 Task: Find connections with filter location Barreiro do Jaíba with filter topic #Hiringwith filter profile language German with filter current company Mechanical Jobs and Career with filter school Alva's College of Education with filter industry Consumer Services with filter service category Information Security with filter keywords title Animal Breeder
Action: Mouse moved to (620, 548)
Screenshot: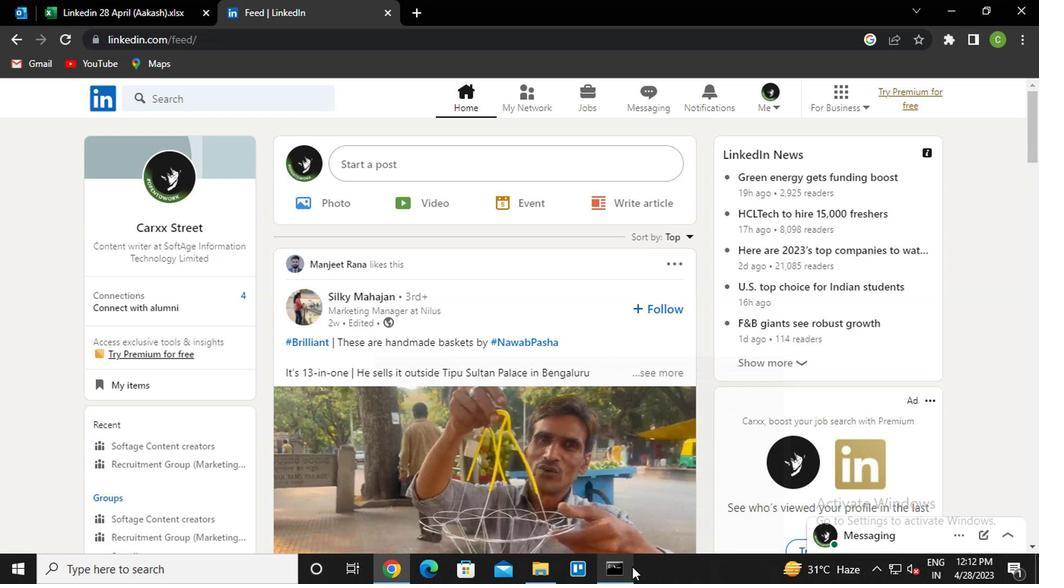 
Action: Mouse scrolled (620, 549) with delta (0, 1)
Screenshot: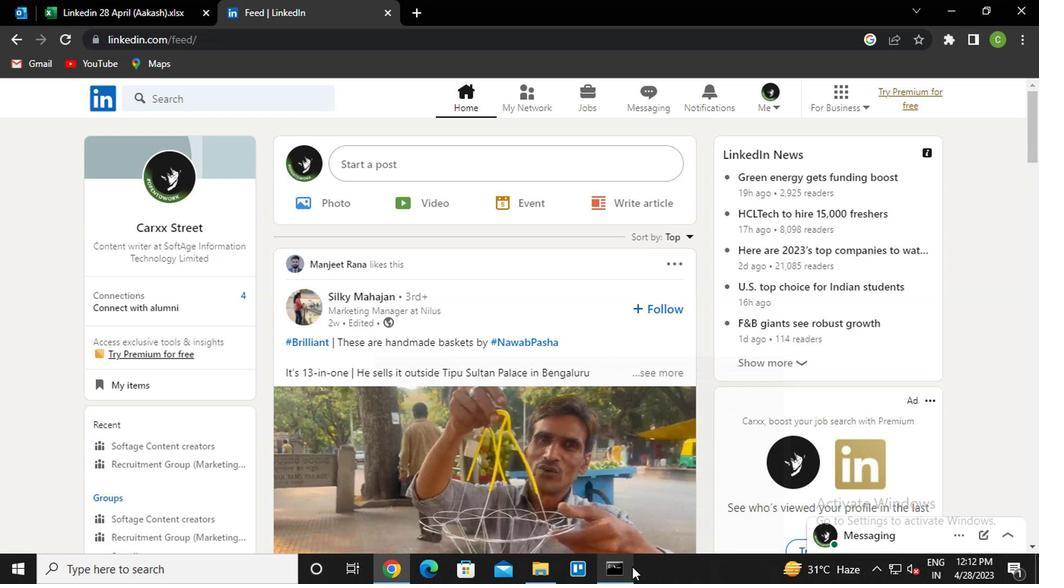 
Action: Mouse moved to (547, 100)
Screenshot: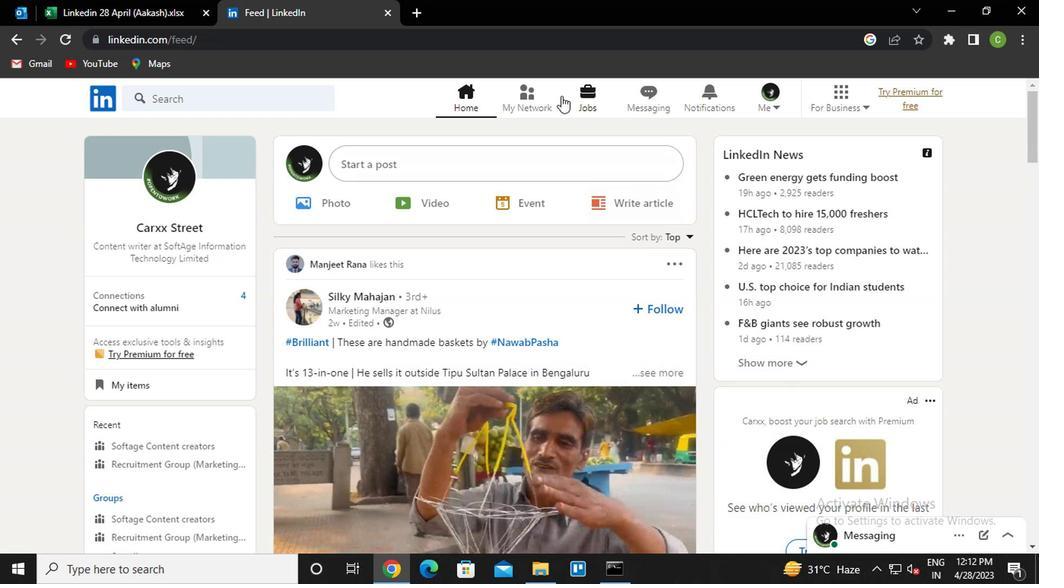 
Action: Mouse pressed left at (547, 100)
Screenshot: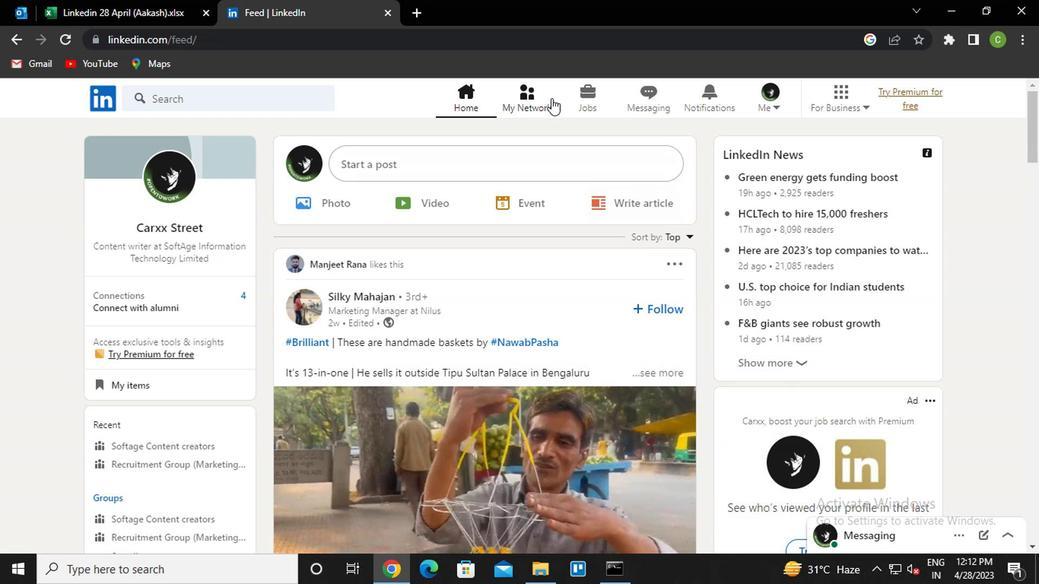 
Action: Mouse moved to (222, 178)
Screenshot: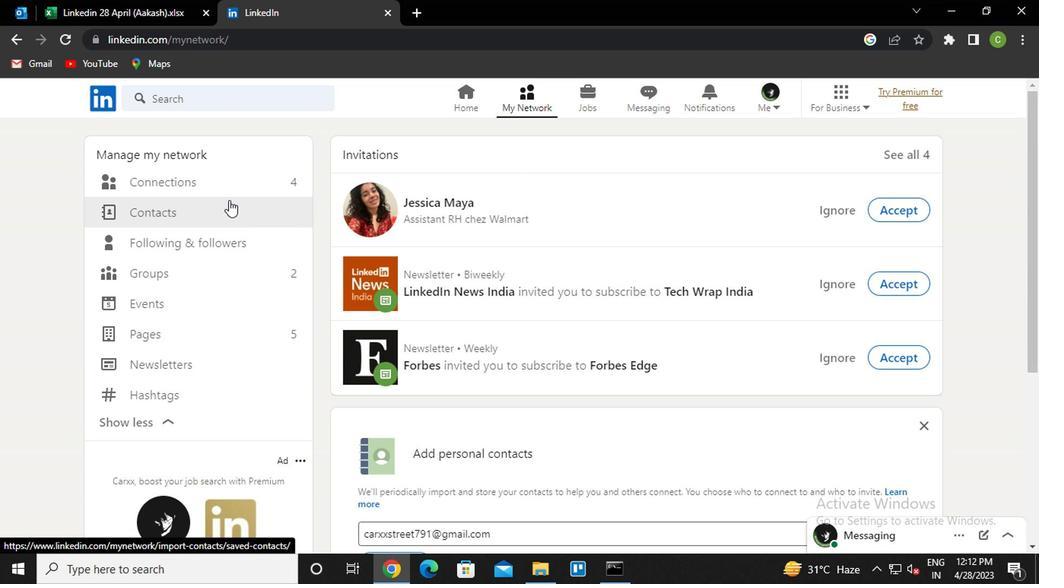 
Action: Mouse pressed left at (222, 178)
Screenshot: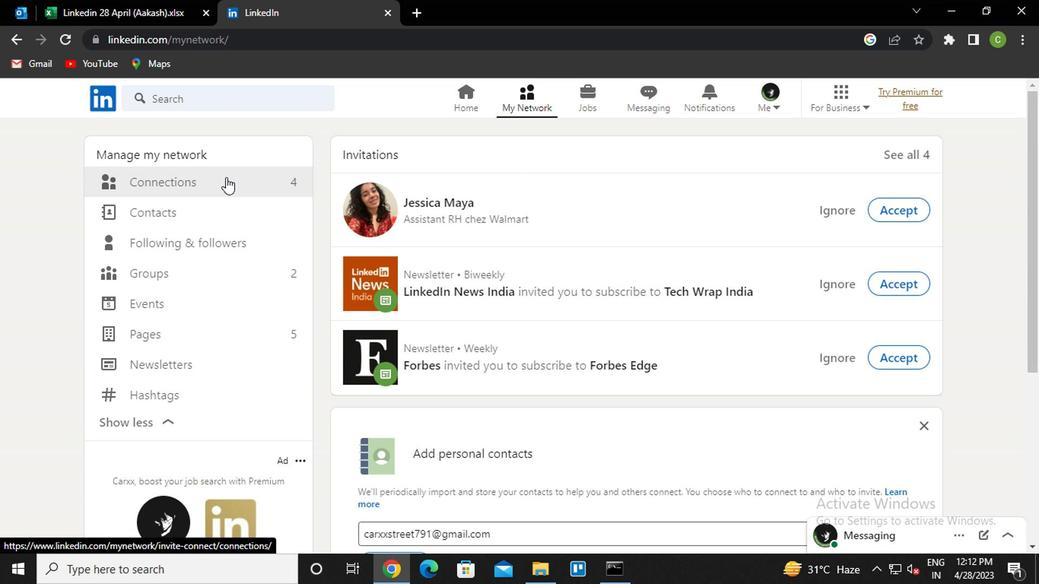 
Action: Mouse moved to (662, 178)
Screenshot: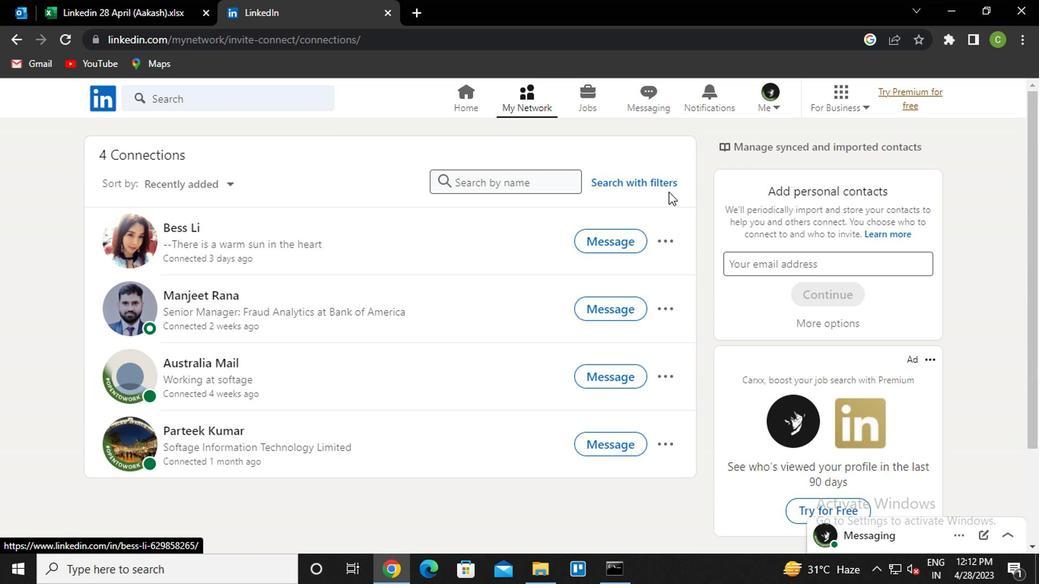 
Action: Mouse pressed left at (662, 178)
Screenshot: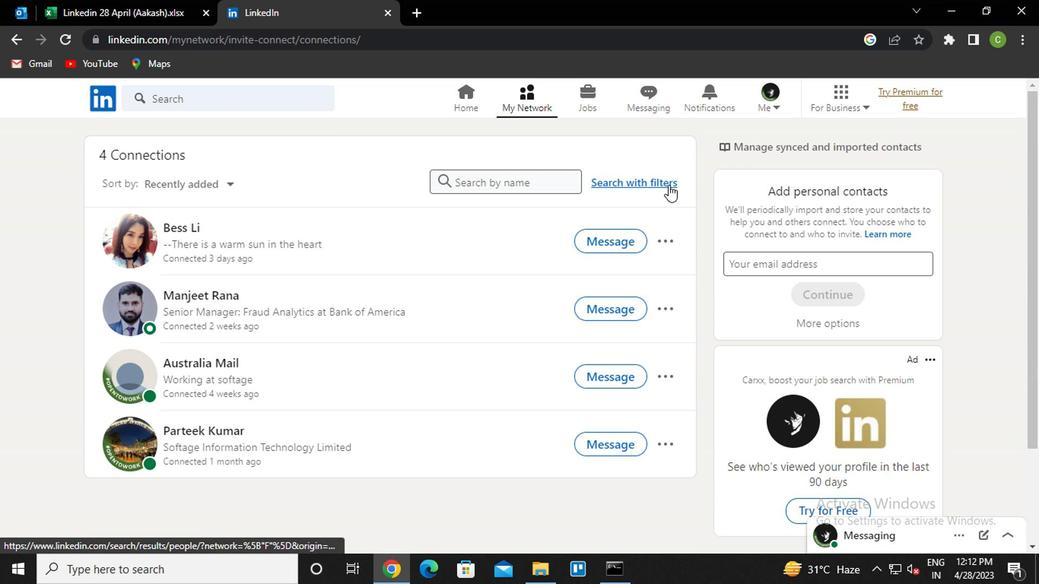 
Action: Mouse moved to (557, 143)
Screenshot: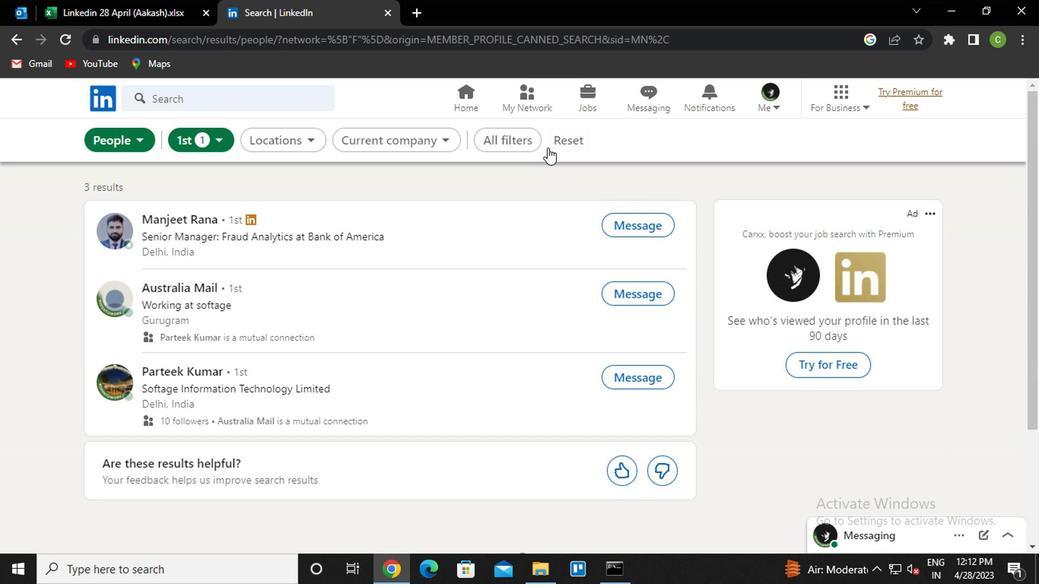 
Action: Mouse pressed left at (557, 143)
Screenshot: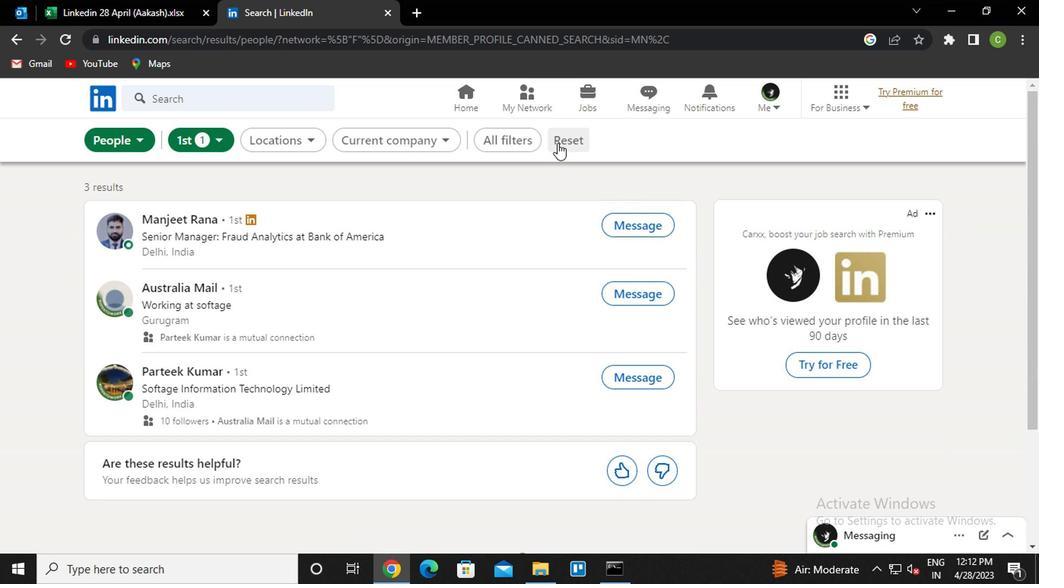 
Action: Mouse moved to (554, 147)
Screenshot: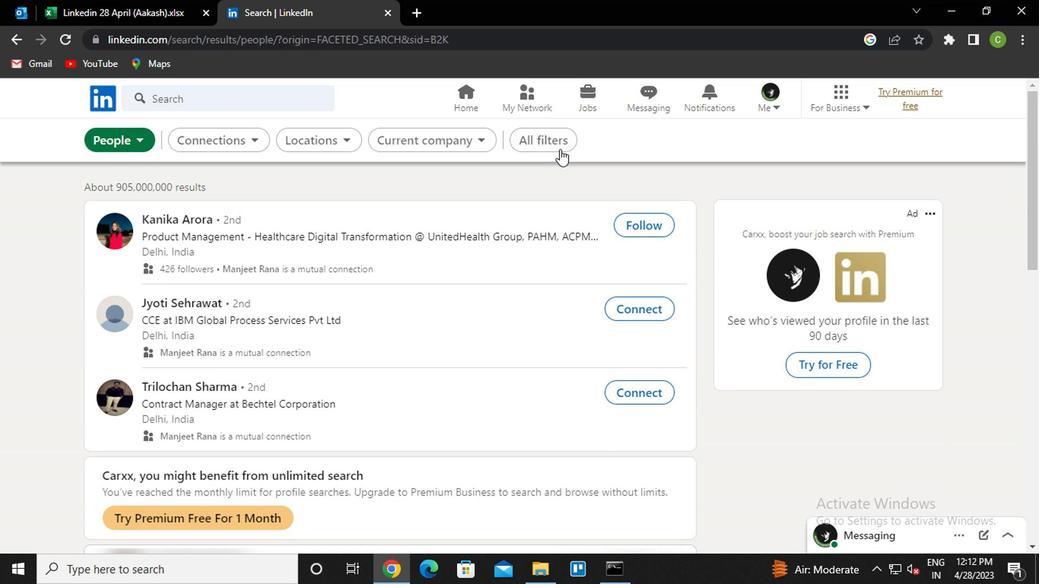 
Action: Mouse pressed left at (554, 147)
Screenshot: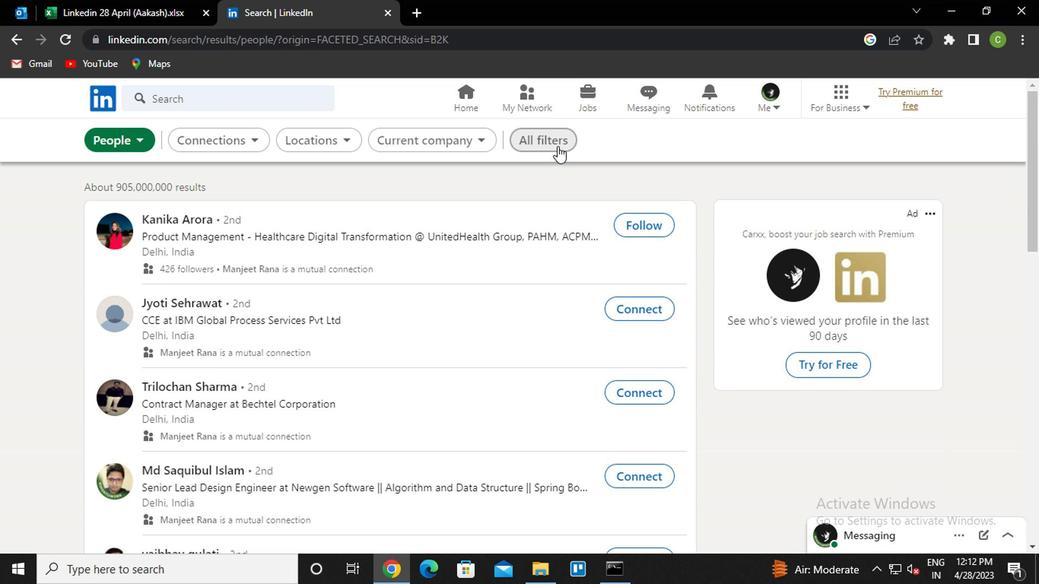 
Action: Mouse moved to (815, 328)
Screenshot: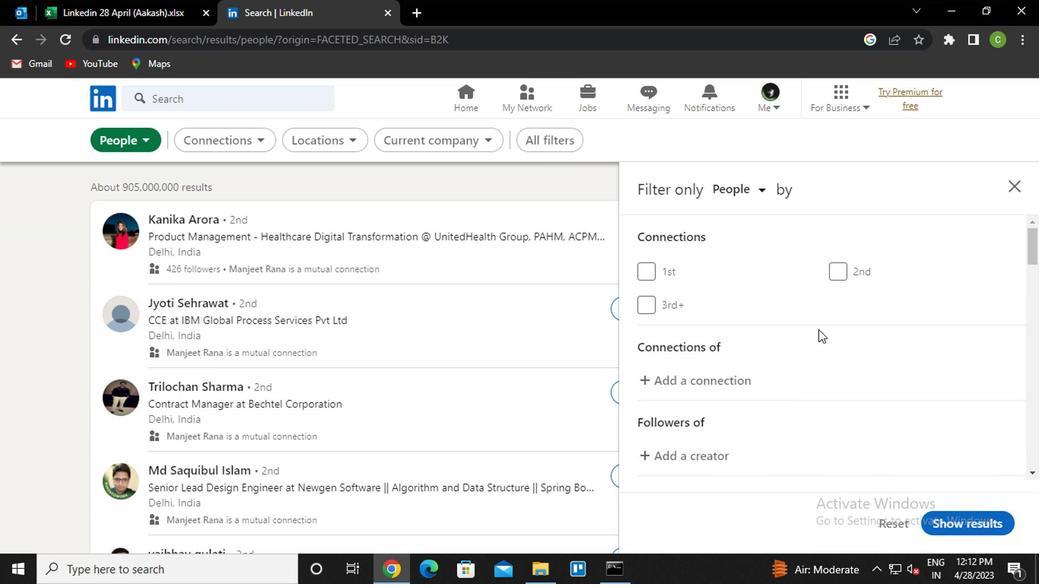 
Action: Mouse scrolled (815, 327) with delta (0, 0)
Screenshot: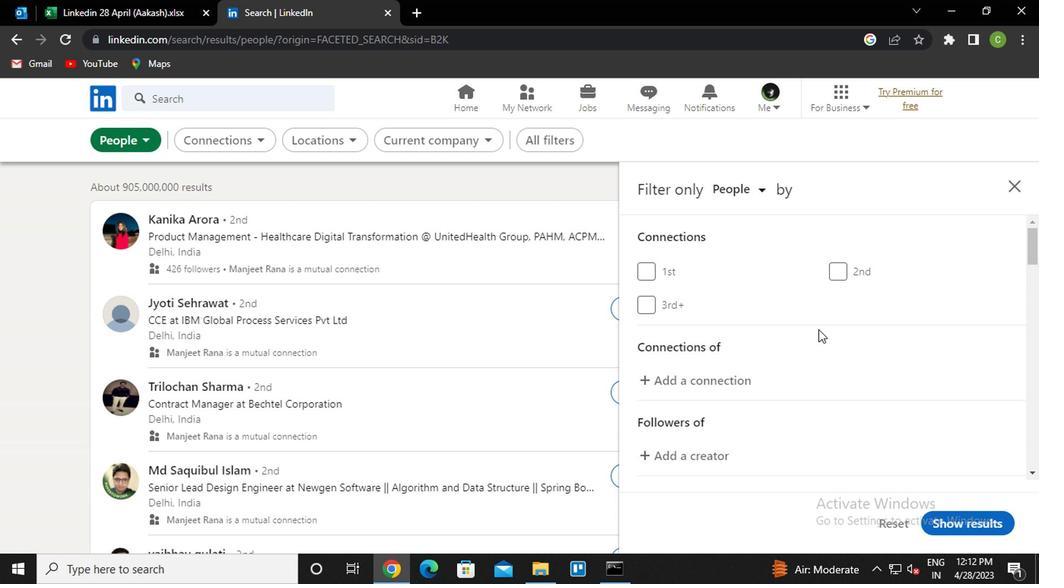 
Action: Mouse scrolled (815, 327) with delta (0, 0)
Screenshot: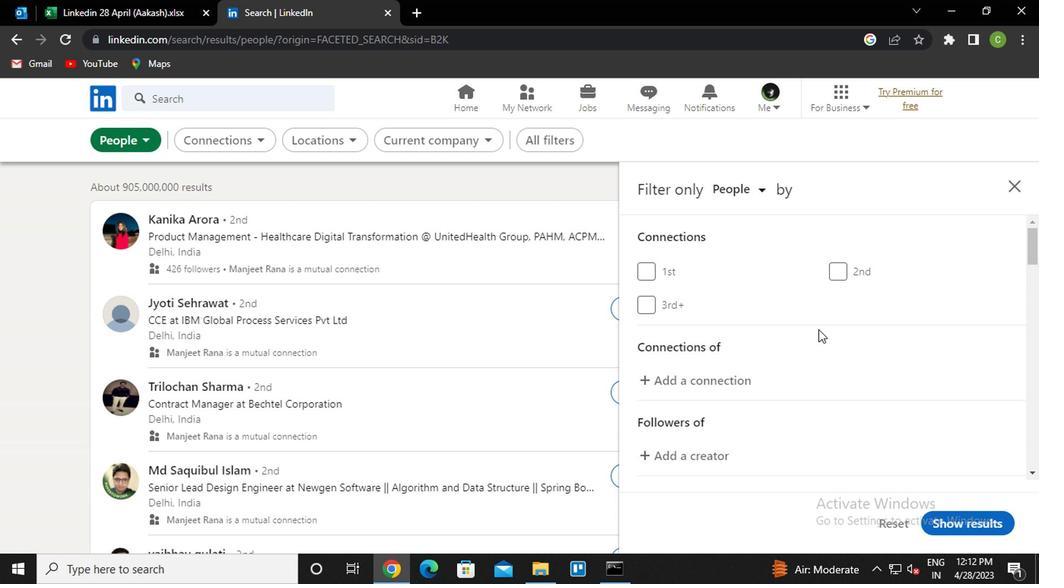 
Action: Mouse moved to (813, 331)
Screenshot: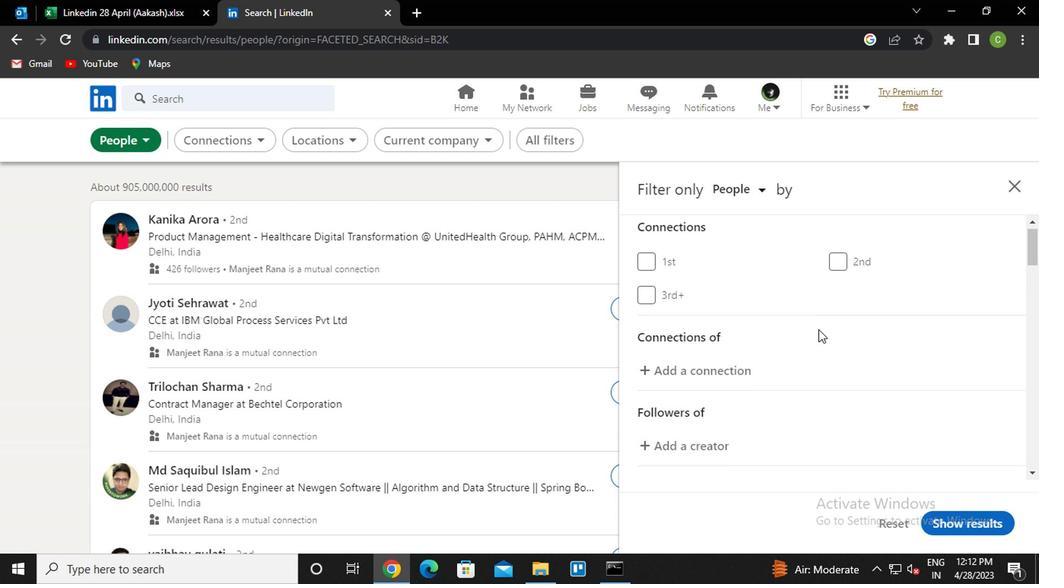 
Action: Mouse scrolled (813, 330) with delta (0, -1)
Screenshot: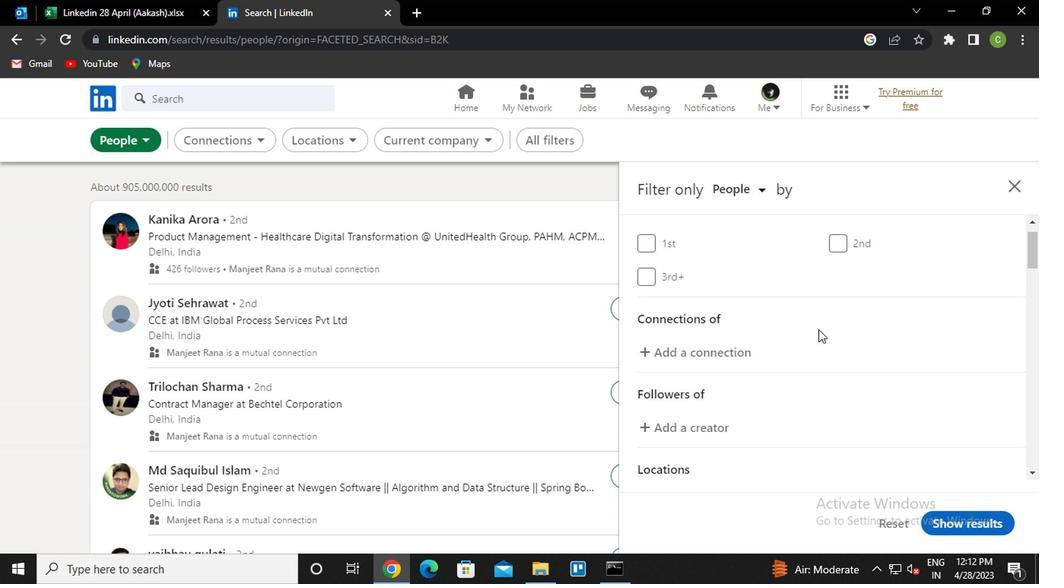
Action: Mouse moved to (813, 331)
Screenshot: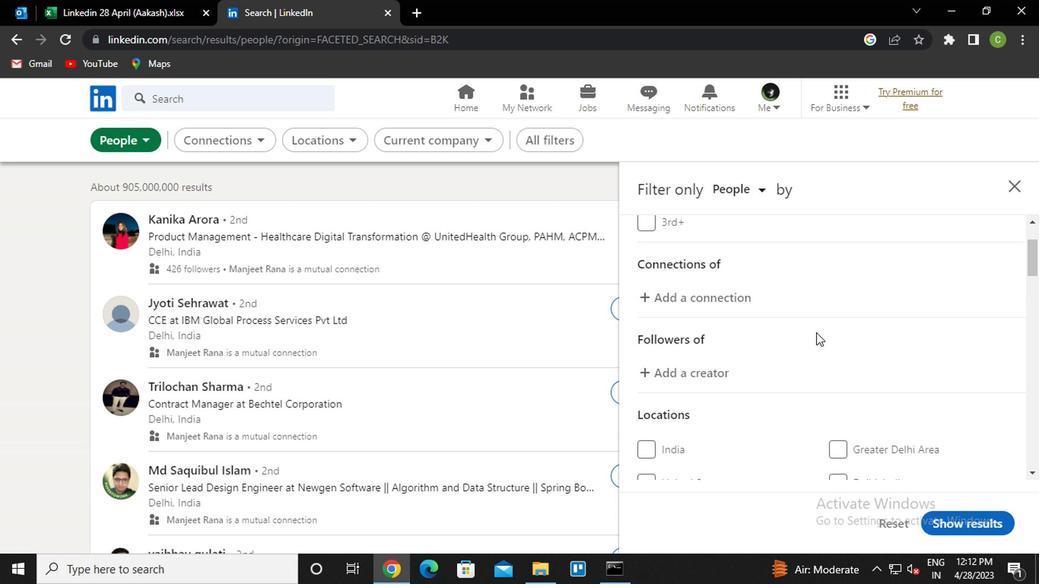
Action: Mouse scrolled (813, 332) with delta (0, 0)
Screenshot: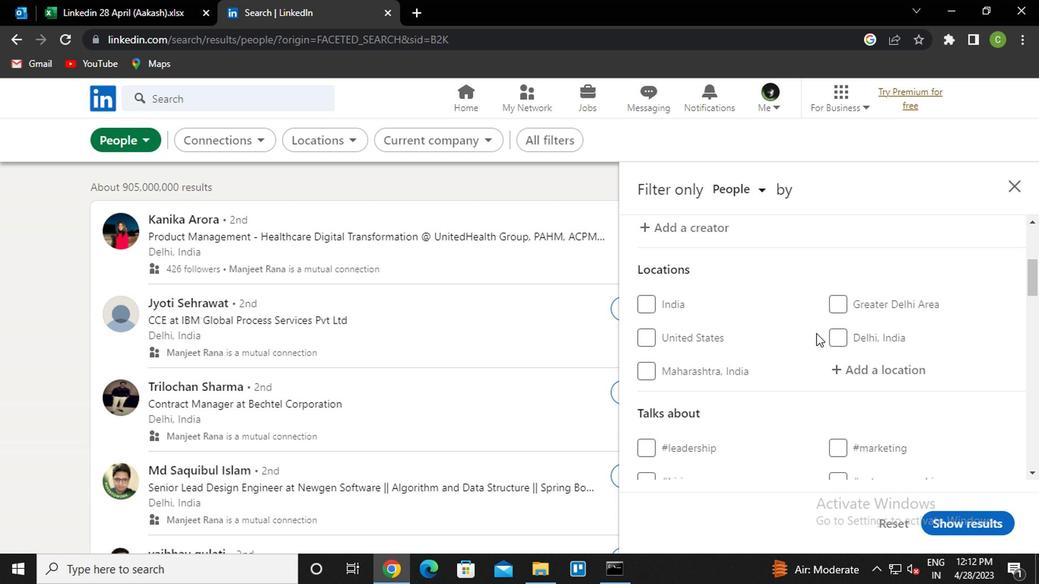 
Action: Mouse scrolled (813, 331) with delta (0, 0)
Screenshot: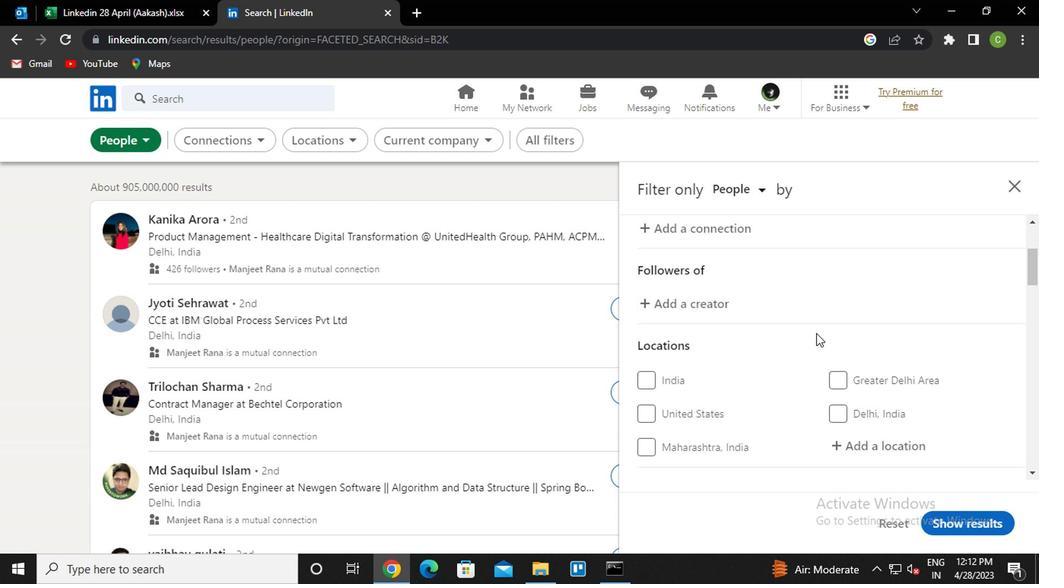 
Action: Mouse scrolled (813, 331) with delta (0, 0)
Screenshot: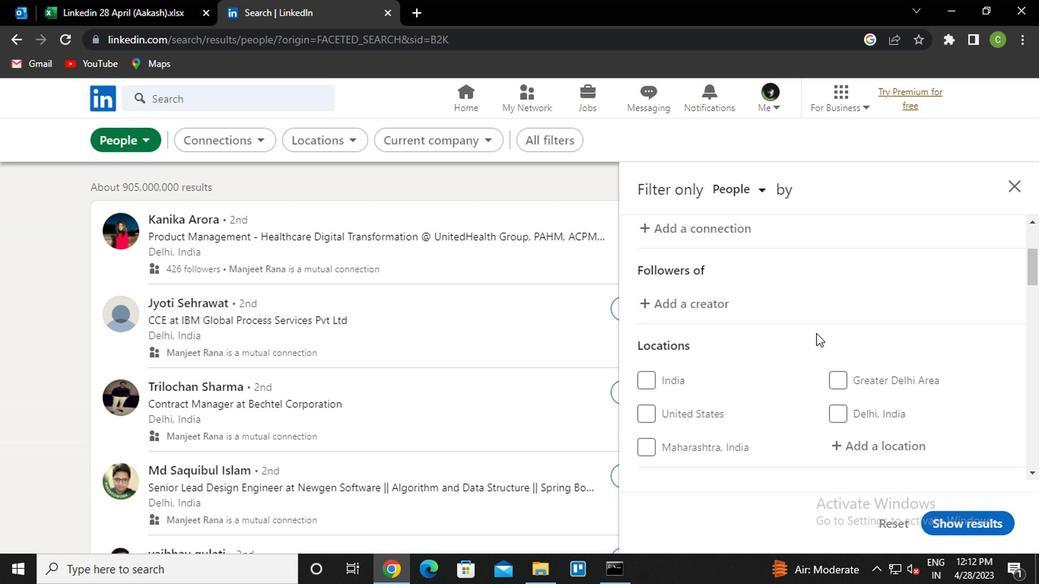 
Action: Mouse moved to (890, 284)
Screenshot: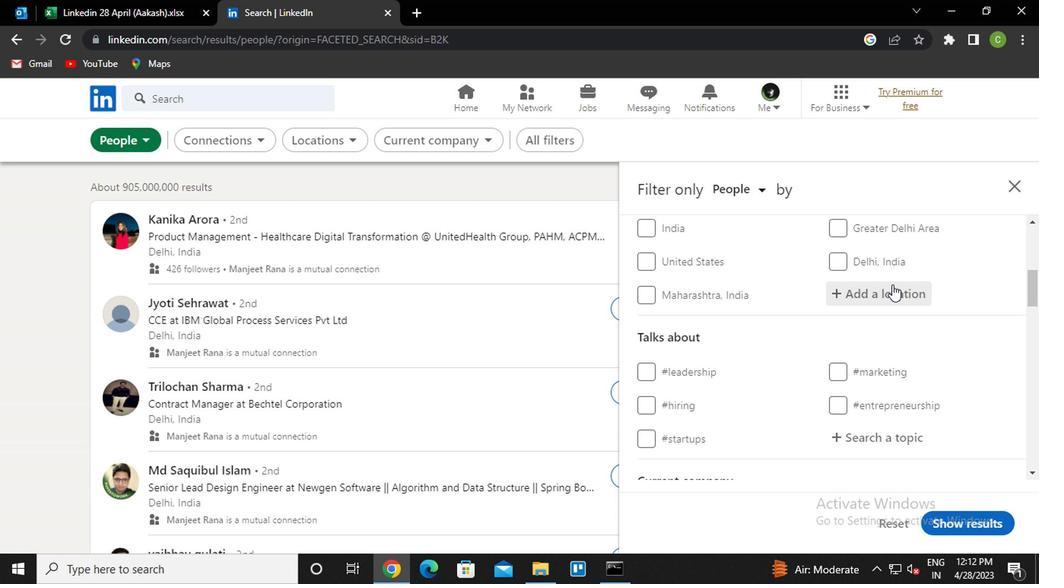 
Action: Mouse pressed left at (890, 284)
Screenshot: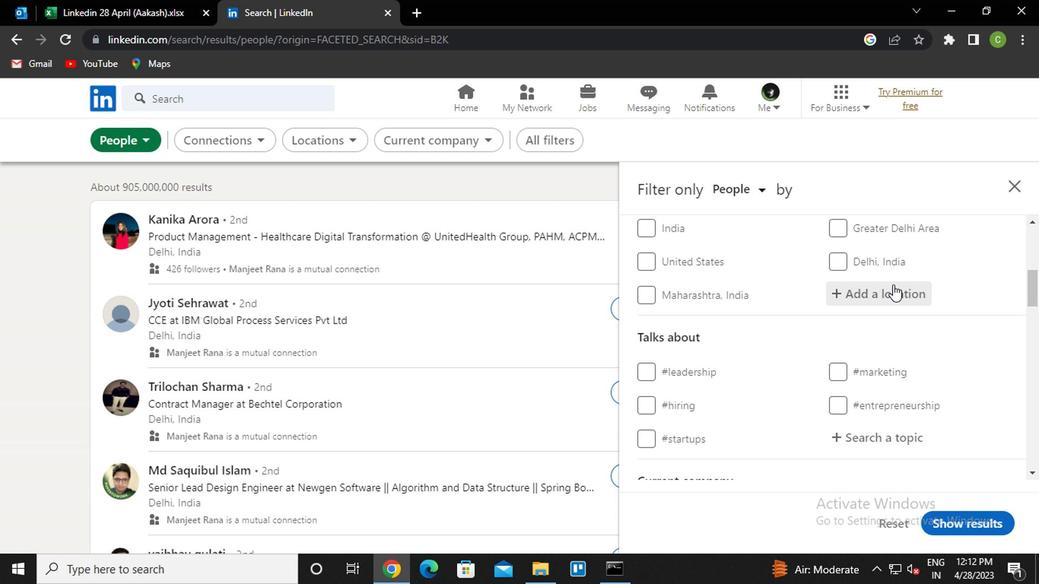 
Action: Key pressed <Key.caps_lock>b<Key.caps_lock>arri<Key.backspace>eiro<Key.down><Key.enter>
Screenshot: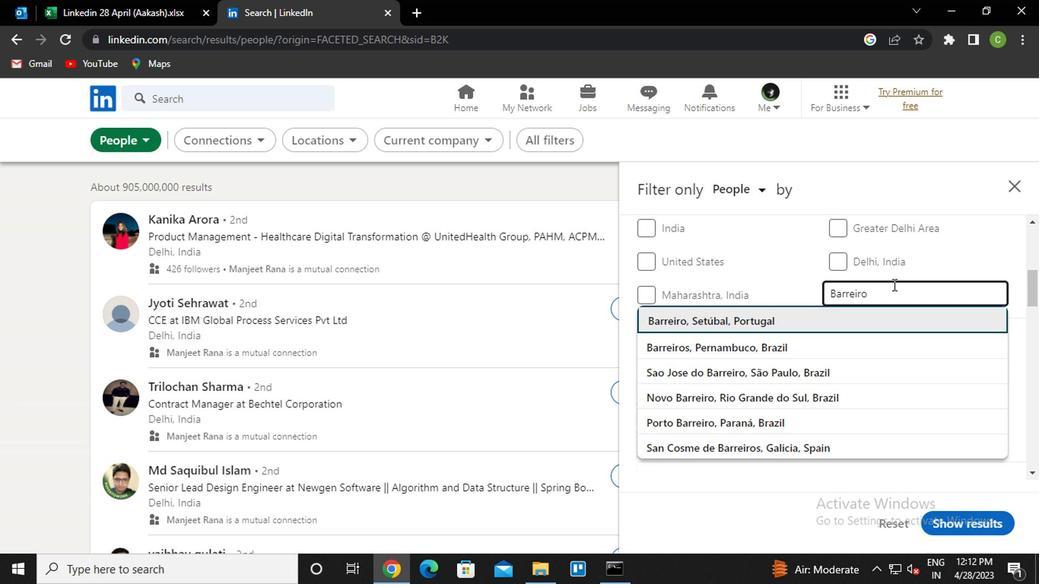 
Action: Mouse moved to (880, 300)
Screenshot: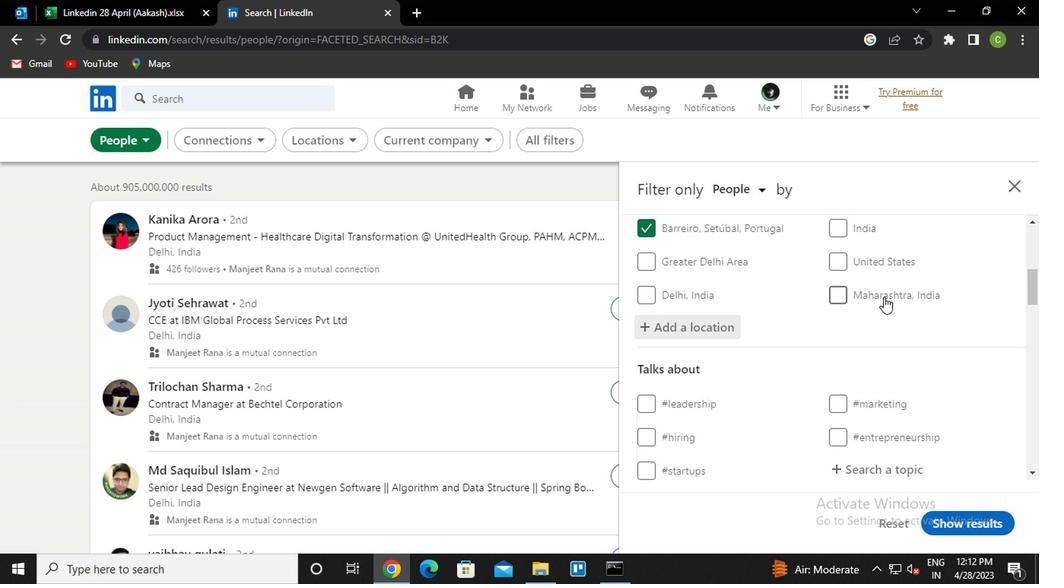 
Action: Mouse scrolled (880, 299) with delta (0, 0)
Screenshot: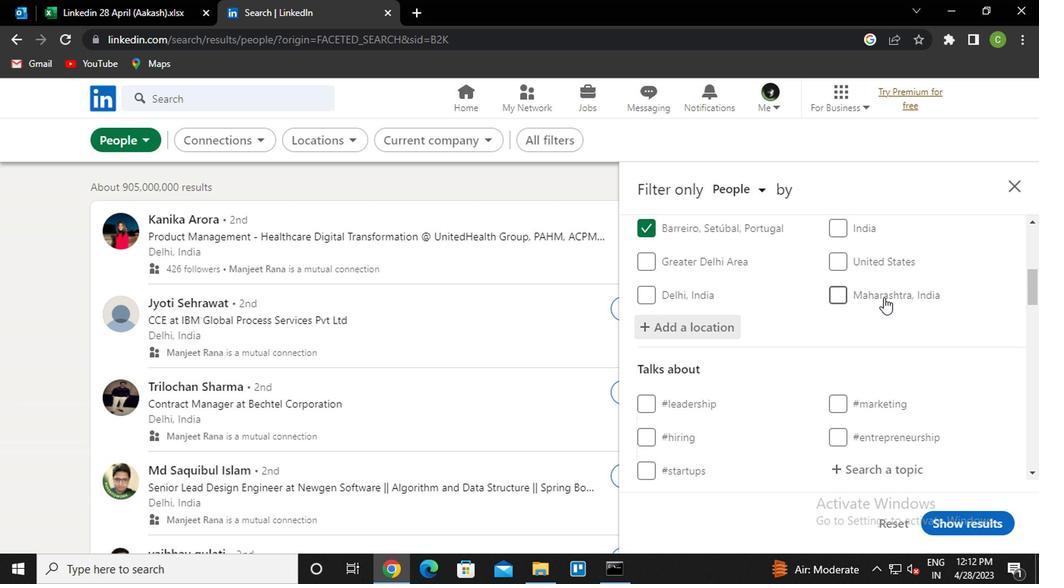 
Action: Mouse moved to (878, 307)
Screenshot: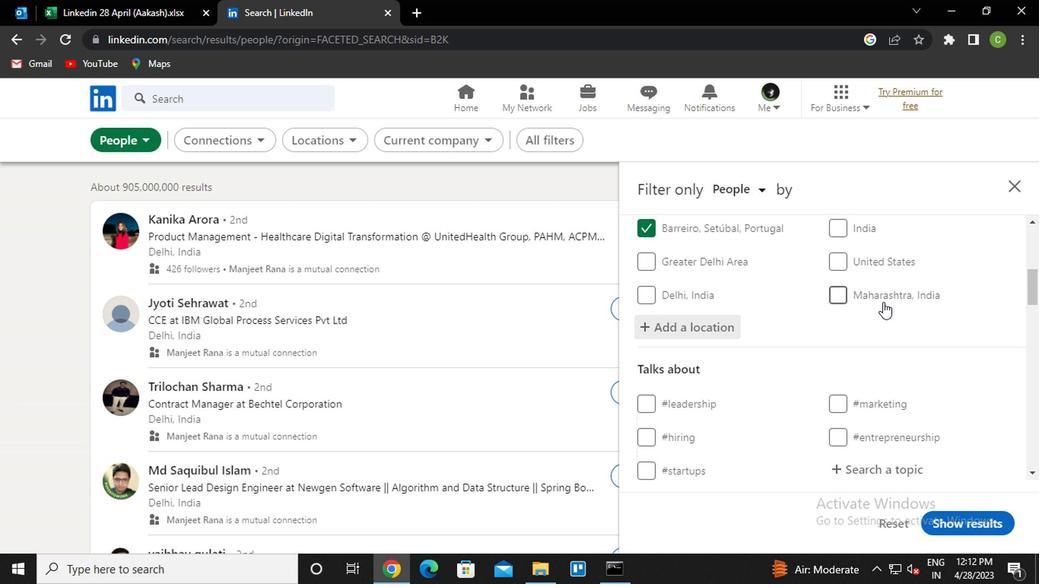 
Action: Mouse scrolled (878, 306) with delta (0, -1)
Screenshot: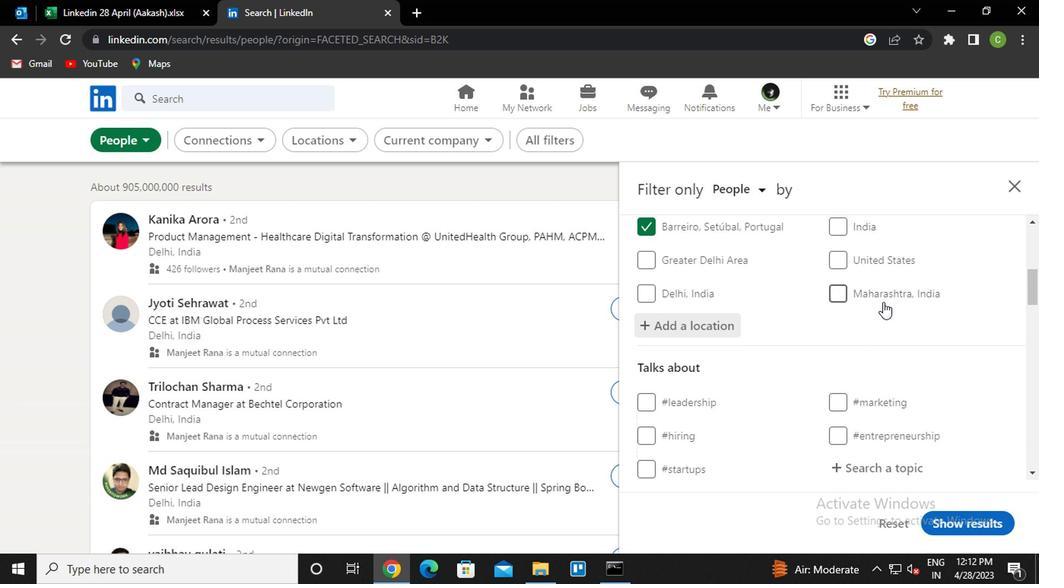 
Action: Mouse moved to (876, 317)
Screenshot: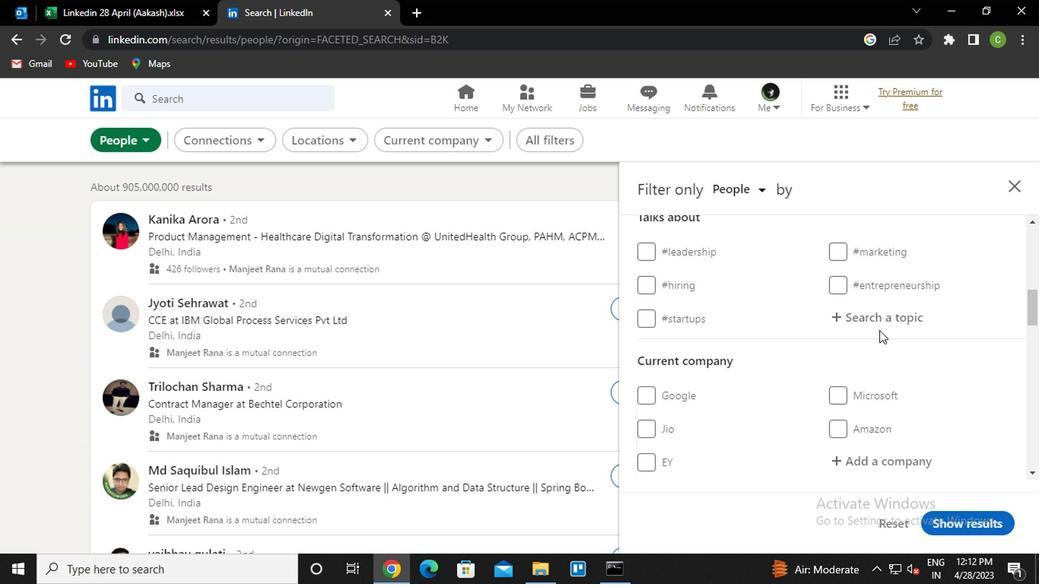 
Action: Mouse pressed left at (876, 317)
Screenshot: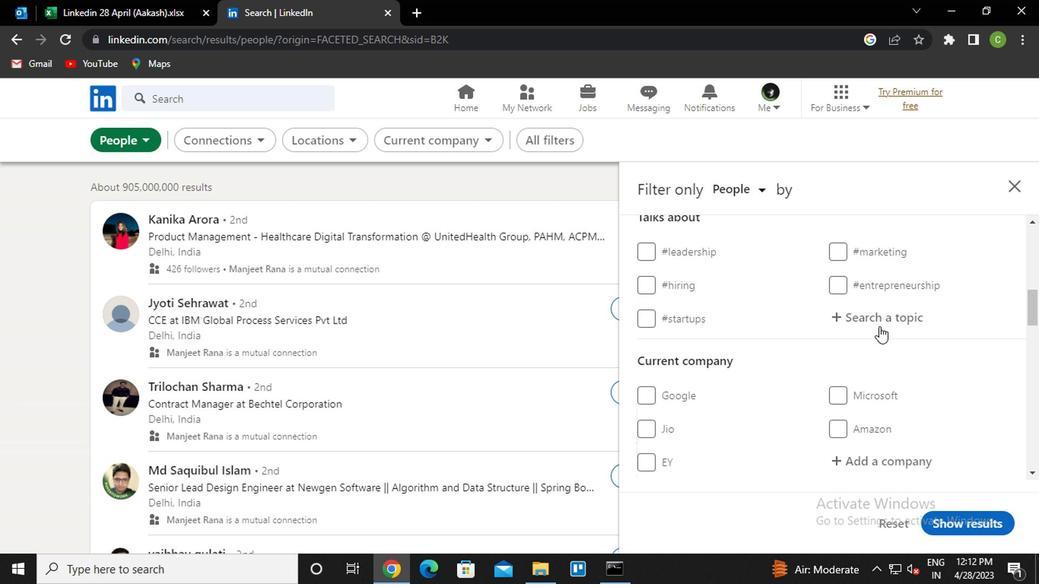 
Action: Key pressed hiring<Key.down><Key.enter>
Screenshot: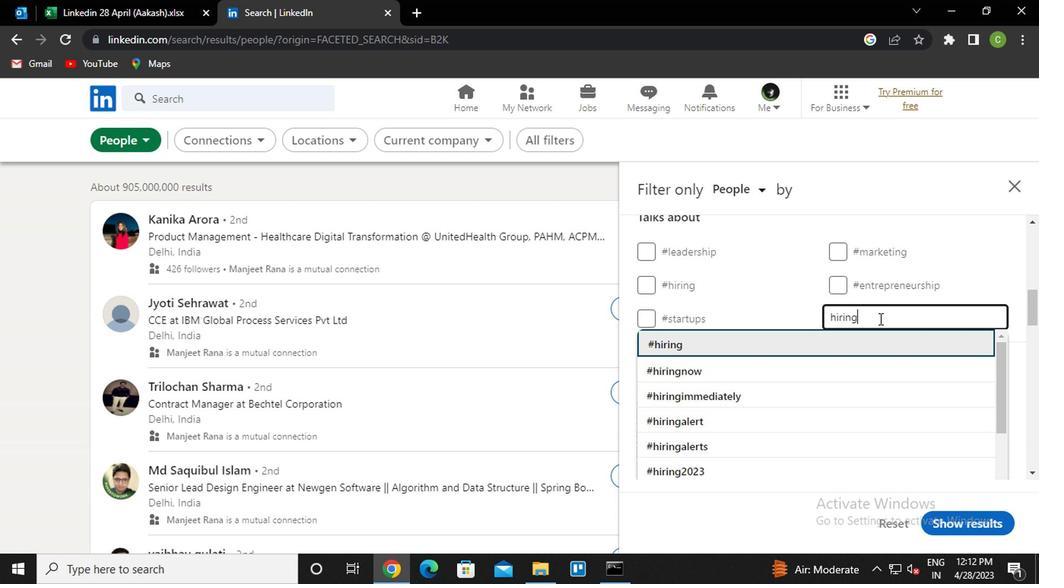 
Action: Mouse scrolled (876, 316) with delta (0, -1)
Screenshot: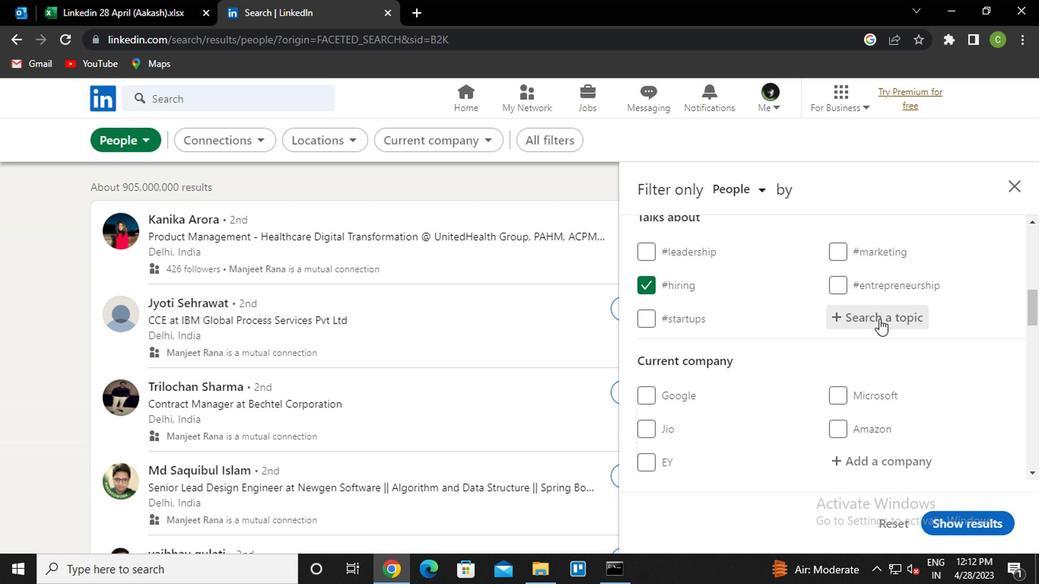 
Action: Mouse moved to (871, 319)
Screenshot: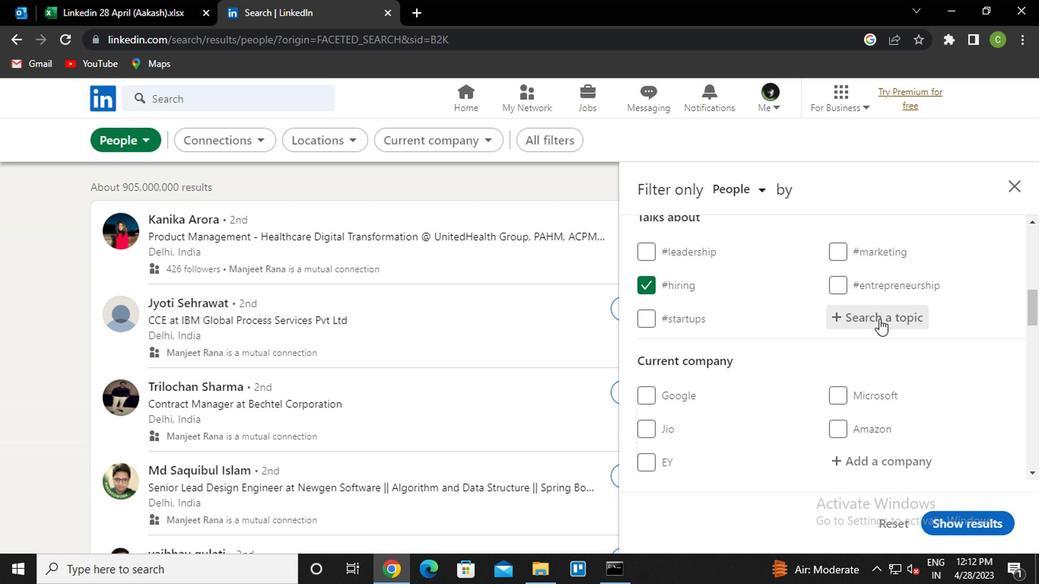 
Action: Mouse scrolled (871, 318) with delta (0, -1)
Screenshot: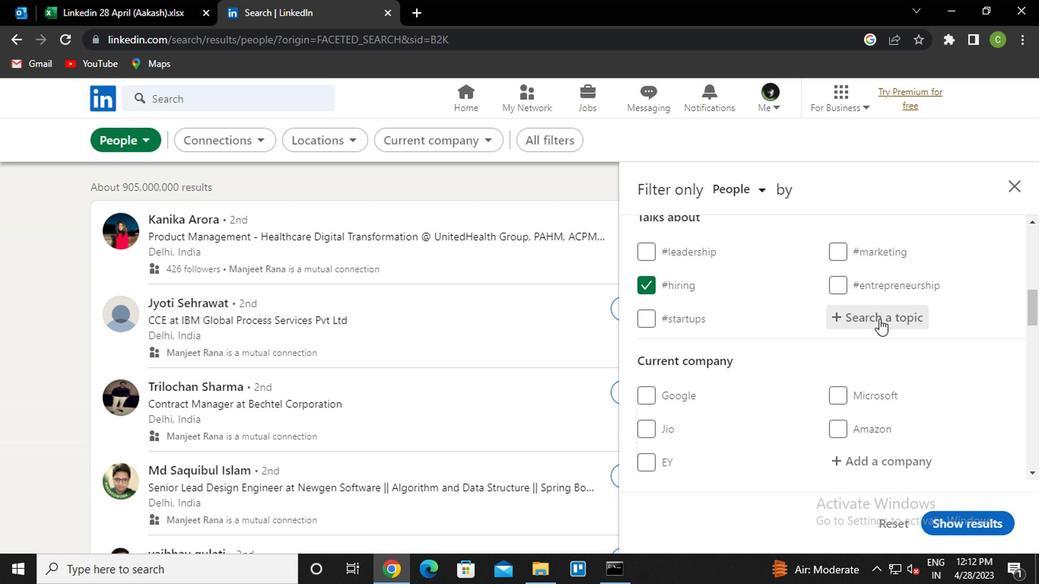 
Action: Mouse moved to (864, 323)
Screenshot: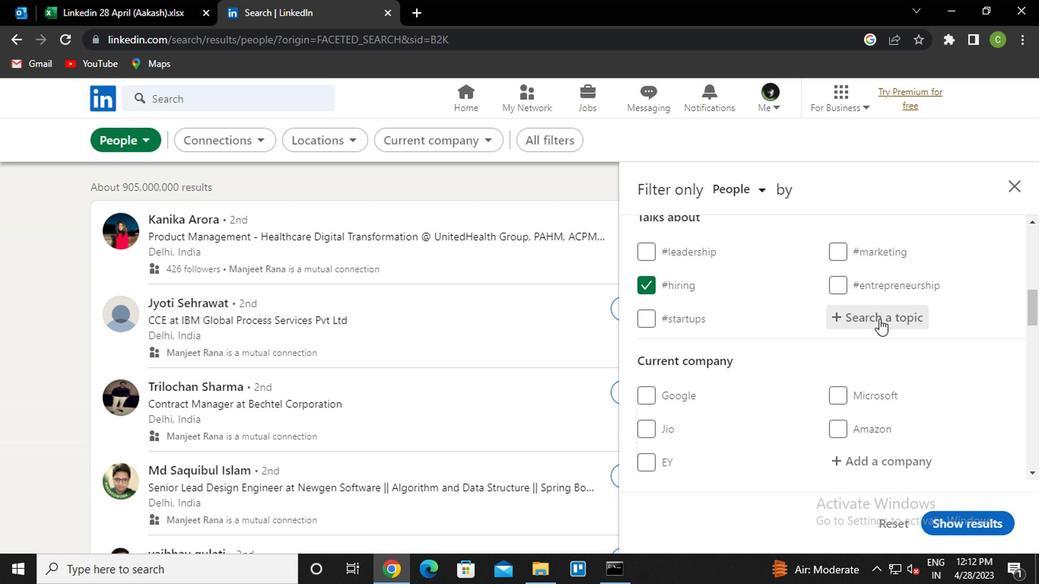 
Action: Mouse scrolled (864, 323) with delta (0, 0)
Screenshot: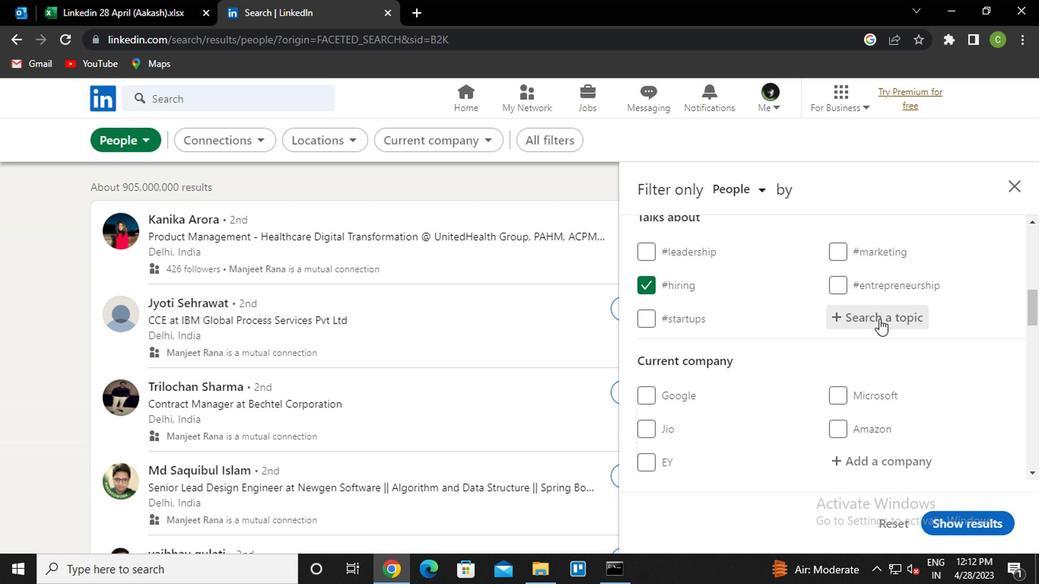 
Action: Mouse moved to (858, 329)
Screenshot: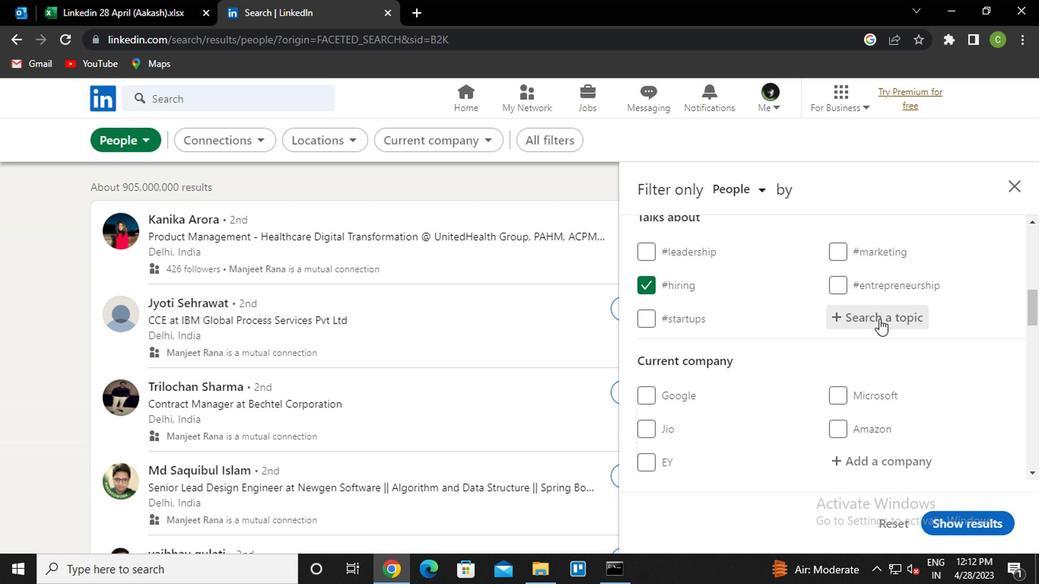 
Action: Mouse scrolled (858, 328) with delta (0, -1)
Screenshot: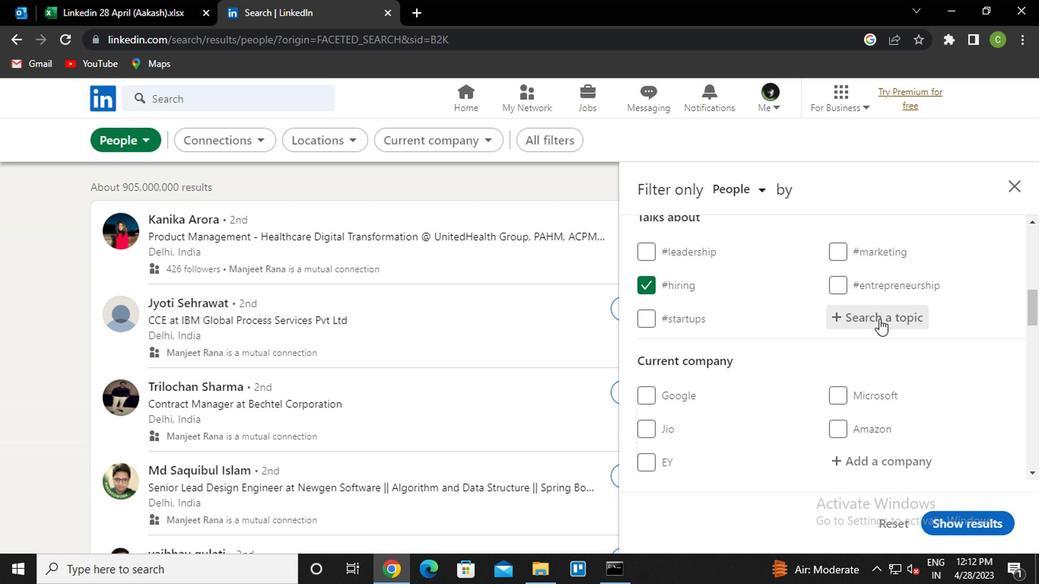 
Action: Mouse moved to (856, 332)
Screenshot: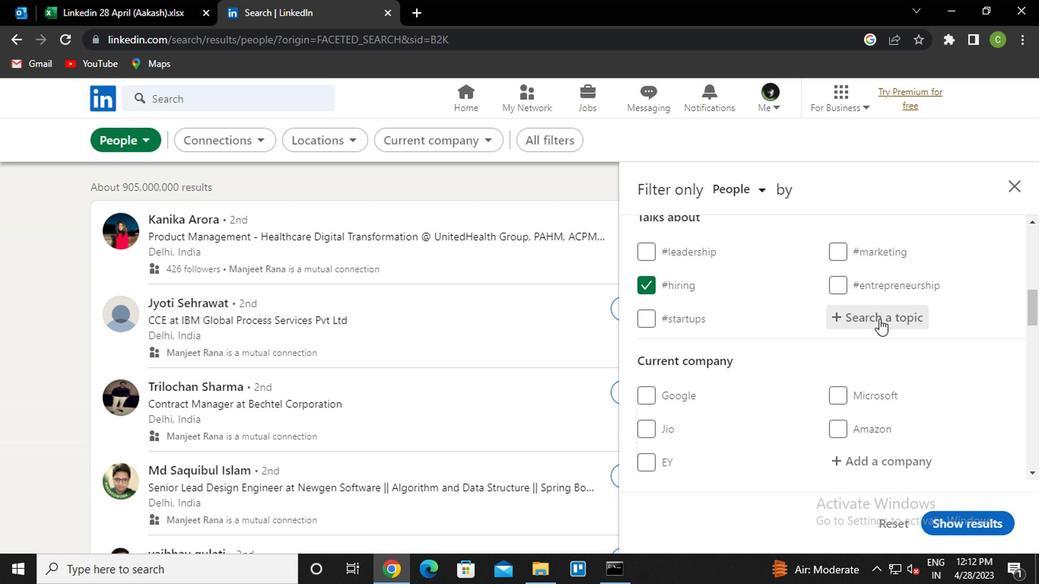 
Action: Mouse scrolled (856, 331) with delta (0, 0)
Screenshot: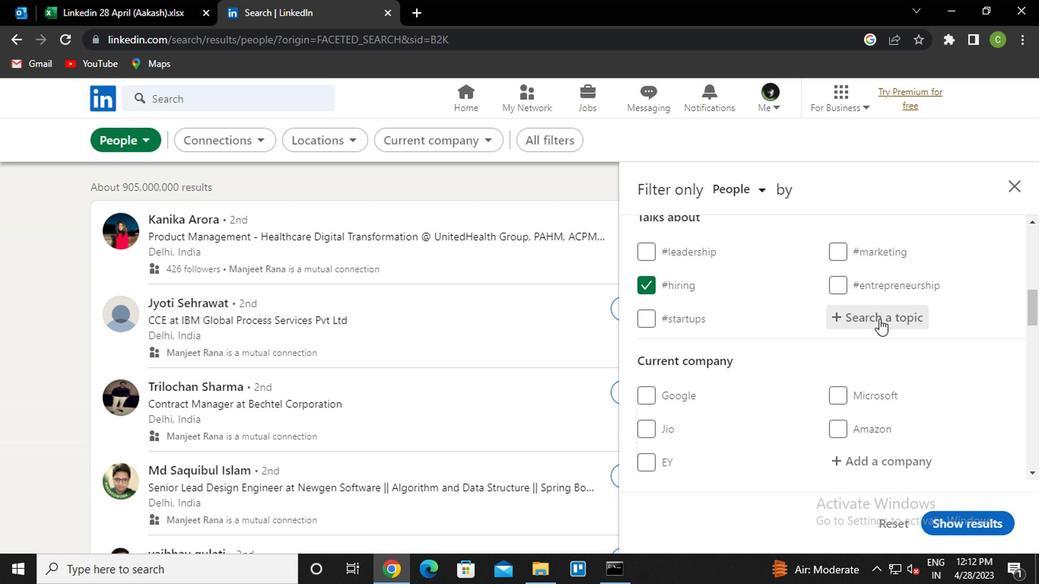 
Action: Mouse moved to (852, 336)
Screenshot: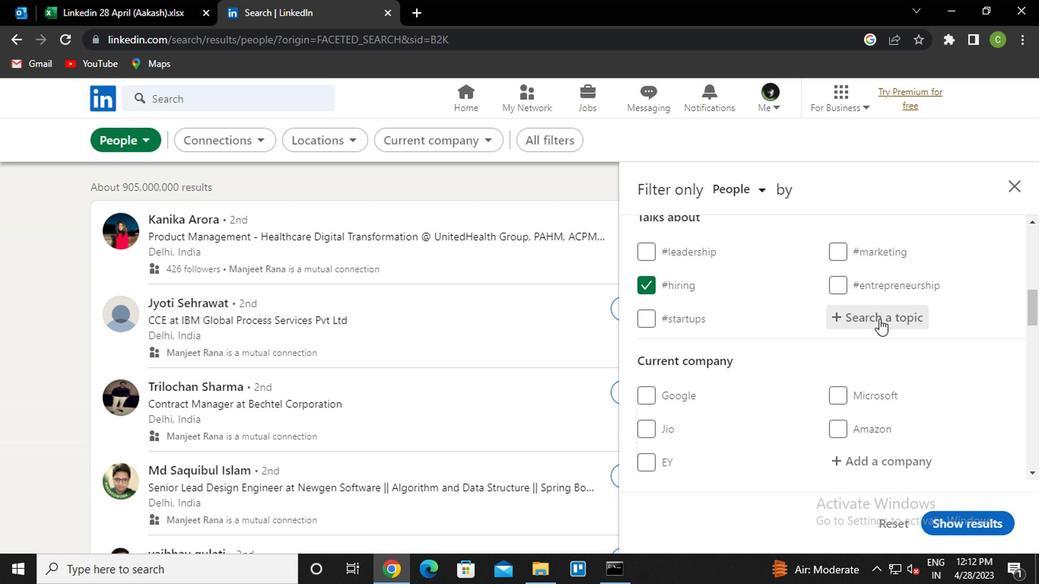 
Action: Mouse scrolled (852, 335) with delta (0, 0)
Screenshot: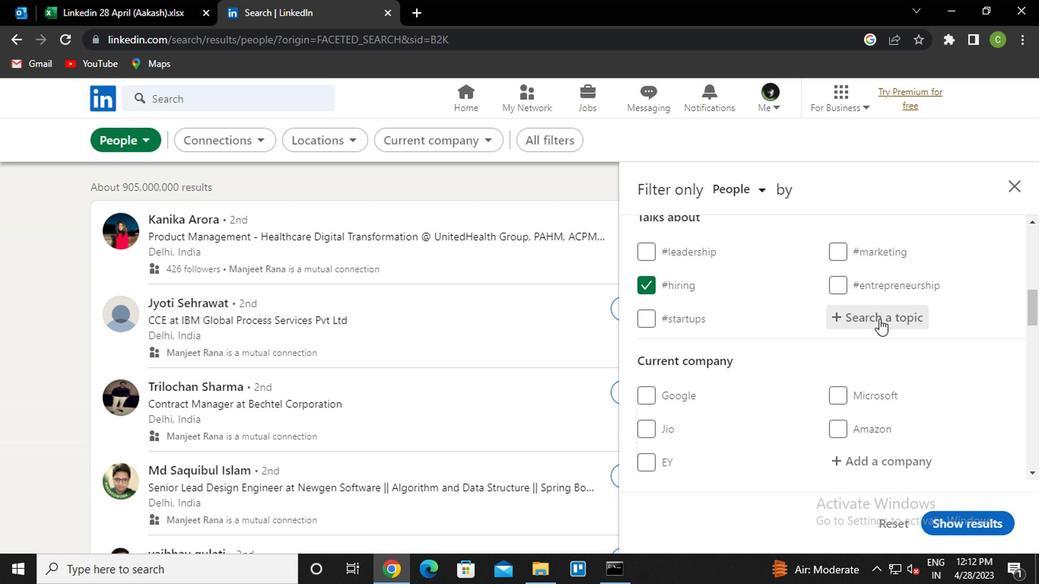 
Action: Mouse moved to (851, 337)
Screenshot: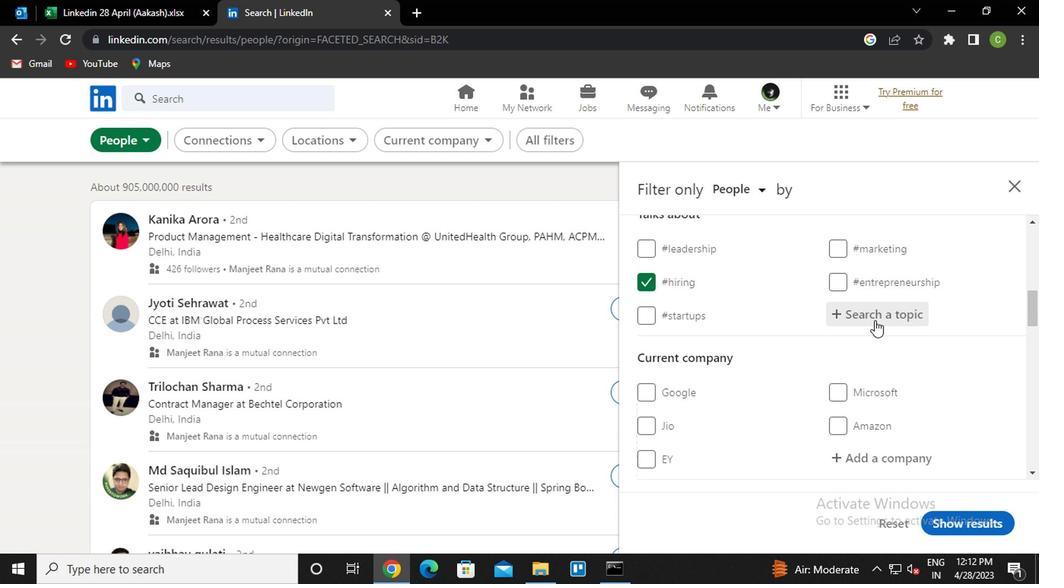 
Action: Mouse scrolled (851, 336) with delta (0, -1)
Screenshot: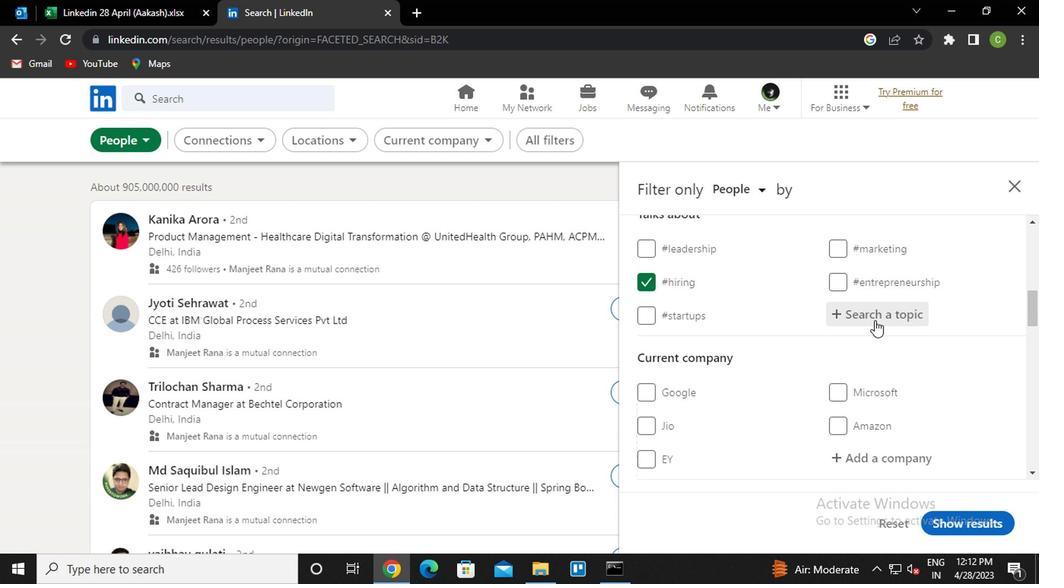 
Action: Mouse moved to (850, 338)
Screenshot: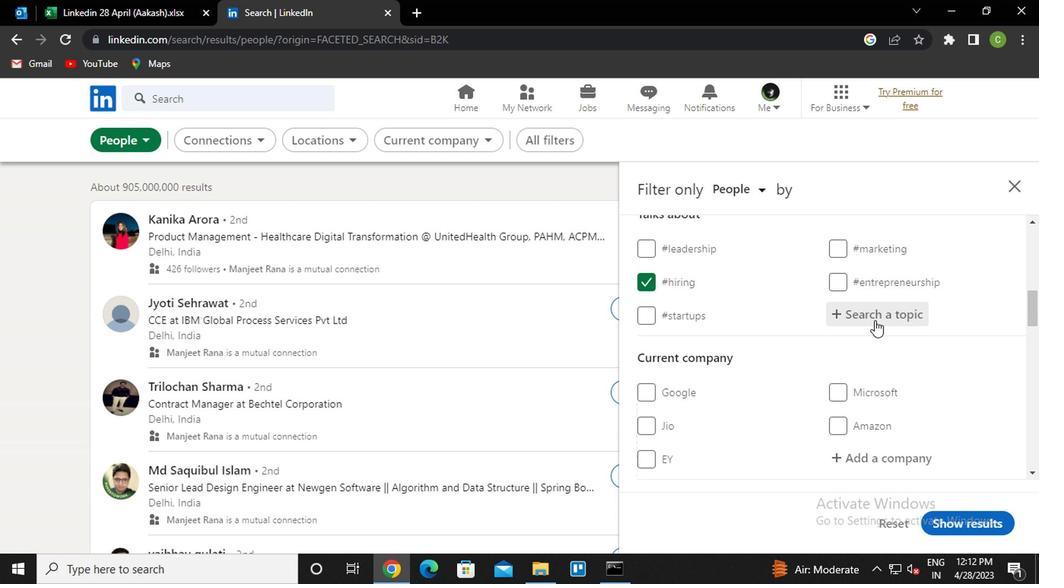 
Action: Mouse scrolled (850, 337) with delta (0, -1)
Screenshot: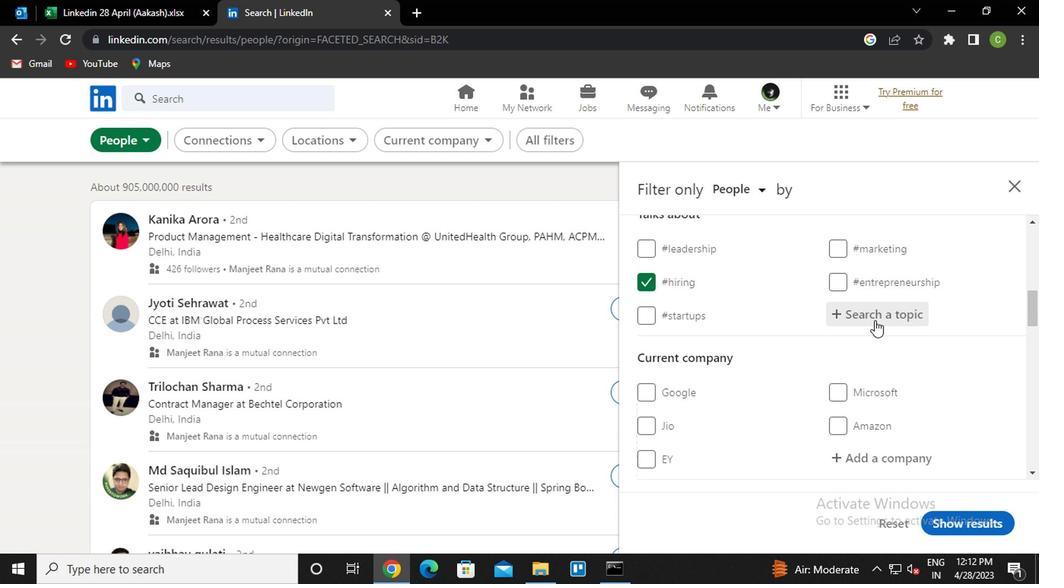 
Action: Mouse moved to (644, 449)
Screenshot: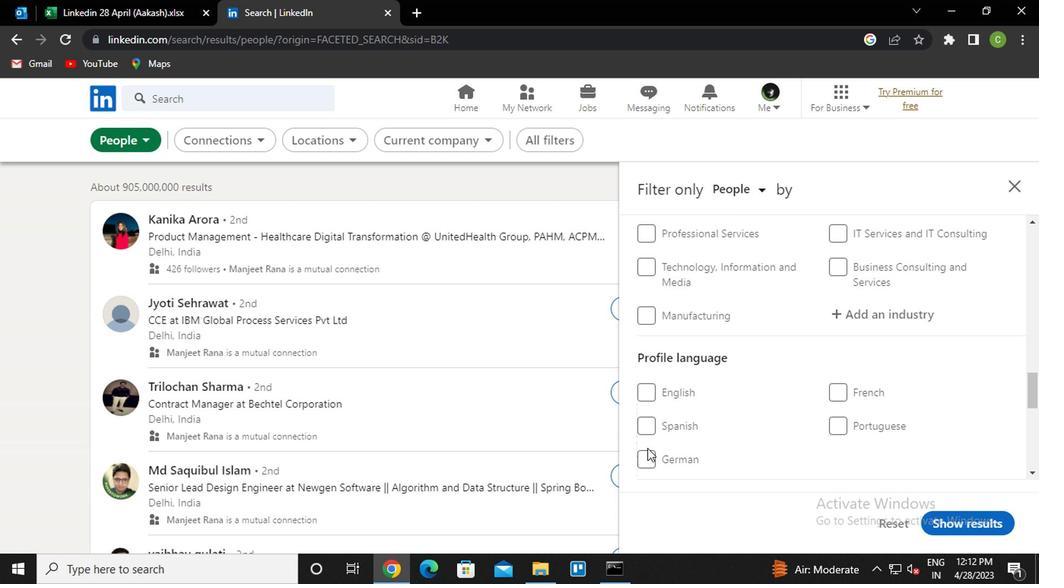 
Action: Mouse pressed left at (644, 449)
Screenshot: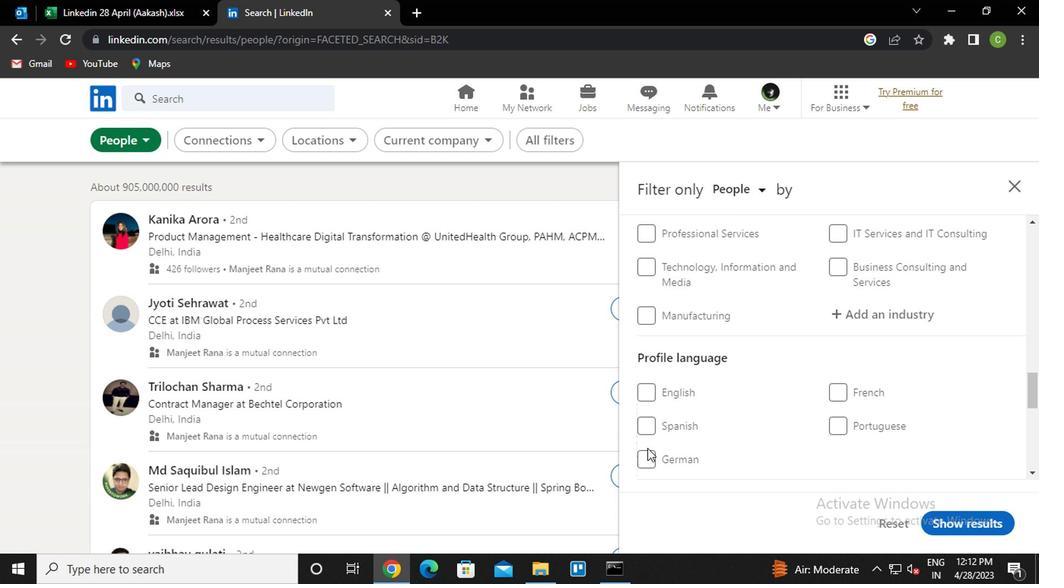 
Action: Mouse moved to (749, 398)
Screenshot: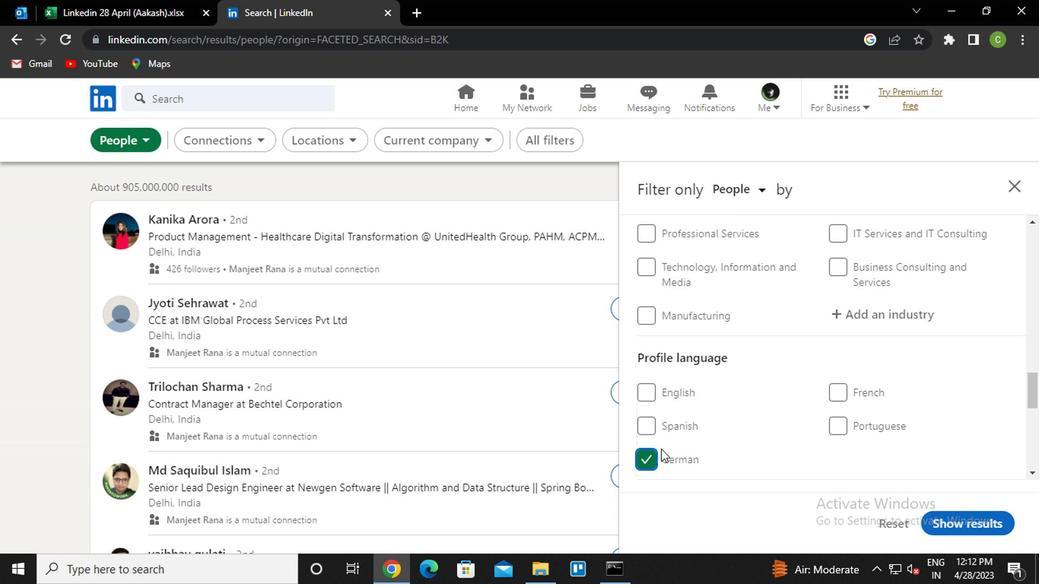 
Action: Mouse scrolled (749, 399) with delta (0, 0)
Screenshot: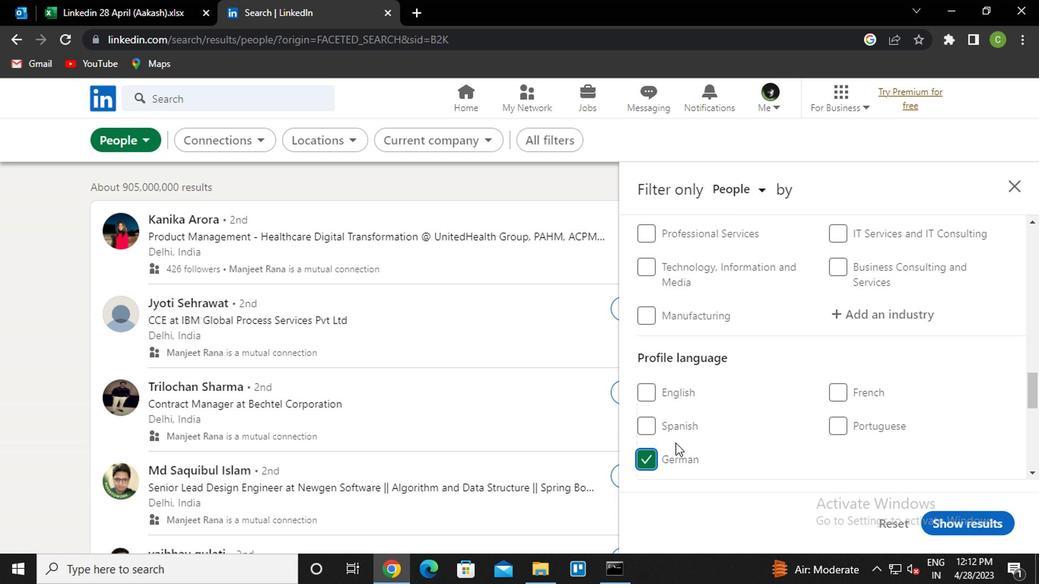 
Action: Mouse scrolled (749, 399) with delta (0, 0)
Screenshot: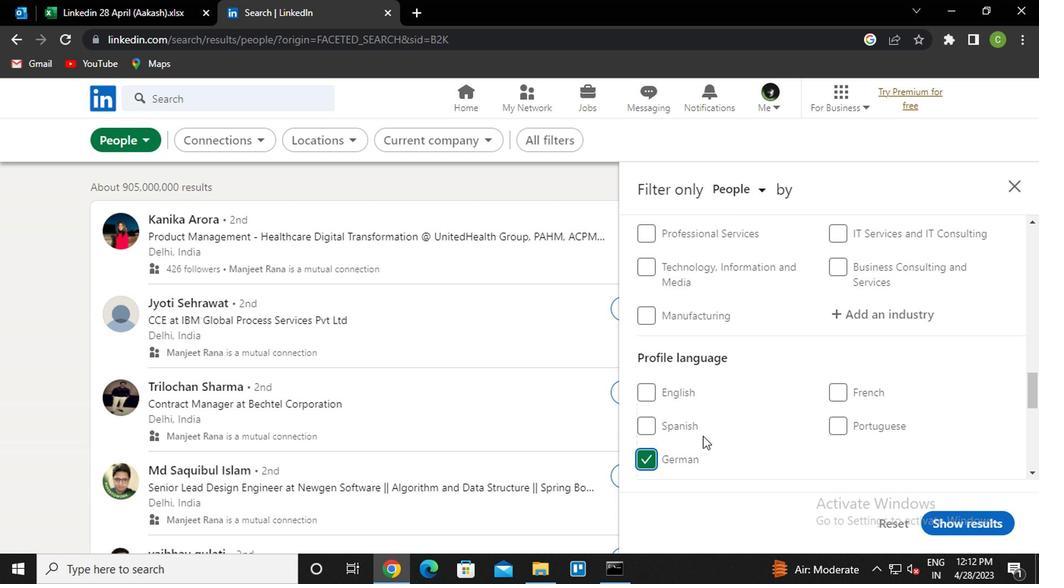 
Action: Mouse scrolled (749, 399) with delta (0, 0)
Screenshot: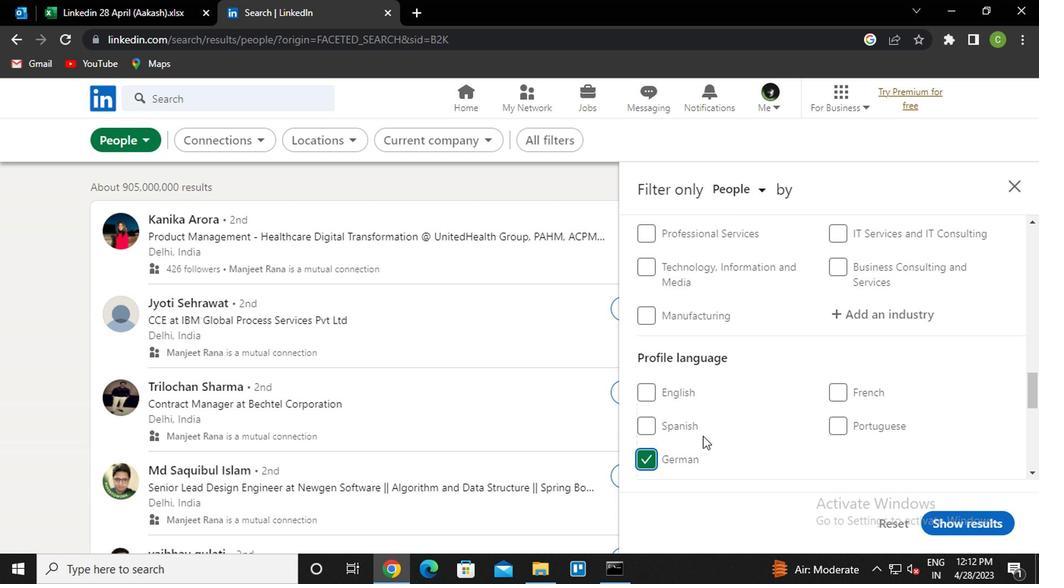 
Action: Mouse scrolled (749, 399) with delta (0, 0)
Screenshot: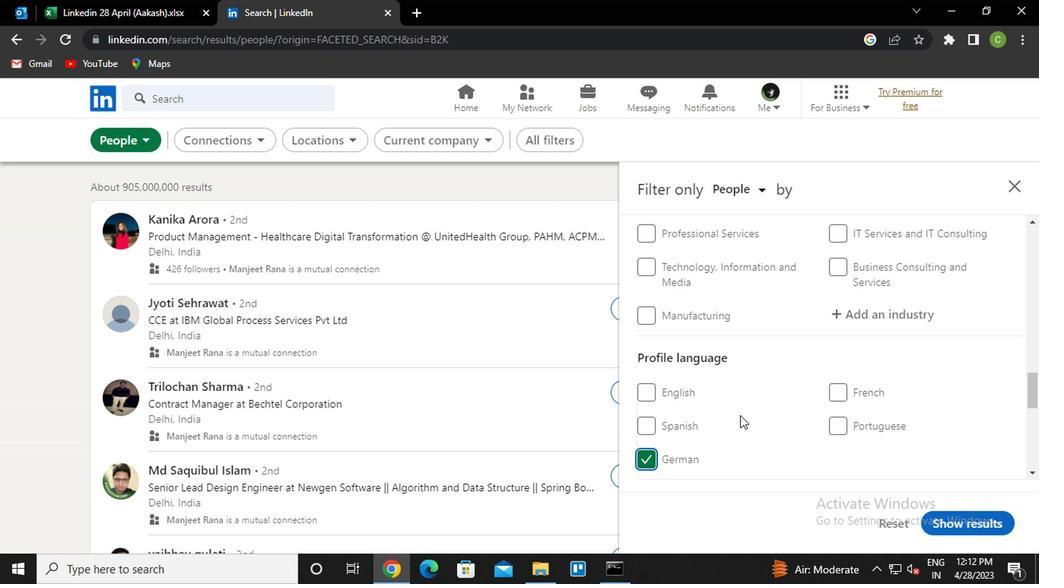 
Action: Mouse scrolled (749, 399) with delta (0, 0)
Screenshot: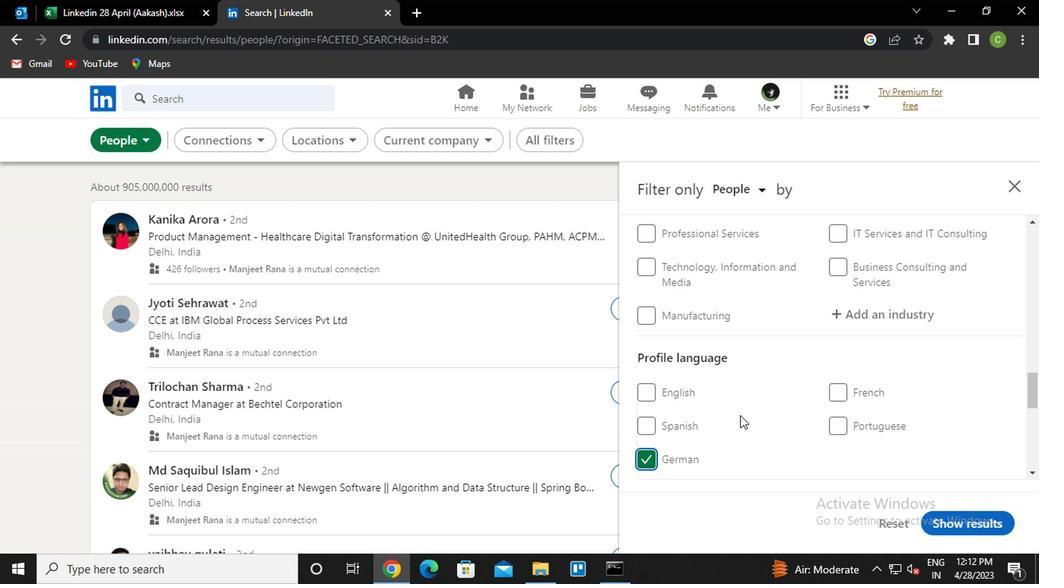 
Action: Mouse scrolled (749, 399) with delta (0, 0)
Screenshot: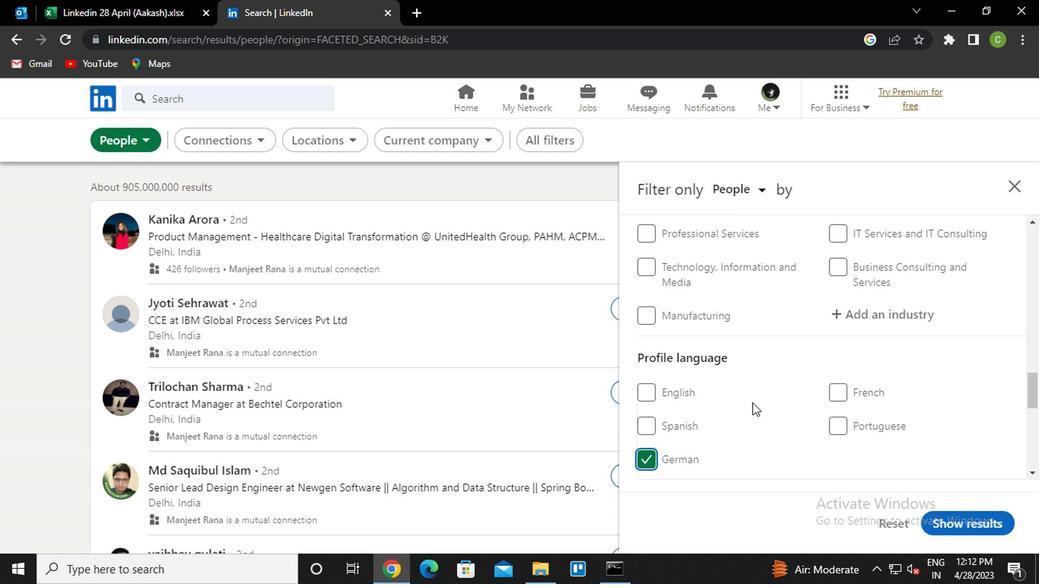 
Action: Mouse moved to (746, 394)
Screenshot: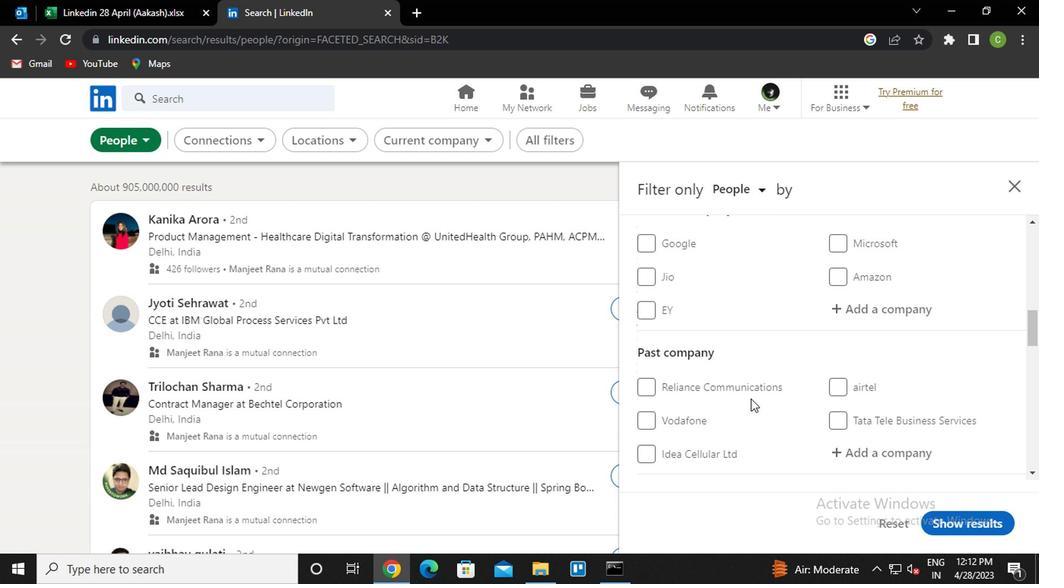 
Action: Mouse scrolled (746, 395) with delta (0, 0)
Screenshot: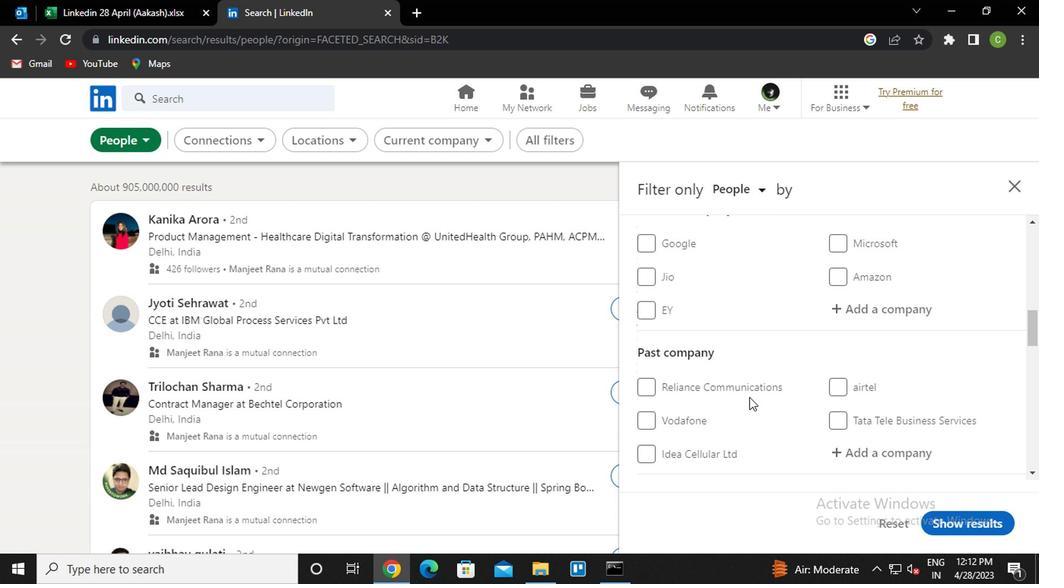 
Action: Mouse moved to (746, 394)
Screenshot: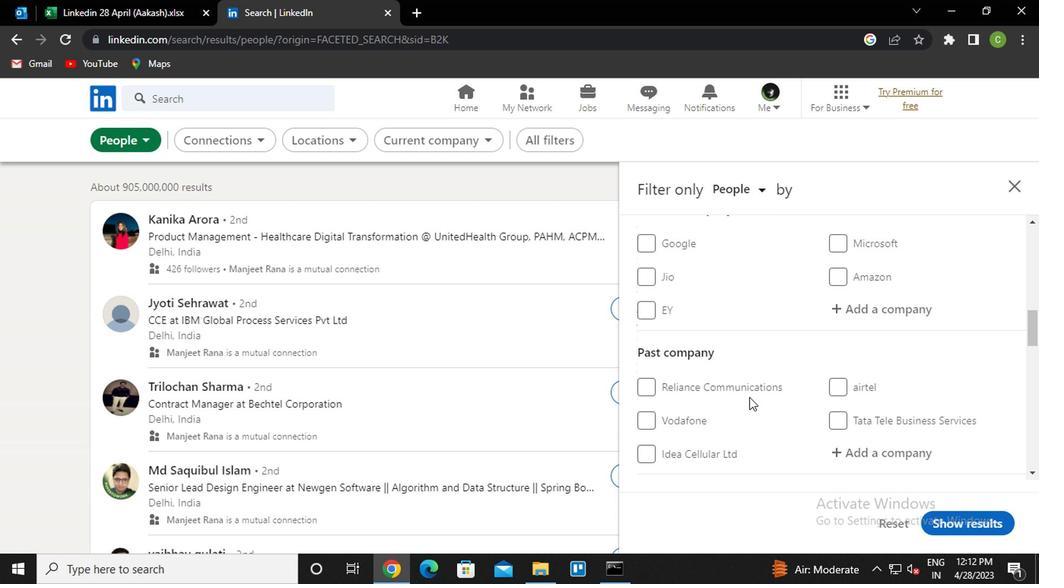 
Action: Mouse scrolled (746, 395) with delta (0, 0)
Screenshot: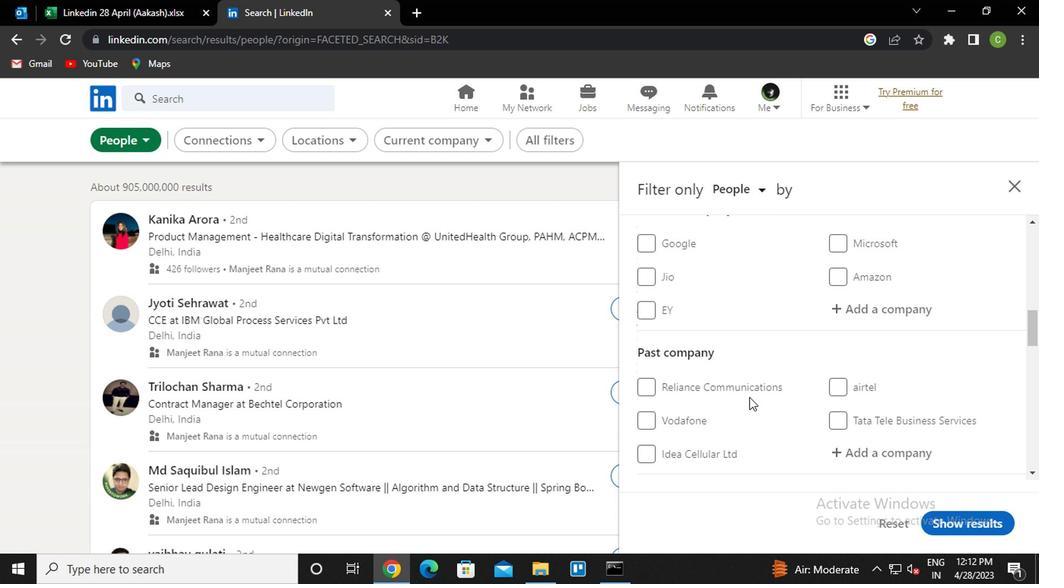 
Action: Mouse moved to (810, 401)
Screenshot: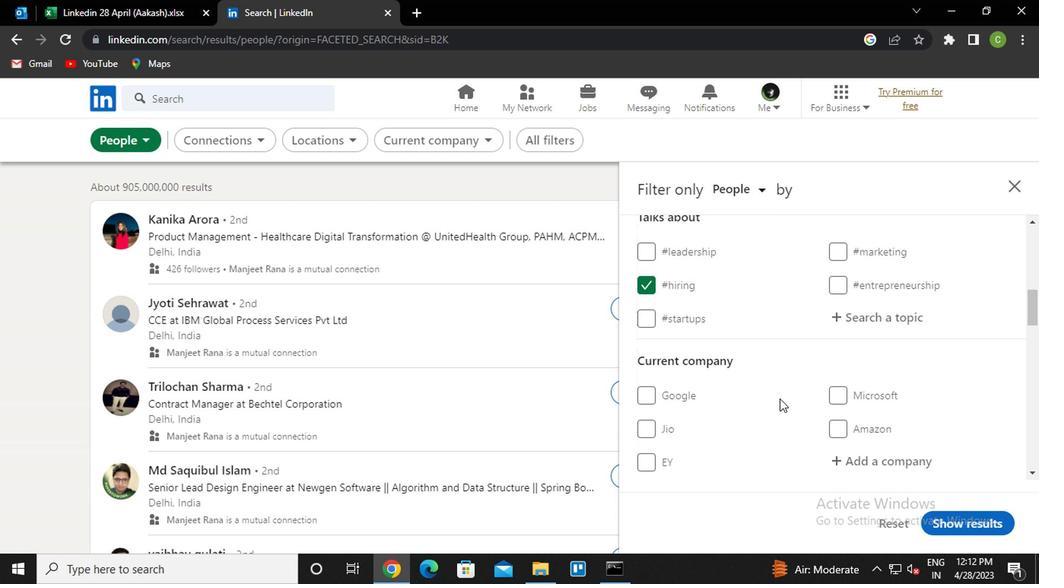 
Action: Mouse scrolled (810, 400) with delta (0, -1)
Screenshot: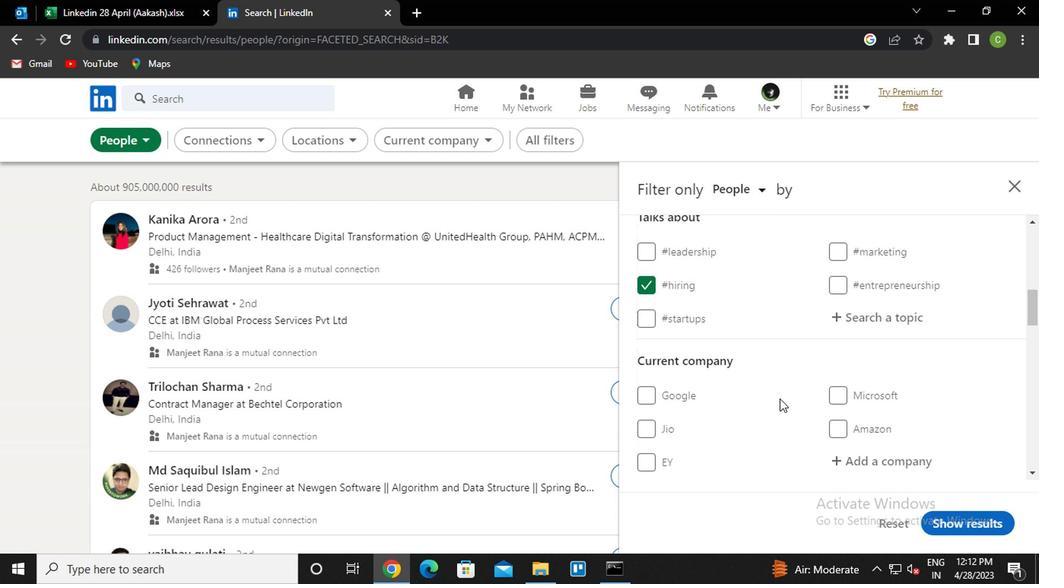 
Action: Mouse moved to (827, 376)
Screenshot: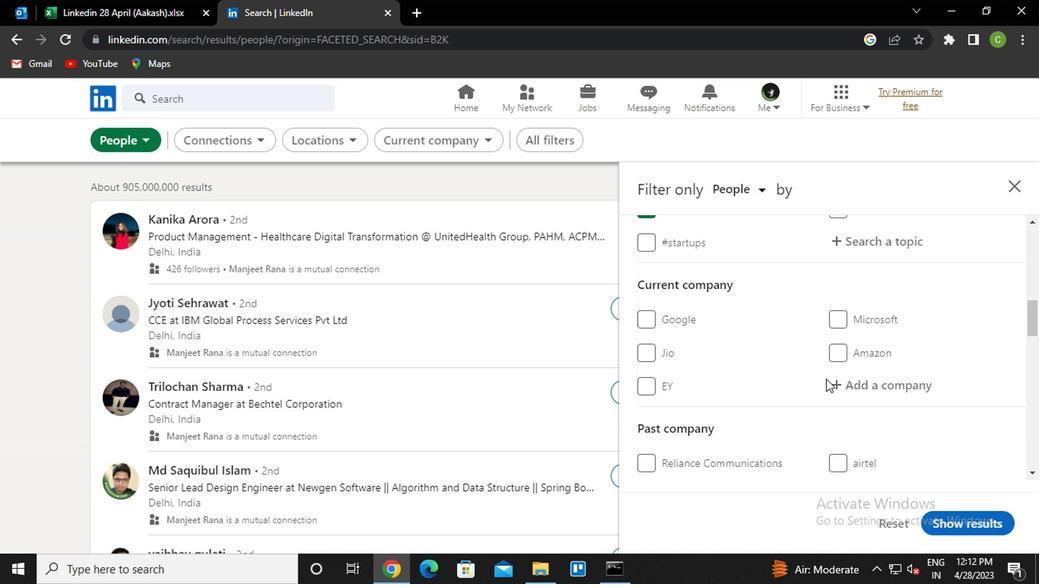 
Action: Mouse scrolled (827, 376) with delta (0, 0)
Screenshot: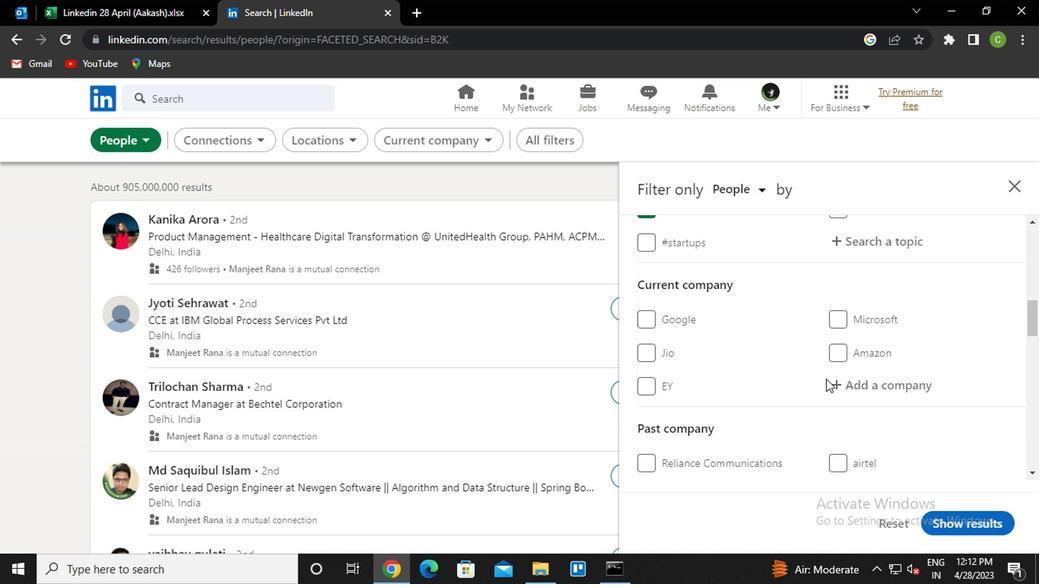 
Action: Mouse moved to (858, 378)
Screenshot: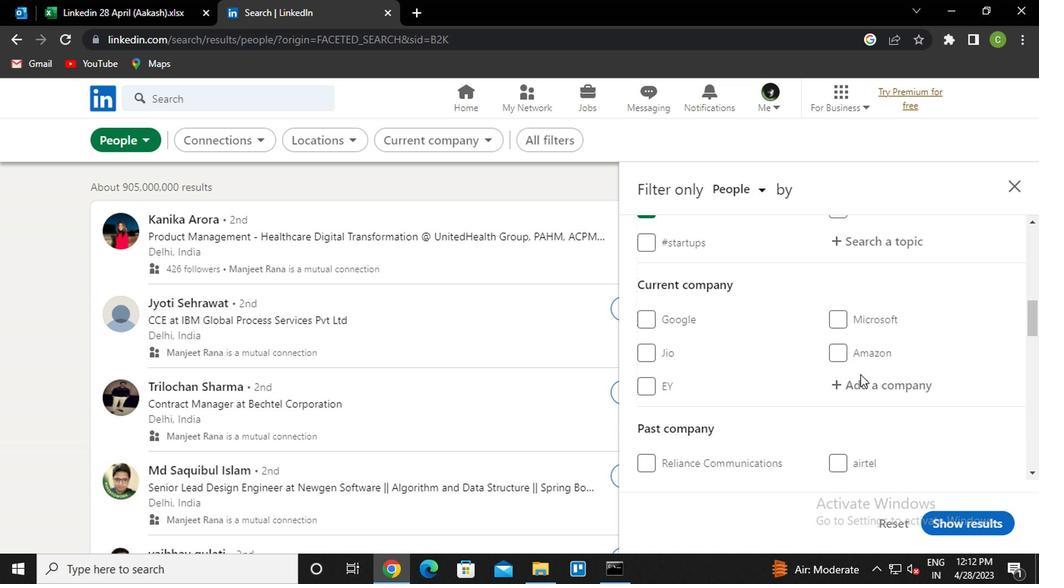 
Action: Mouse scrolled (858, 377) with delta (0, -1)
Screenshot: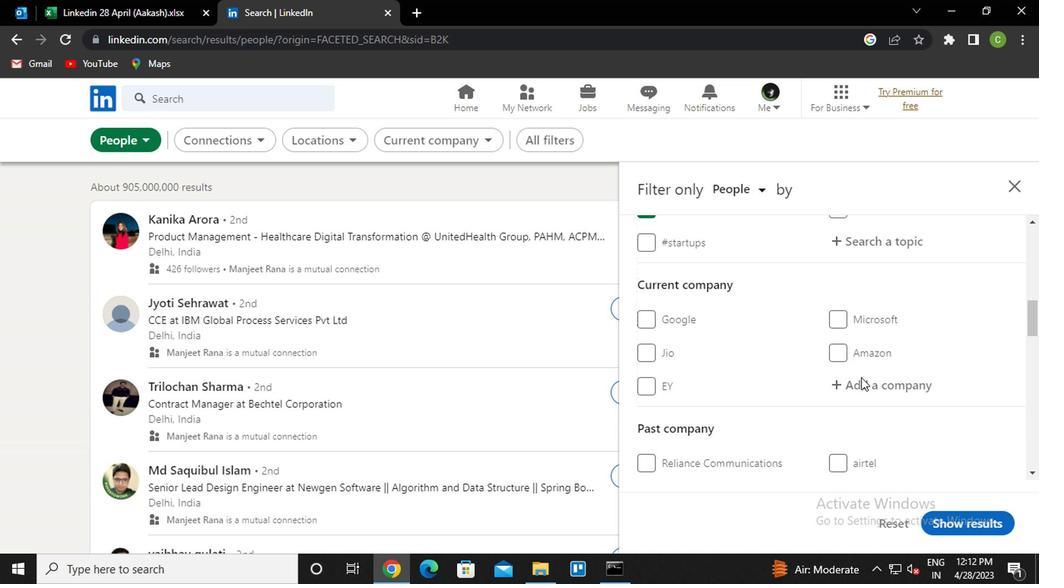 
Action: Mouse moved to (857, 373)
Screenshot: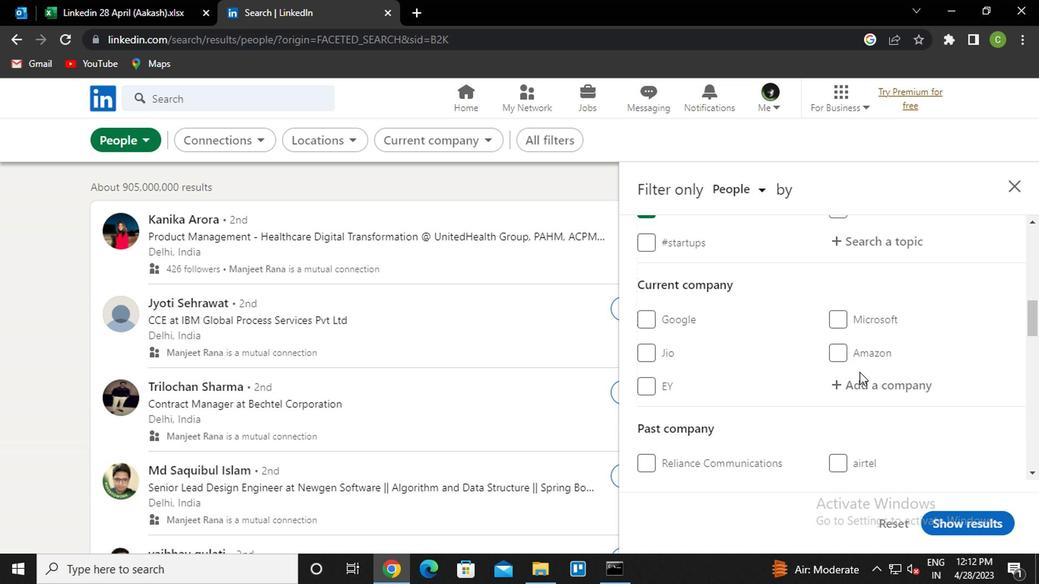 
Action: Mouse scrolled (857, 373) with delta (0, 0)
Screenshot: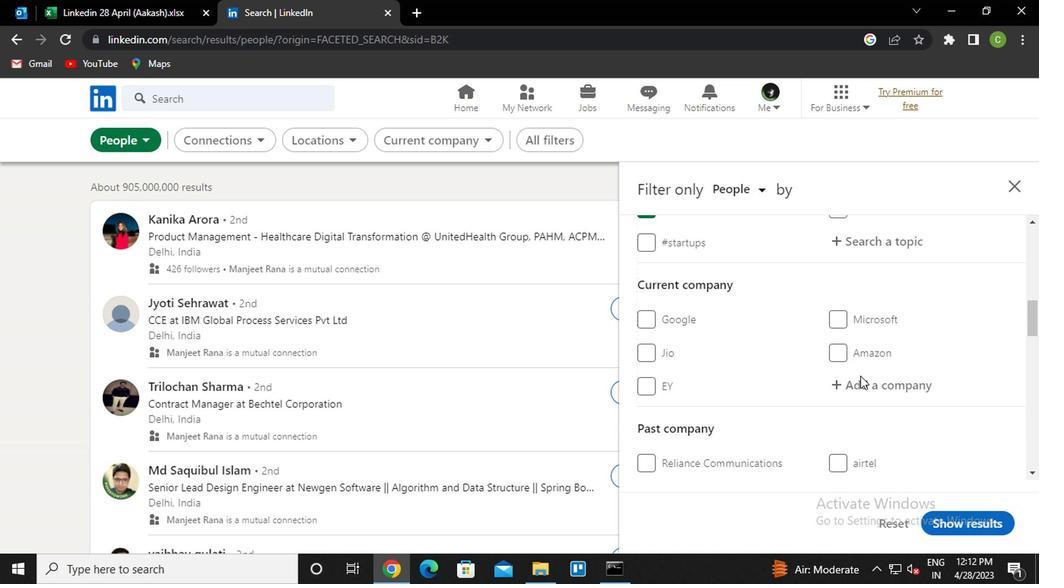 
Action: Mouse moved to (825, 360)
Screenshot: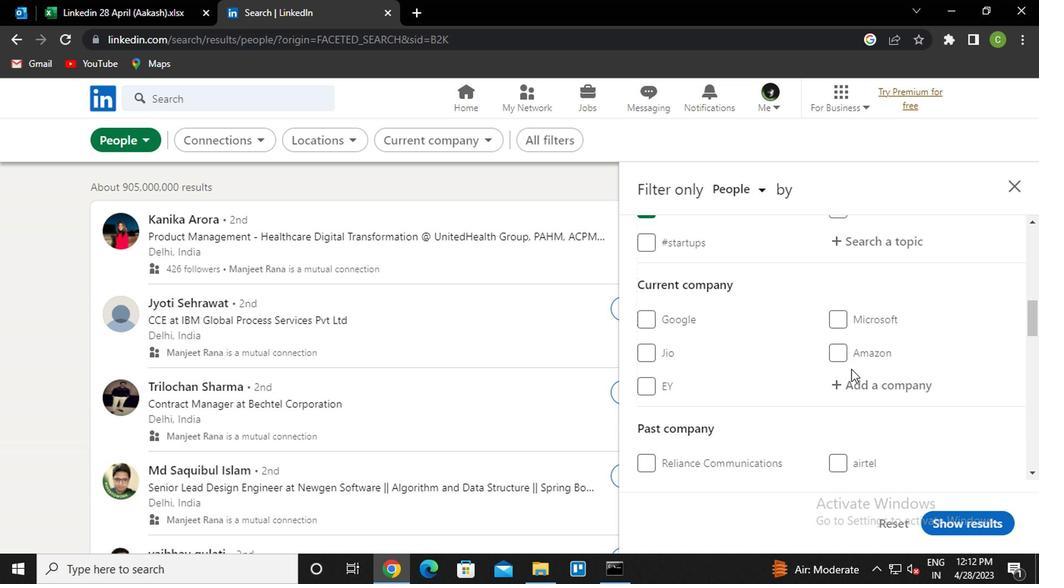 
Action: Mouse scrolled (825, 359) with delta (0, -1)
Screenshot: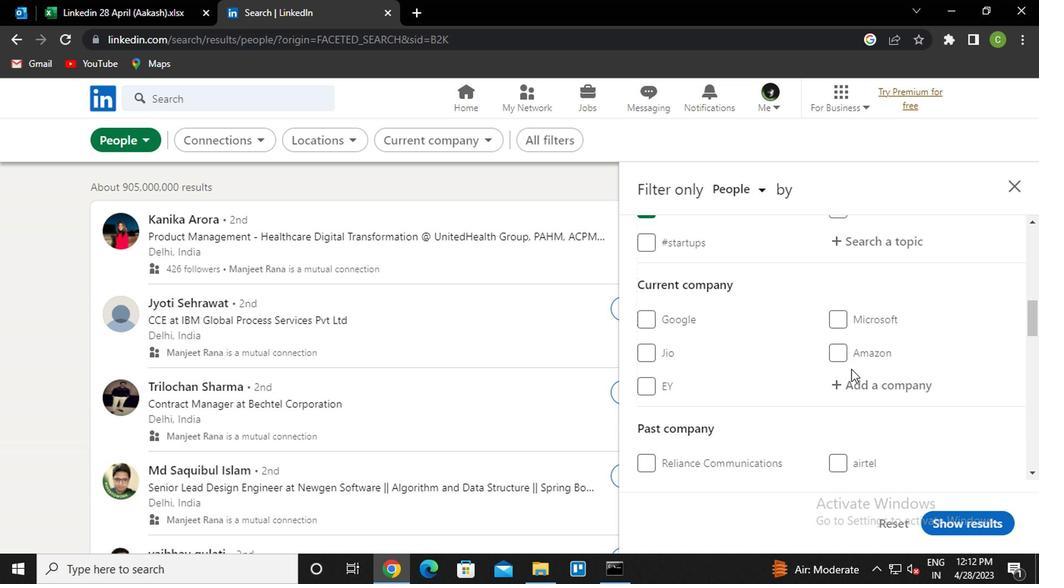 
Action: Mouse moved to (827, 349)
Screenshot: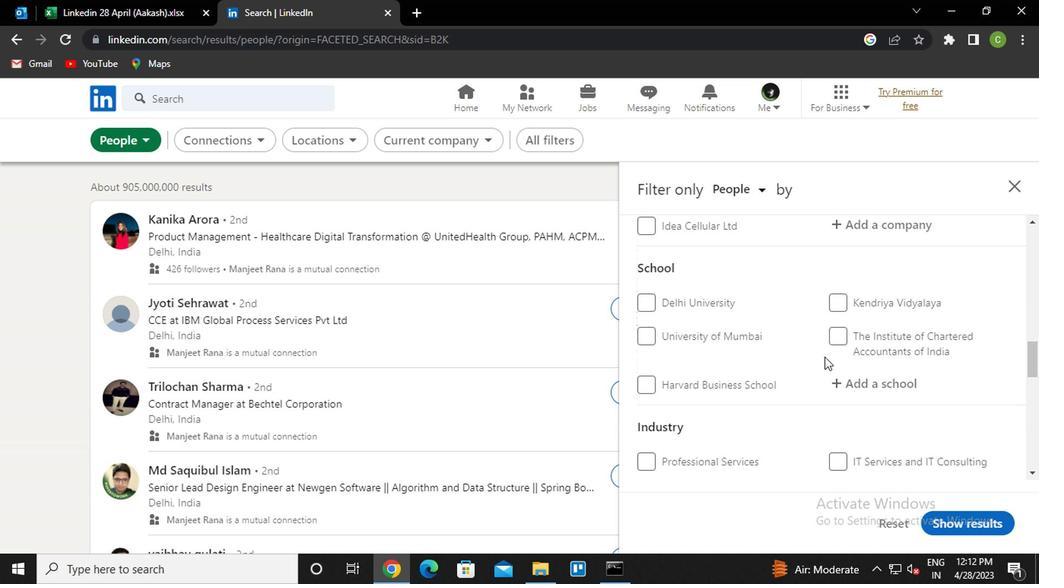 
Action: Mouse scrolled (827, 350) with delta (0, 1)
Screenshot: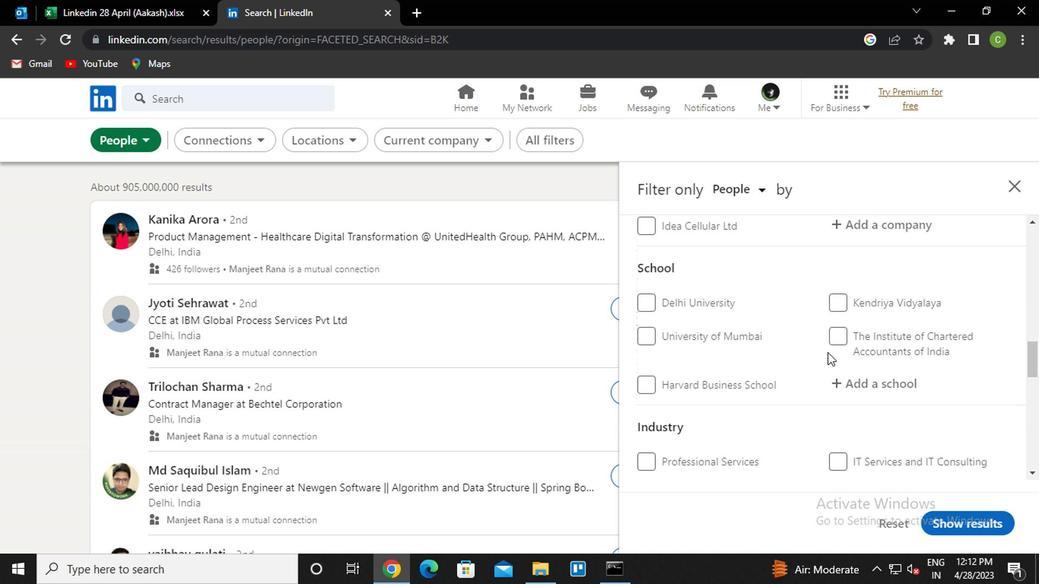 
Action: Mouse moved to (890, 304)
Screenshot: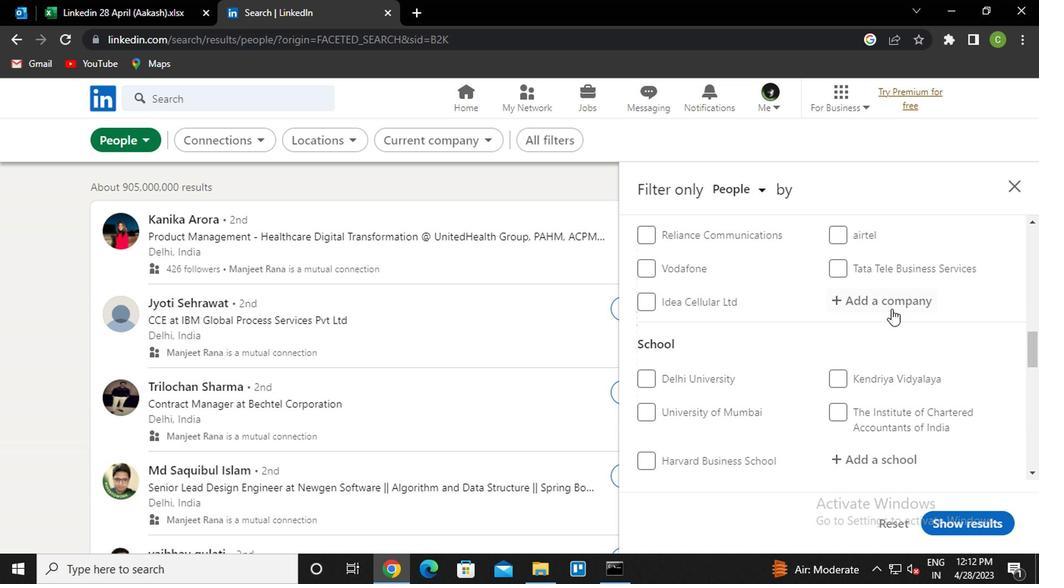 
Action: Mouse pressed left at (890, 304)
Screenshot: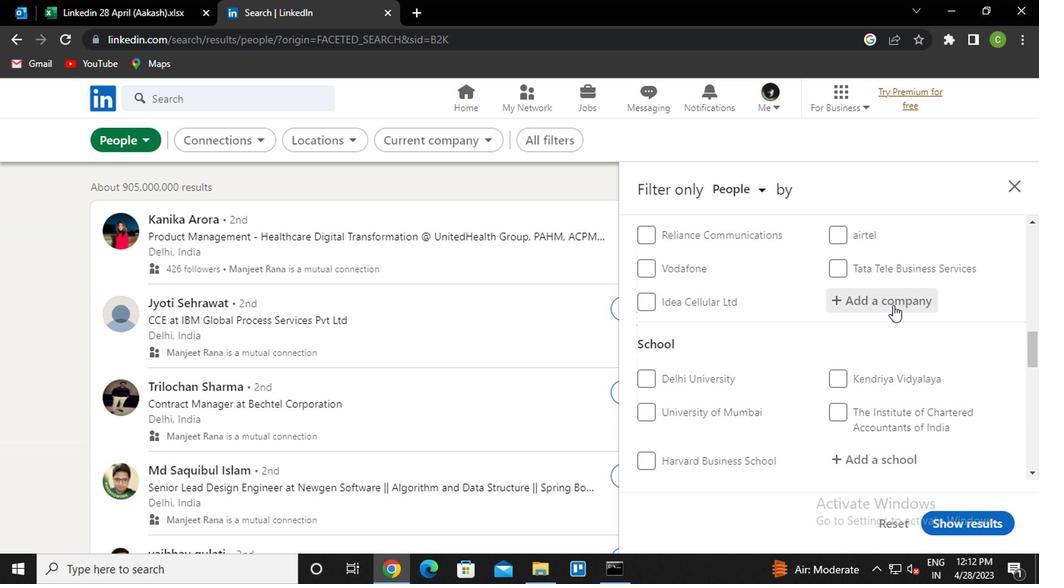 
Action: Key pressed <Key.caps_lock>m<Key.caps_lock>echanical<Key.down><Key.enter>
Screenshot: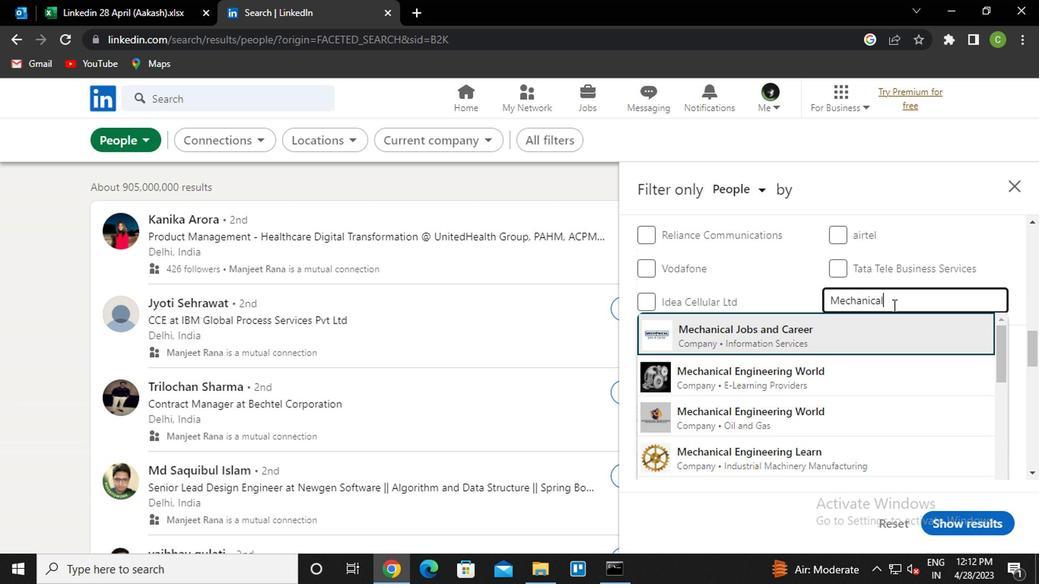 
Action: Mouse moved to (838, 327)
Screenshot: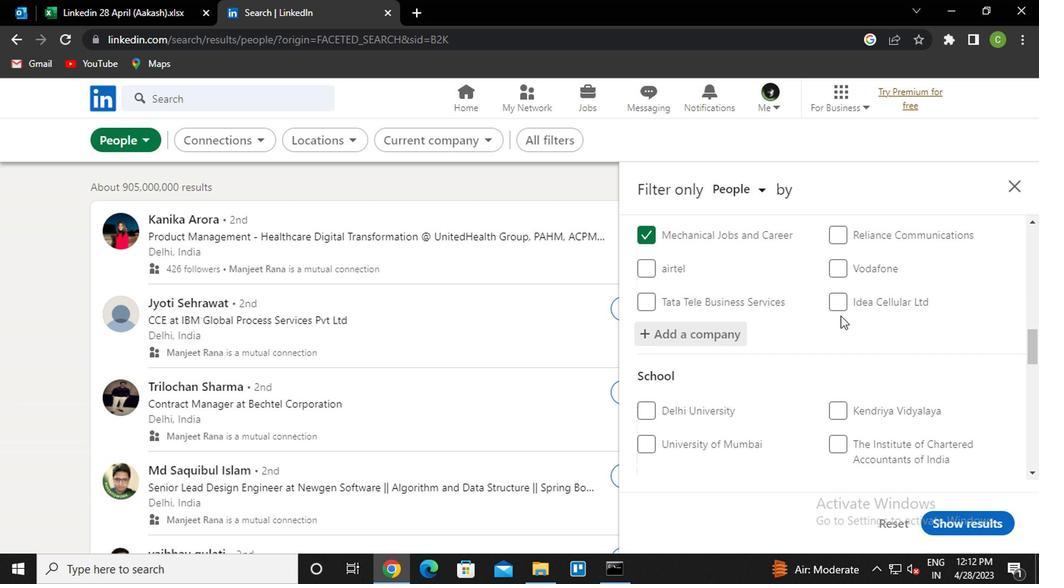 
Action: Mouse scrolled (838, 326) with delta (0, -1)
Screenshot: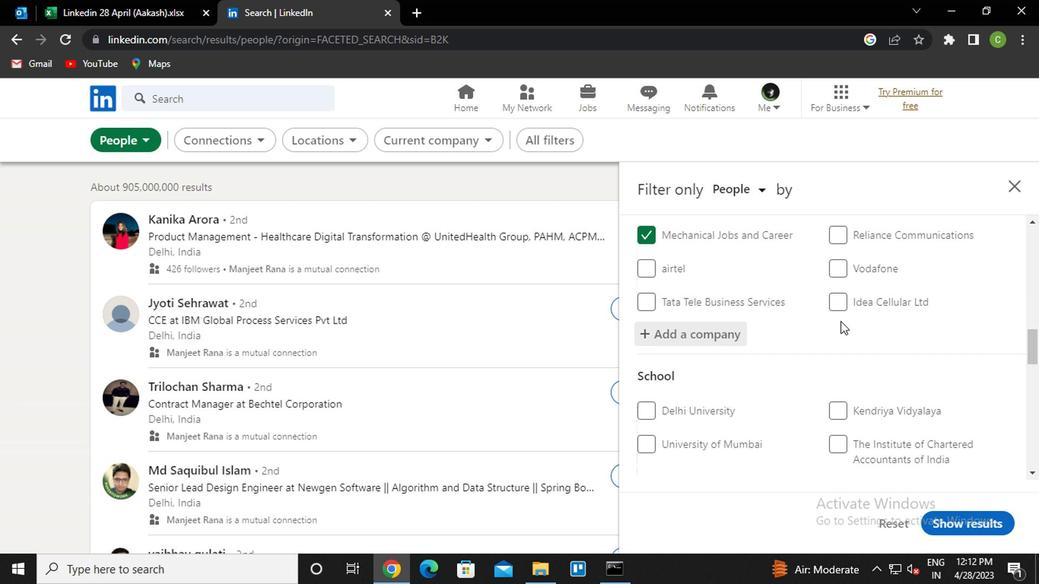 
Action: Mouse scrolled (838, 326) with delta (0, -1)
Screenshot: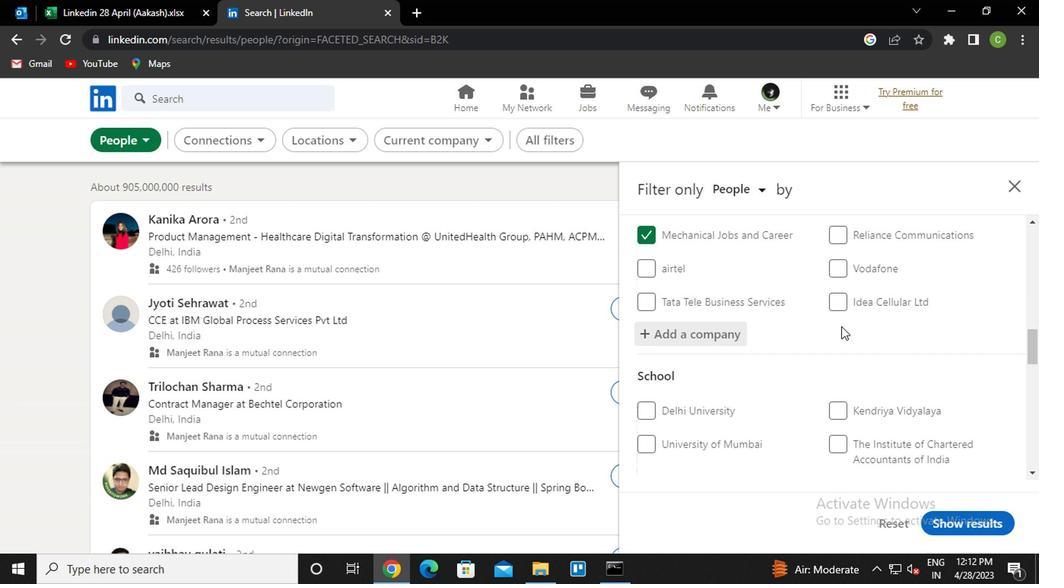 
Action: Mouse scrolled (838, 326) with delta (0, -1)
Screenshot: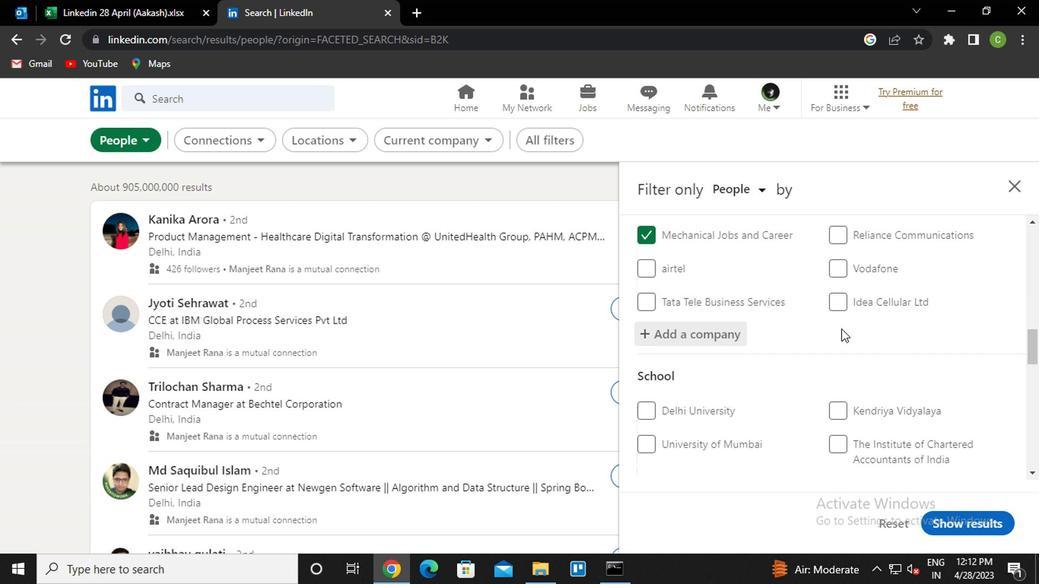 
Action: Mouse moved to (858, 424)
Screenshot: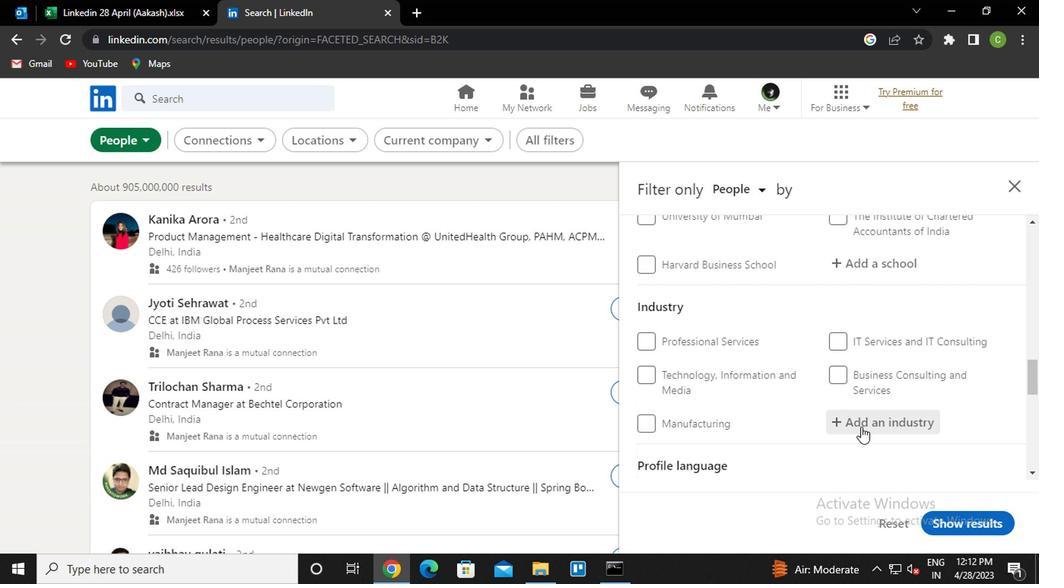 
Action: Mouse scrolled (858, 423) with delta (0, 0)
Screenshot: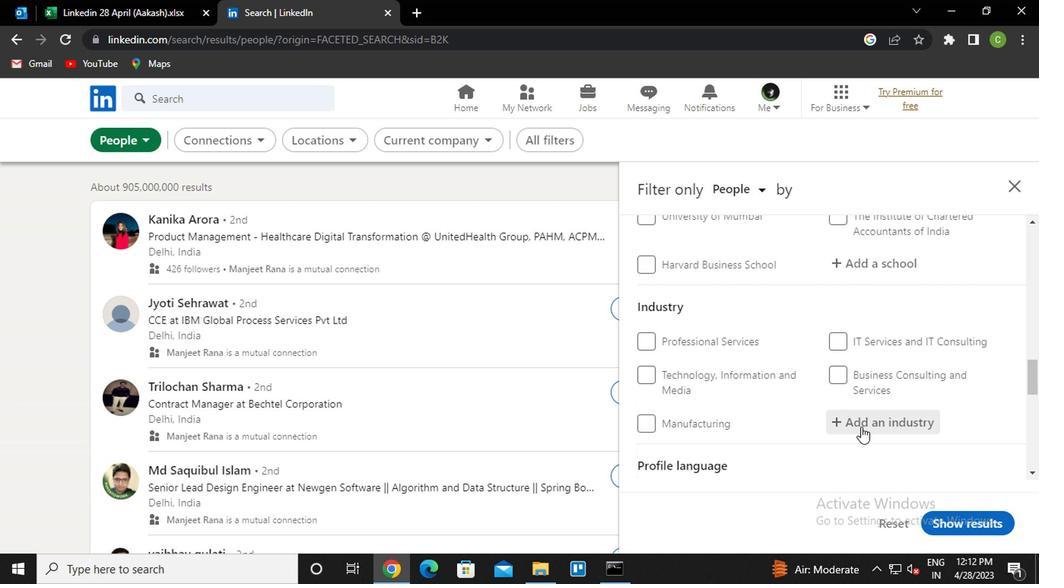 
Action: Mouse moved to (875, 349)
Screenshot: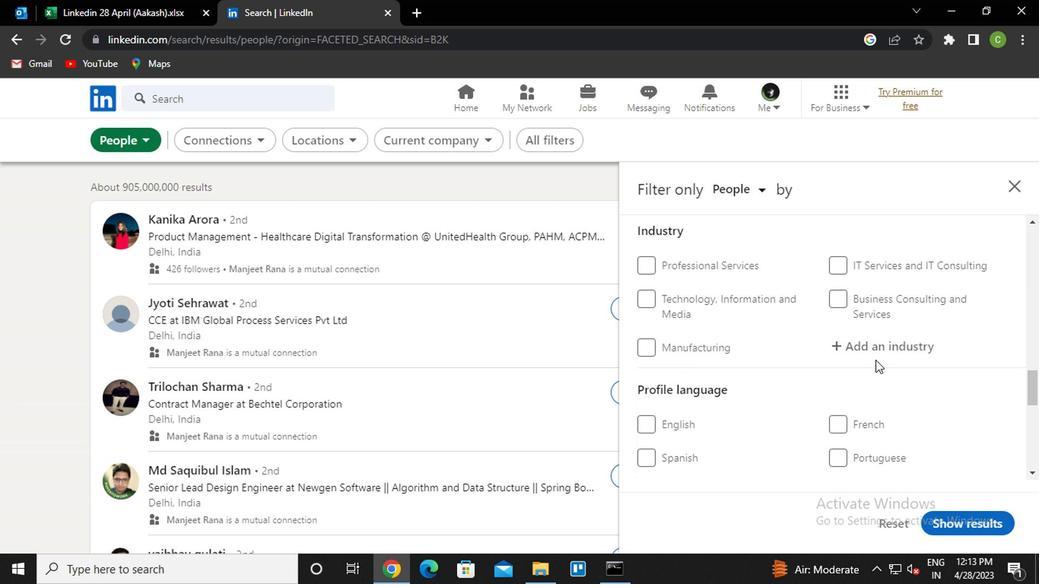 
Action: Mouse pressed left at (875, 349)
Screenshot: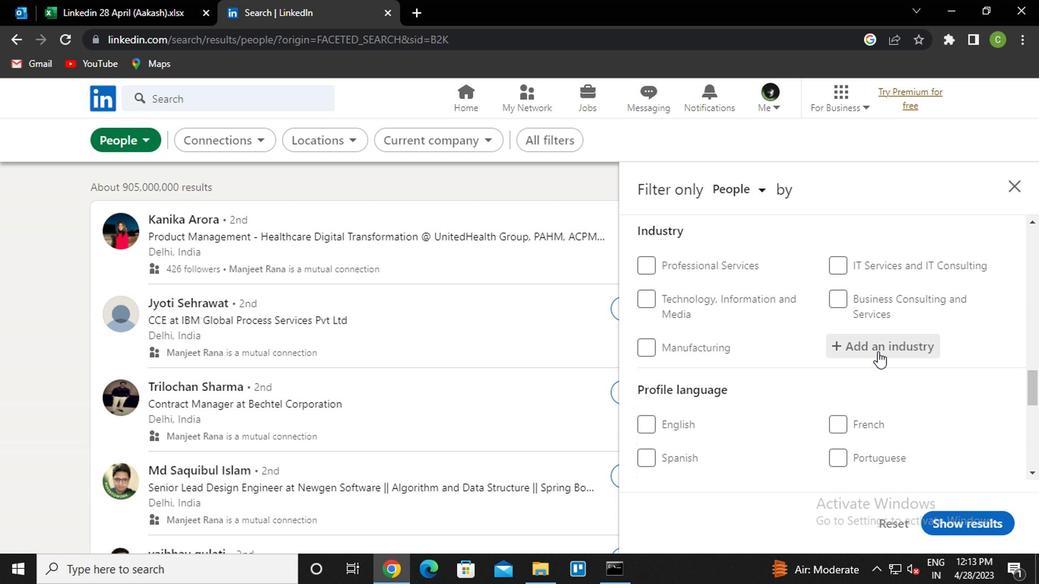 
Action: Mouse scrolled (875, 350) with delta (0, 1)
Screenshot: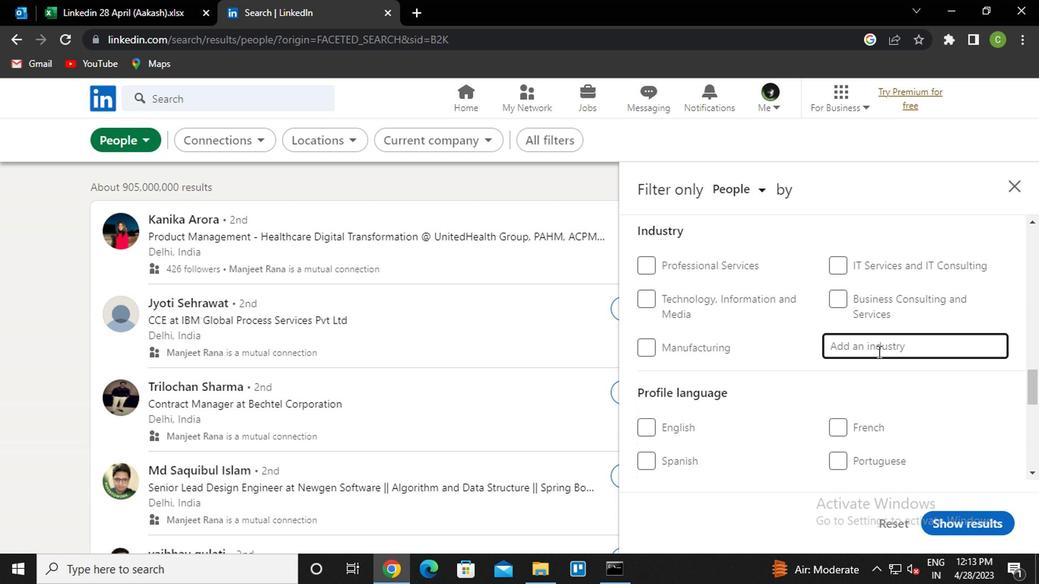 
Action: Mouse scrolled (875, 350) with delta (0, 1)
Screenshot: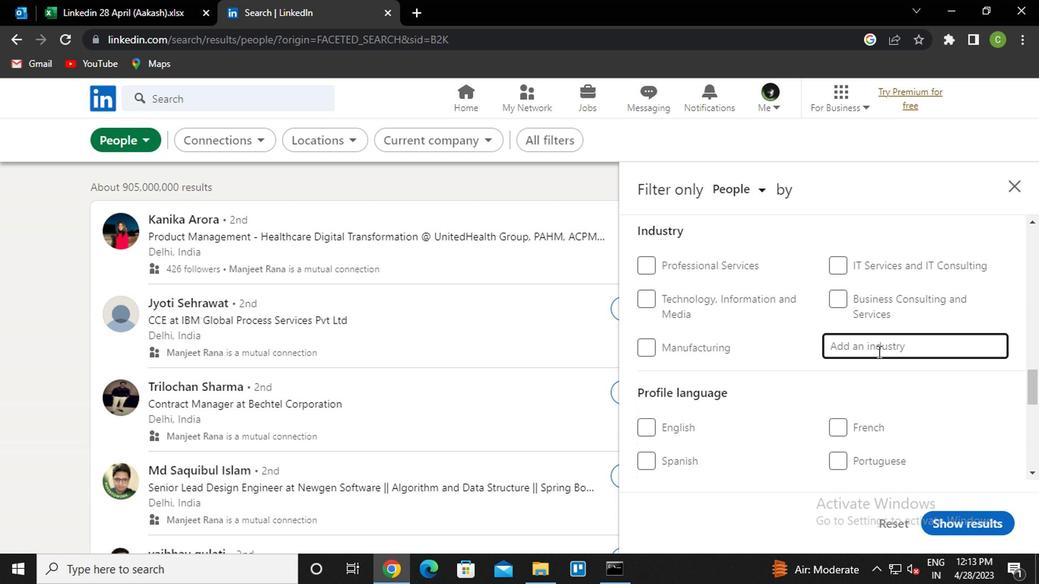 
Action: Mouse moved to (884, 343)
Screenshot: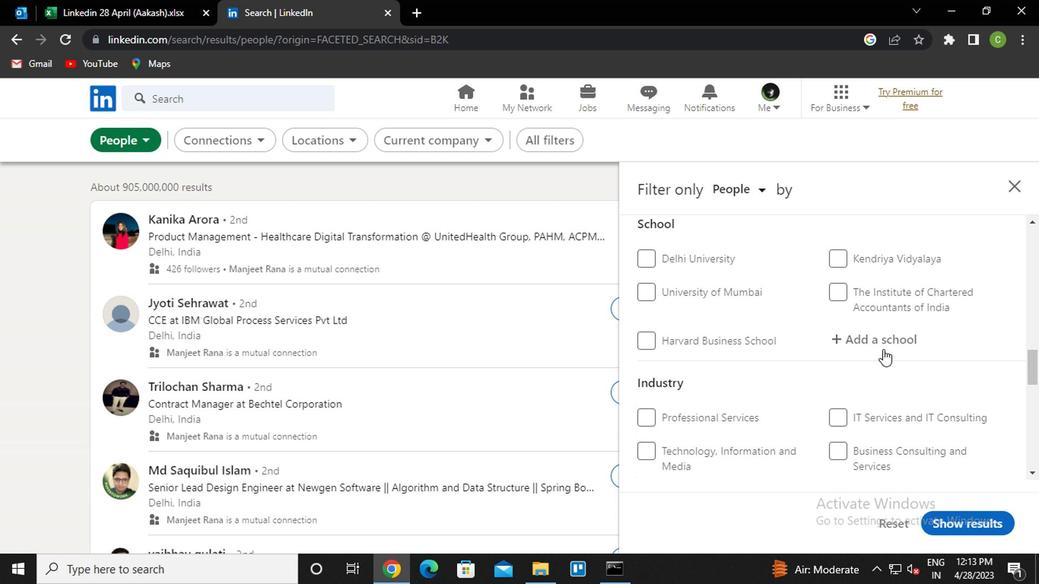 
Action: Mouse pressed left at (884, 343)
Screenshot: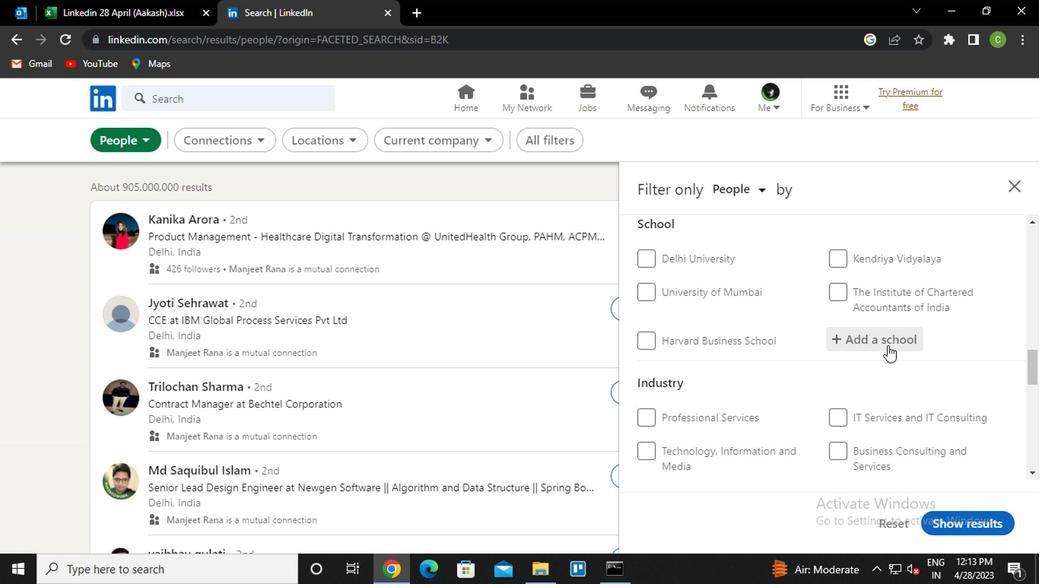 
Action: Key pressed <Key.caps_lock>a<Key.caps_lock>lva's<Key.down><Key.down><Key.up><Key.enter>
Screenshot: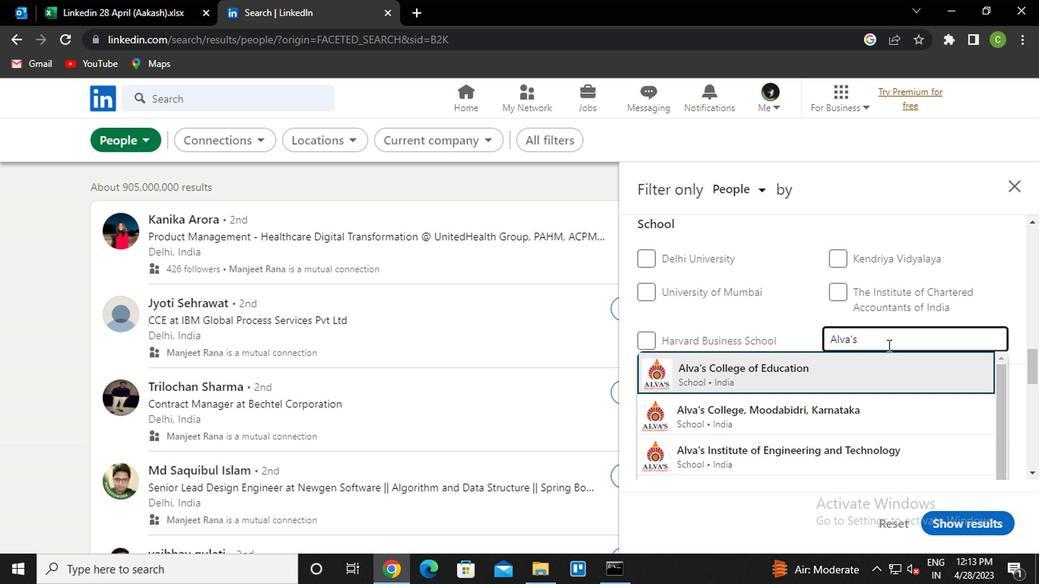
Action: Mouse moved to (883, 345)
Screenshot: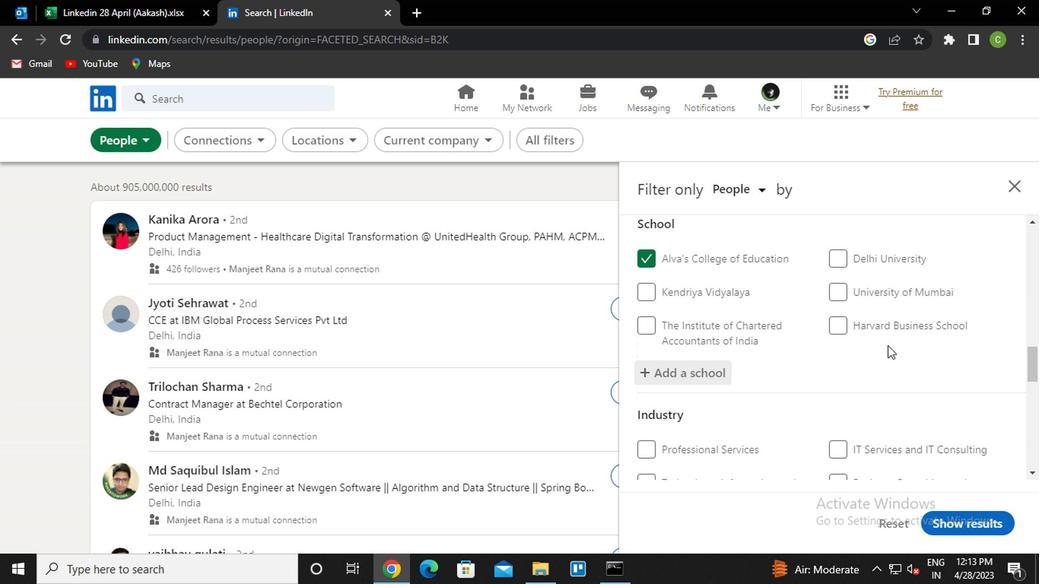 
Action: Mouse scrolled (883, 344) with delta (0, 0)
Screenshot: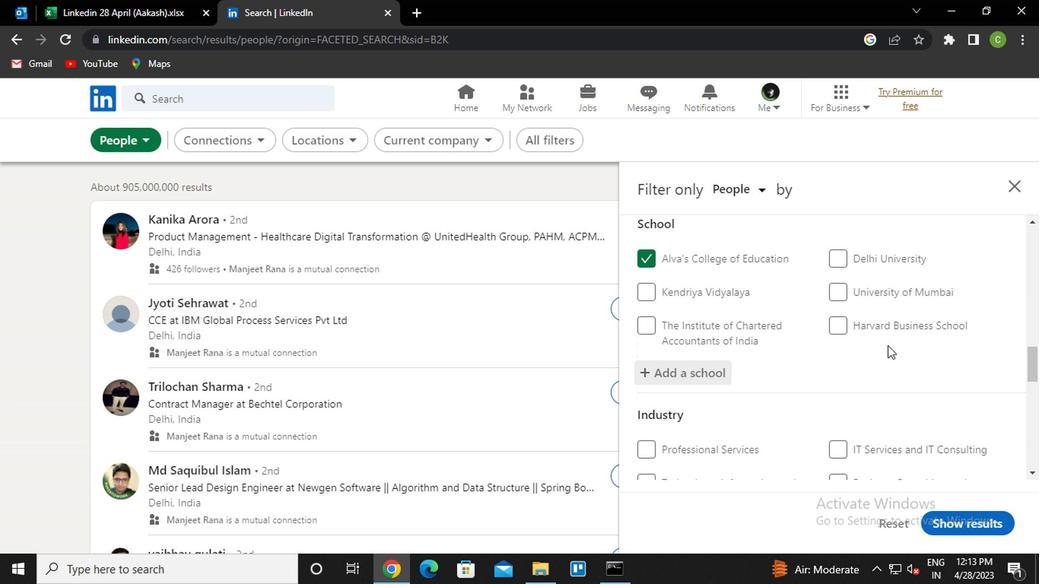 
Action: Mouse scrolled (883, 344) with delta (0, 0)
Screenshot: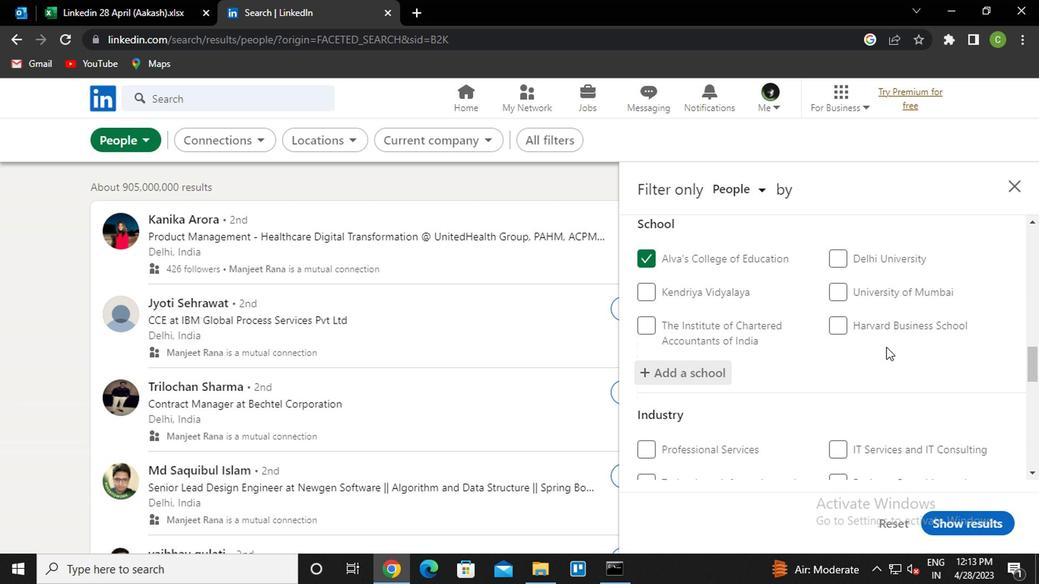 
Action: Mouse scrolled (883, 344) with delta (0, 0)
Screenshot: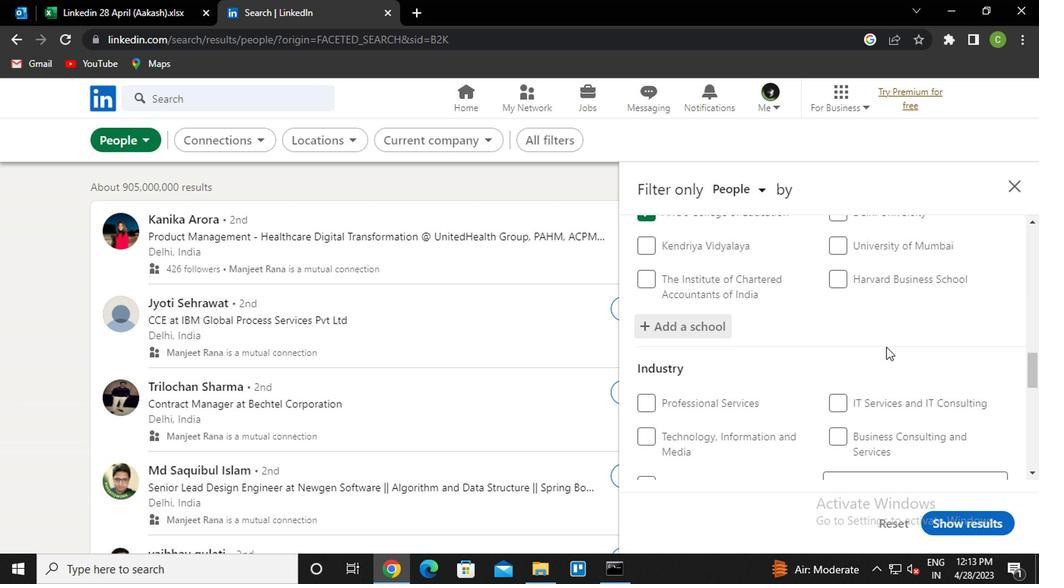 
Action: Mouse moved to (877, 304)
Screenshot: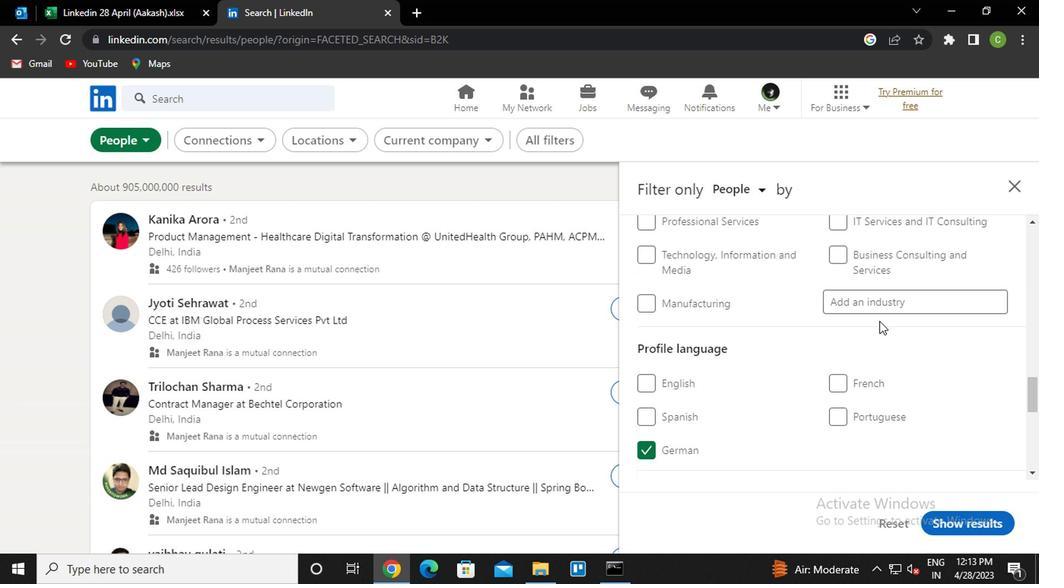
Action: Mouse pressed left at (877, 304)
Screenshot: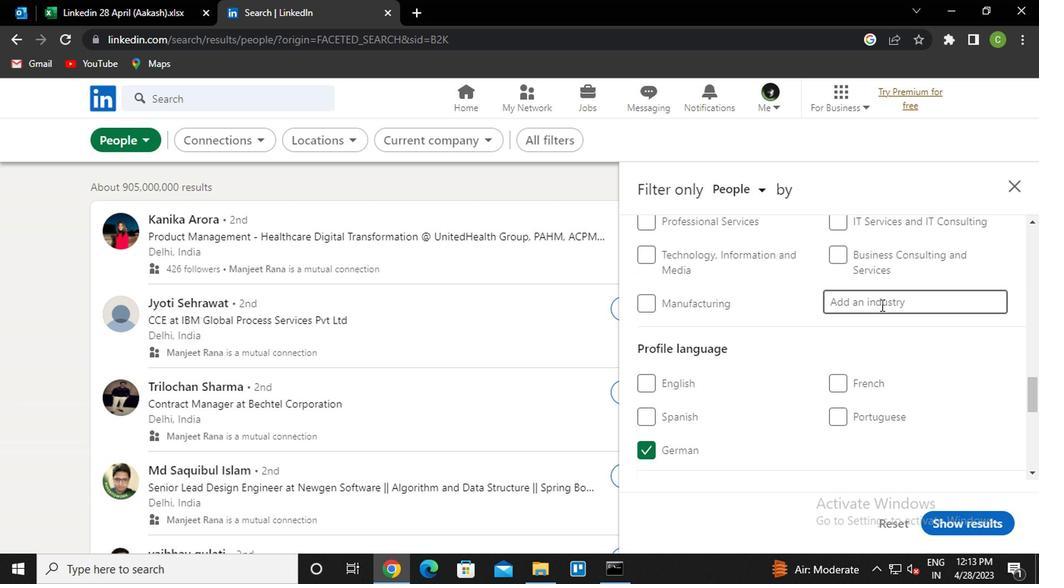 
Action: Key pressed <Key.caps_lock>c<Key.caps_lock>onsumer<Key.down><Key.enter>
Screenshot: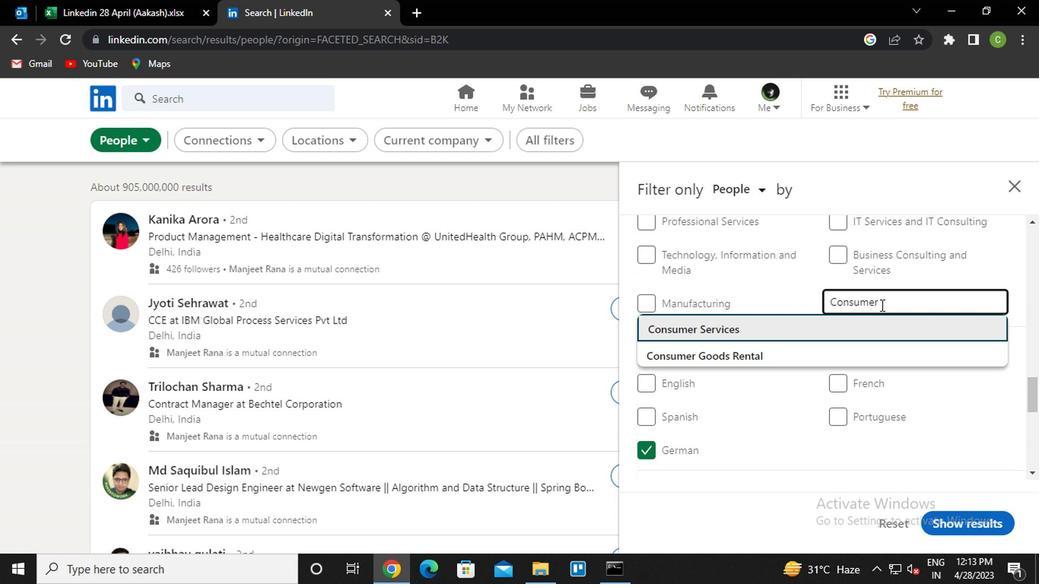 
Action: Mouse moved to (900, 322)
Screenshot: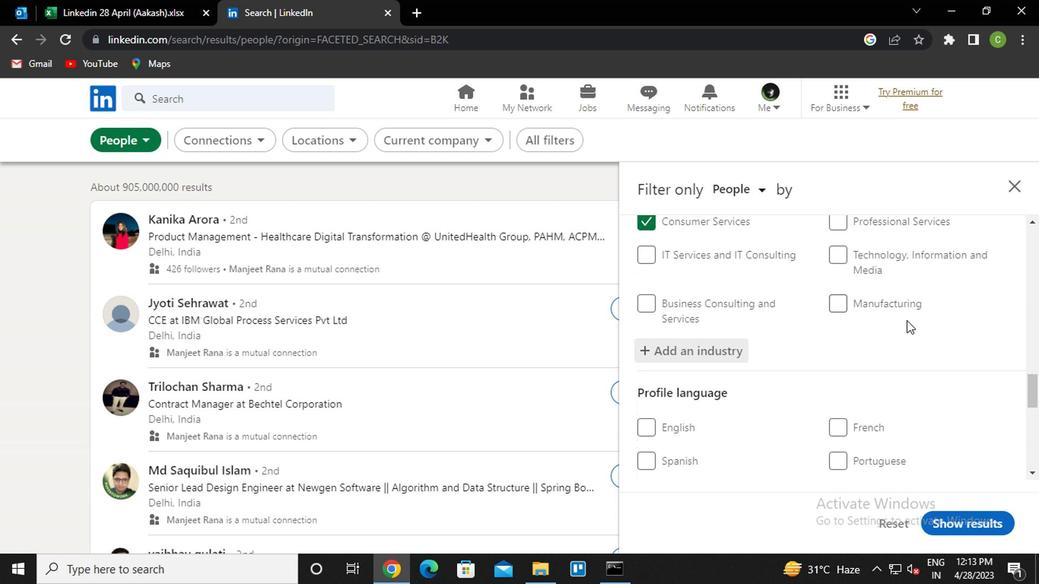 
Action: Mouse scrolled (900, 321) with delta (0, 0)
Screenshot: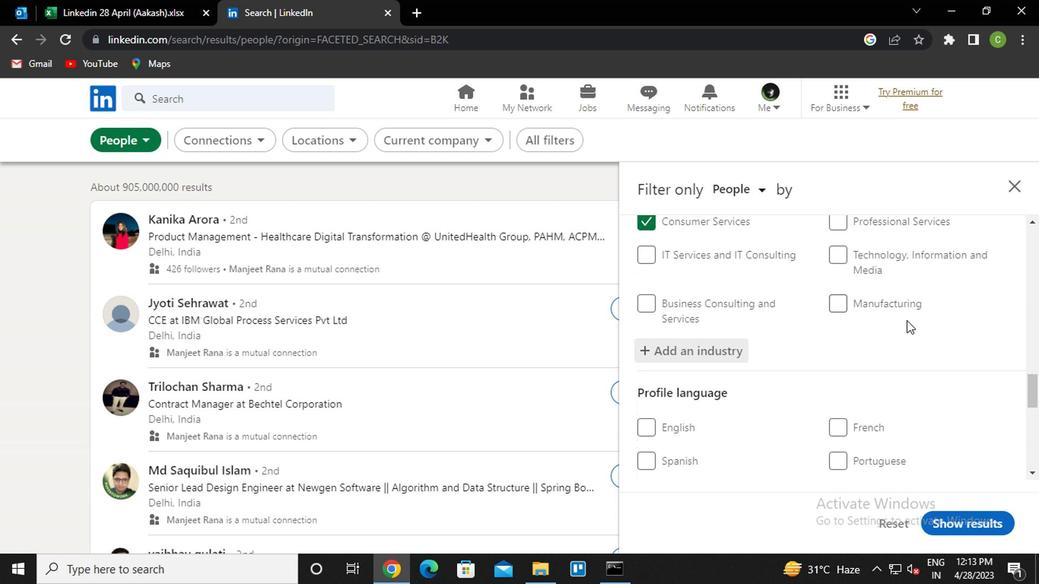 
Action: Mouse moved to (900, 323)
Screenshot: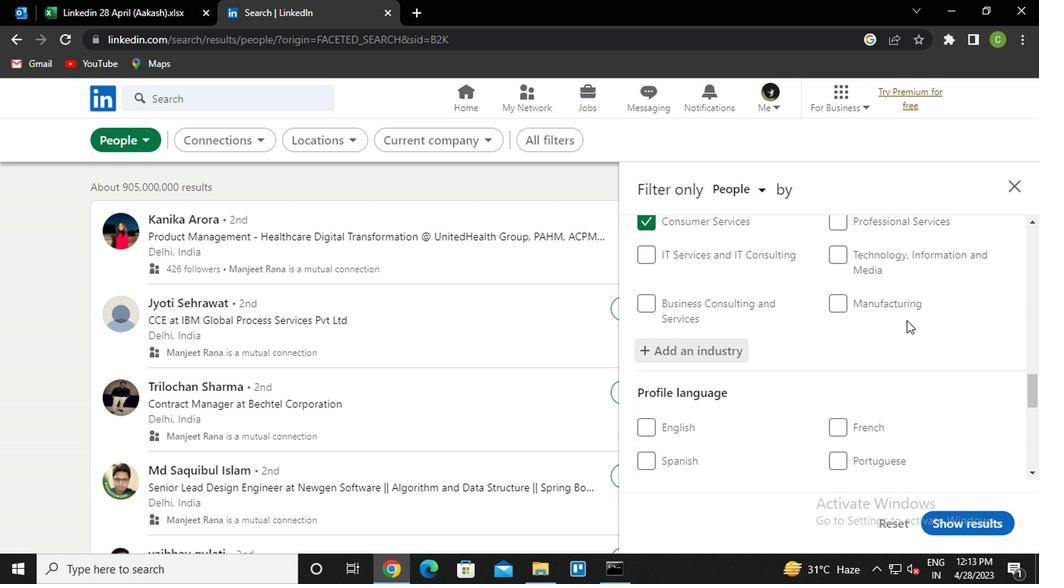 
Action: Mouse scrolled (900, 322) with delta (0, -1)
Screenshot: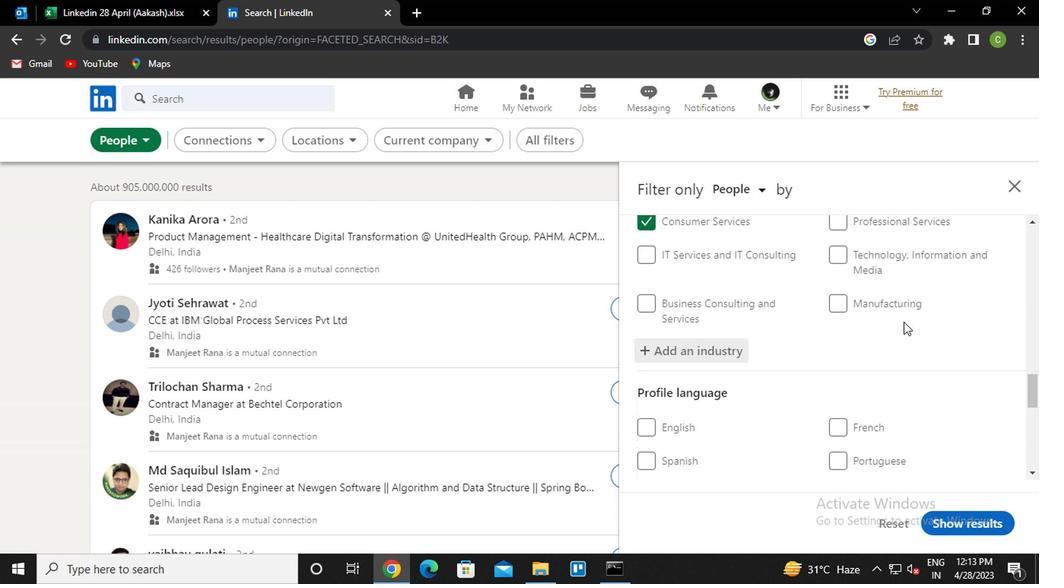 
Action: Mouse moved to (900, 323)
Screenshot: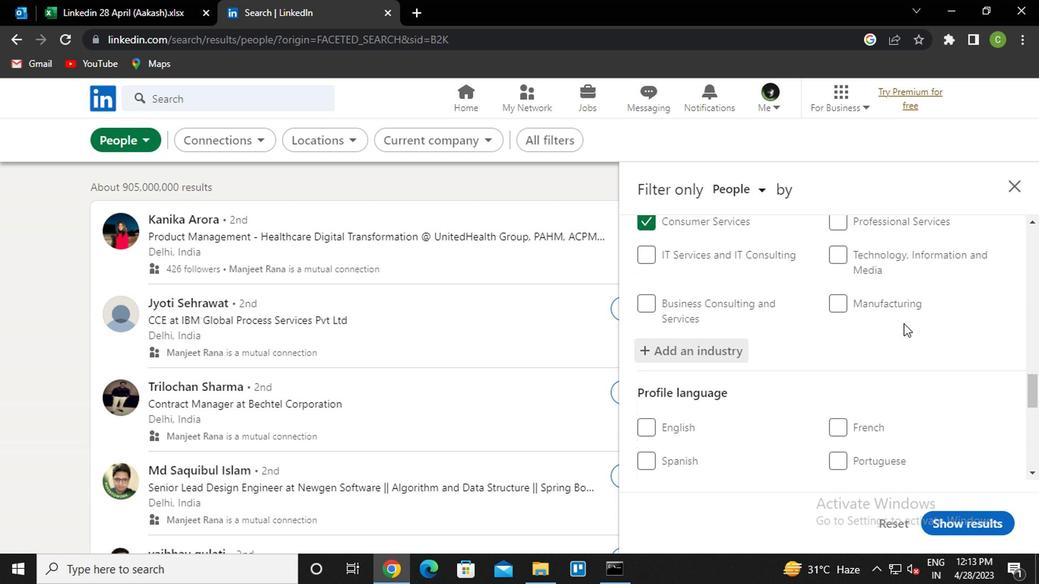 
Action: Mouse scrolled (900, 322) with delta (0, -1)
Screenshot: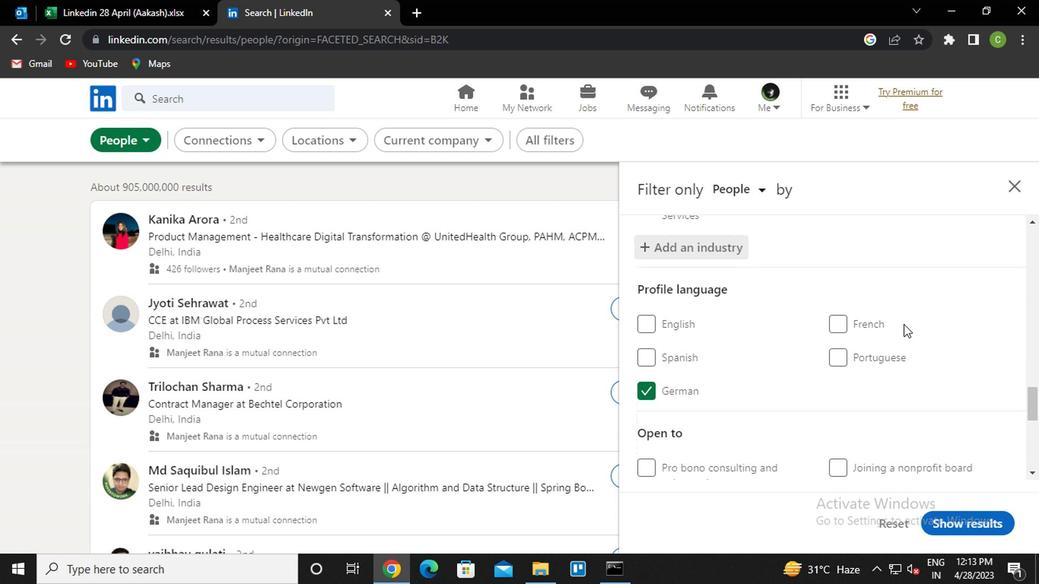 
Action: Mouse moved to (864, 361)
Screenshot: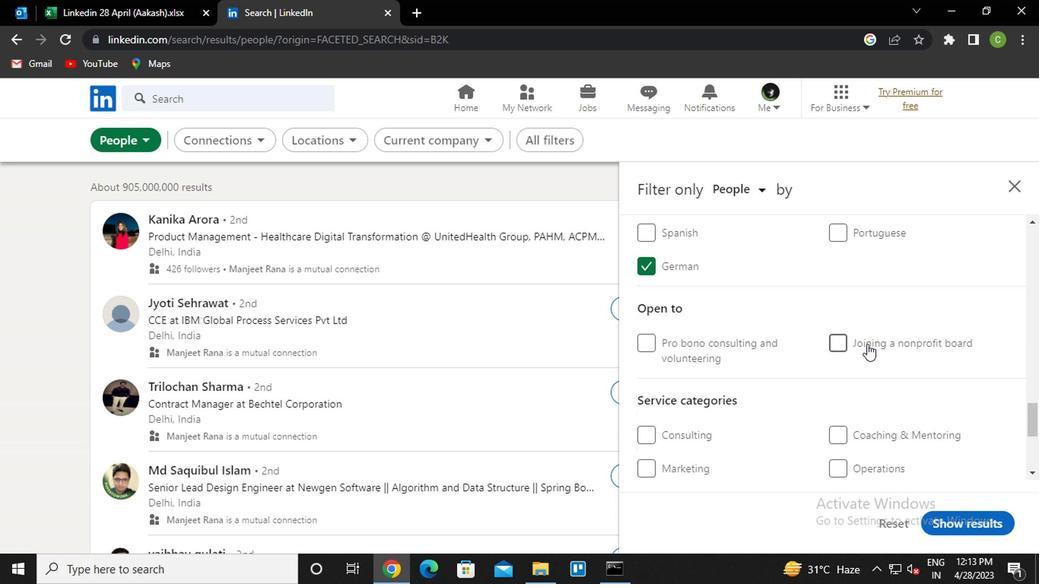 
Action: Mouse scrolled (864, 361) with delta (0, 0)
Screenshot: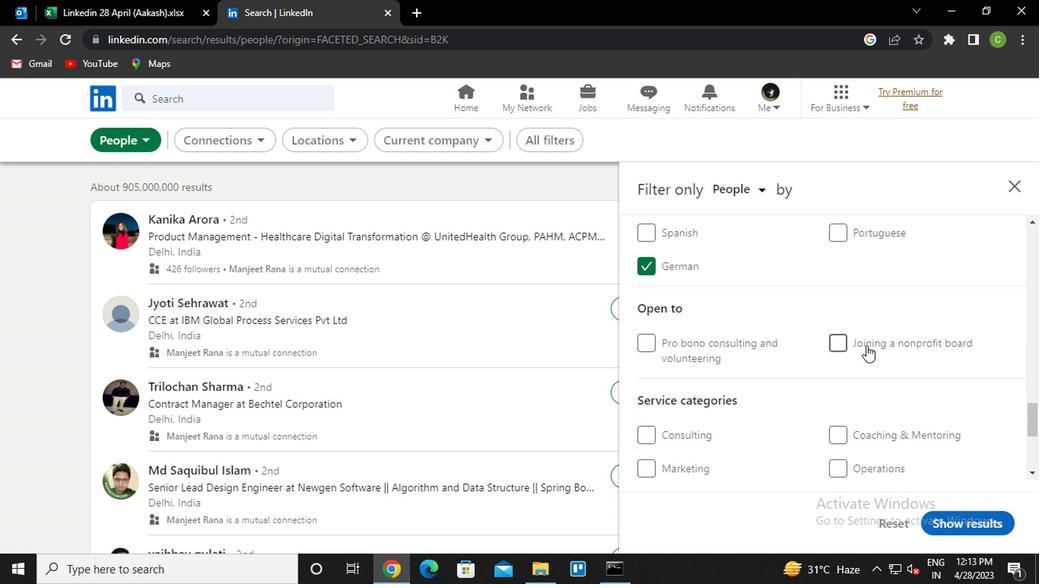 
Action: Mouse scrolled (864, 361) with delta (0, 0)
Screenshot: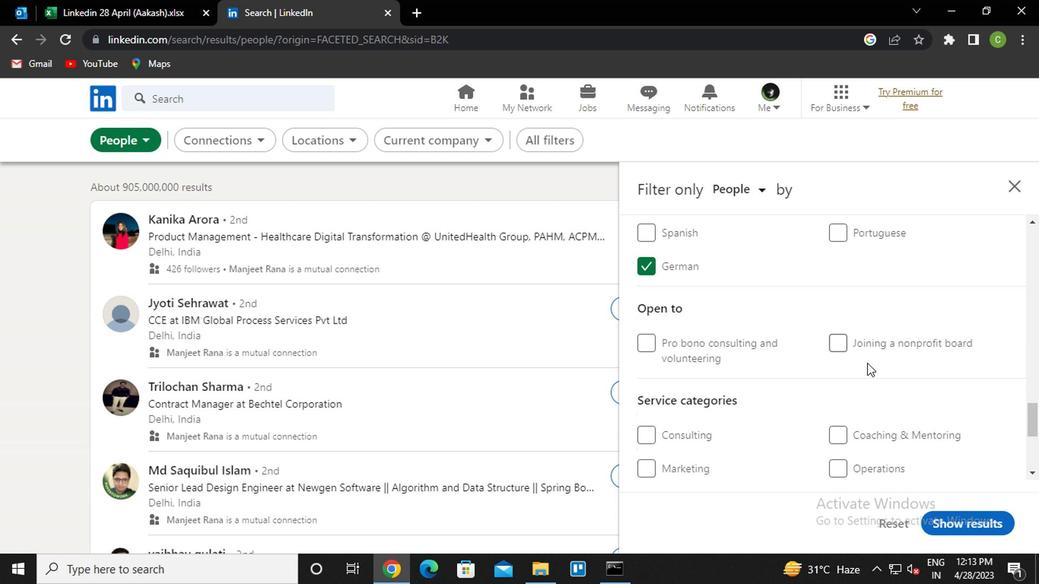 
Action: Mouse moved to (867, 351)
Screenshot: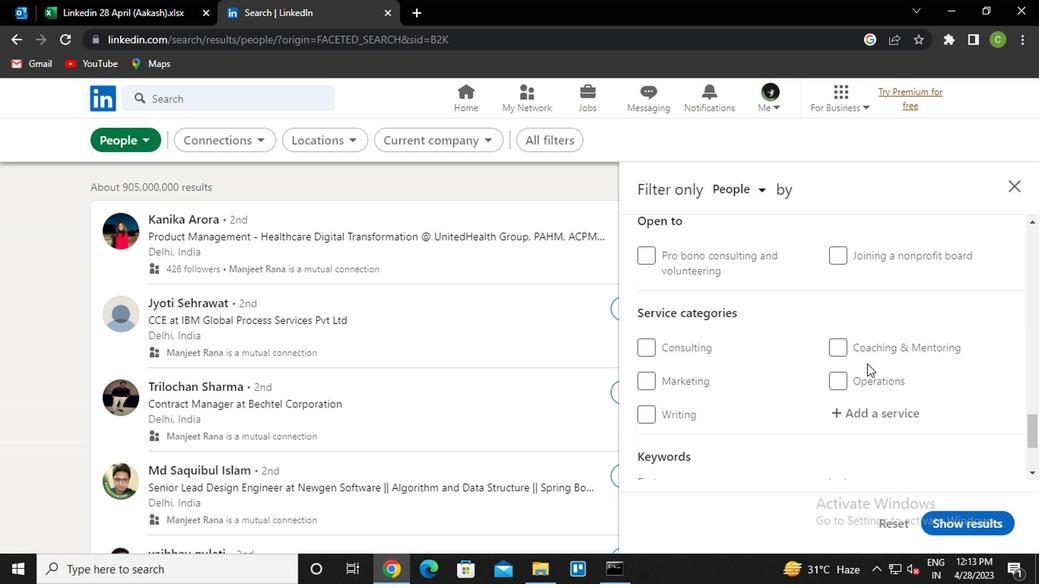 
Action: Mouse pressed left at (867, 351)
Screenshot: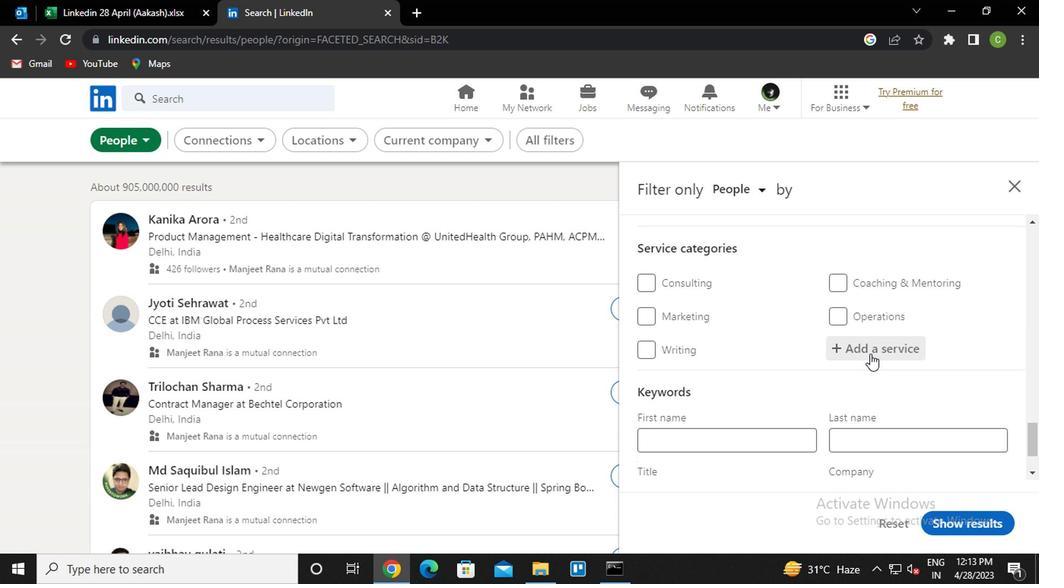 
Action: Key pressed <Key.caps_lock>i<Key.caps_lock>nformation<Key.down><Key.enter>
Screenshot: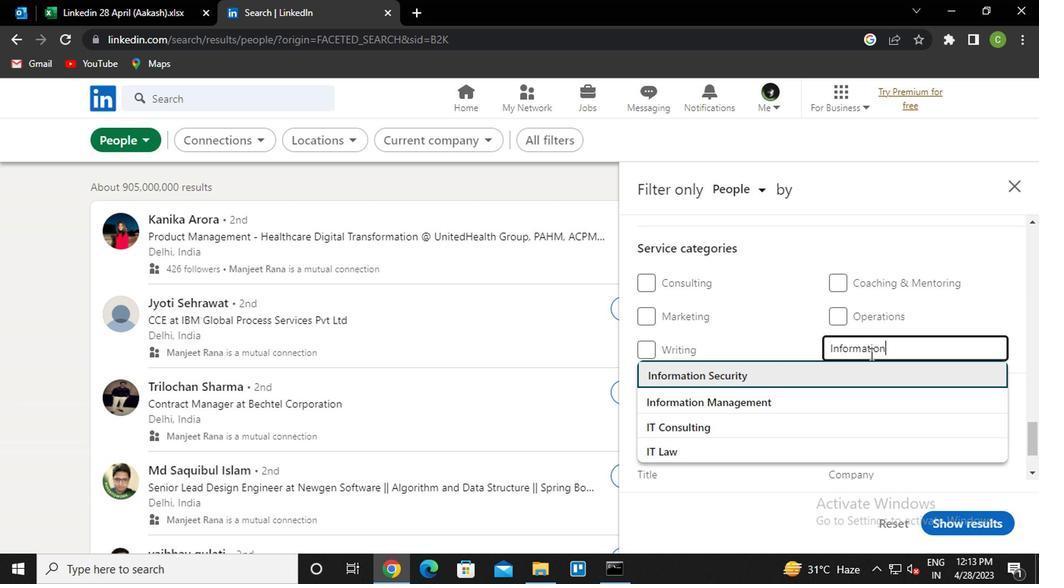 
Action: Mouse moved to (1036, 496)
Screenshot: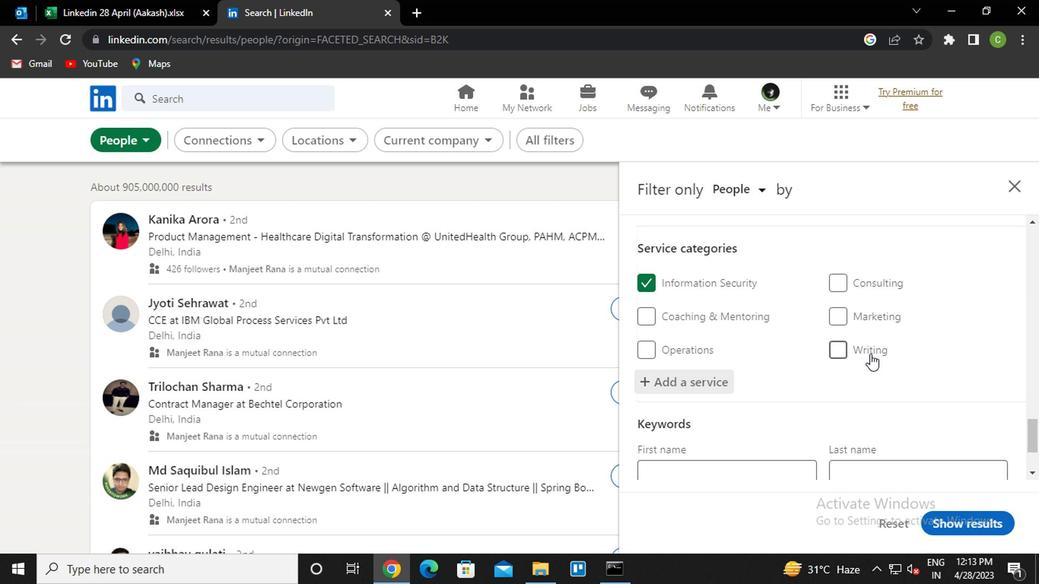 
Action: Mouse scrolled (1035, 495) with delta (0, -1)
Screenshot: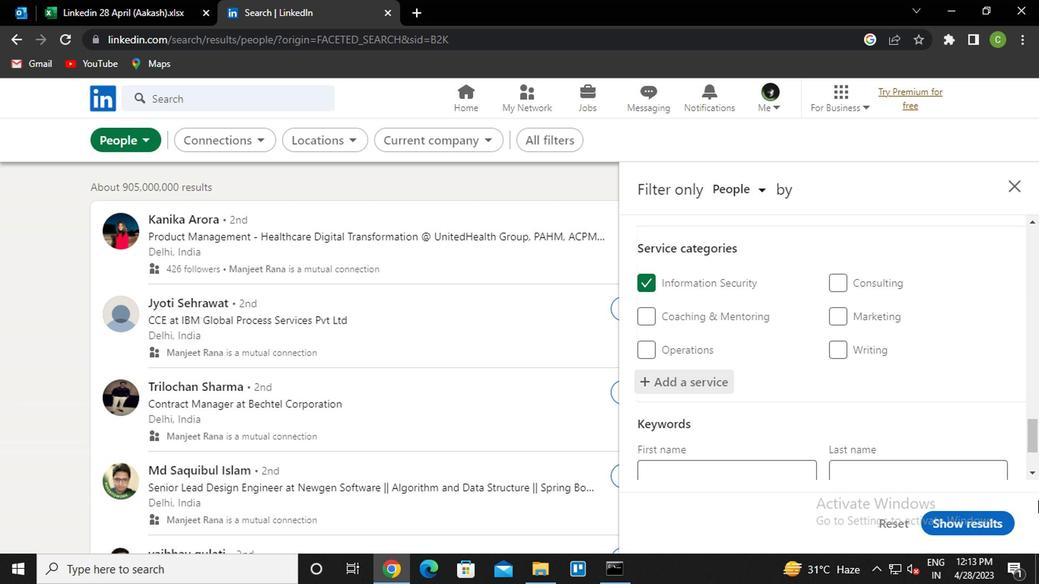 
Action: Mouse moved to (1025, 500)
Screenshot: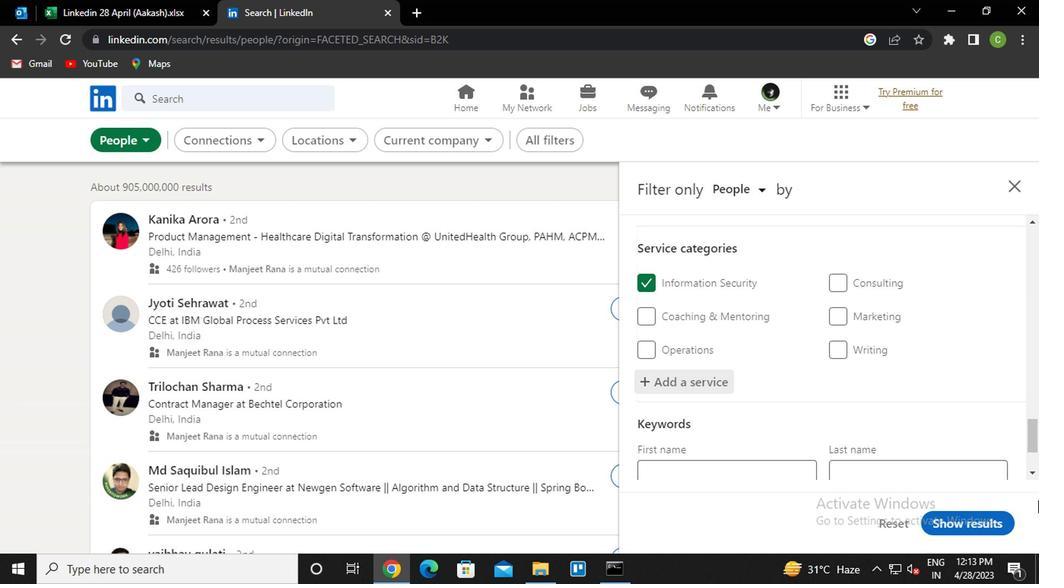 
Action: Mouse scrolled (1025, 499) with delta (0, -1)
Screenshot: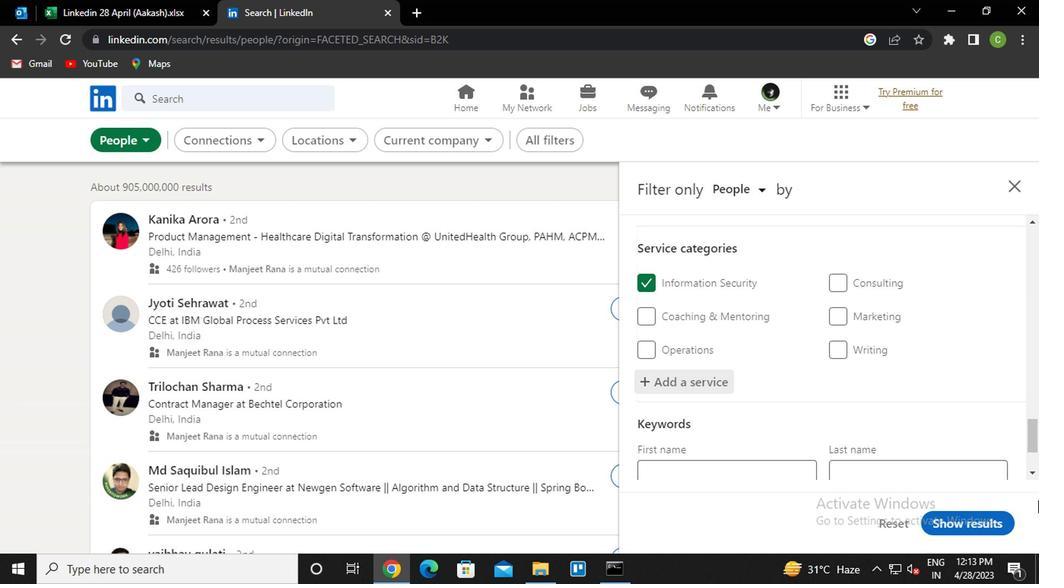 
Action: Mouse moved to (1002, 498)
Screenshot: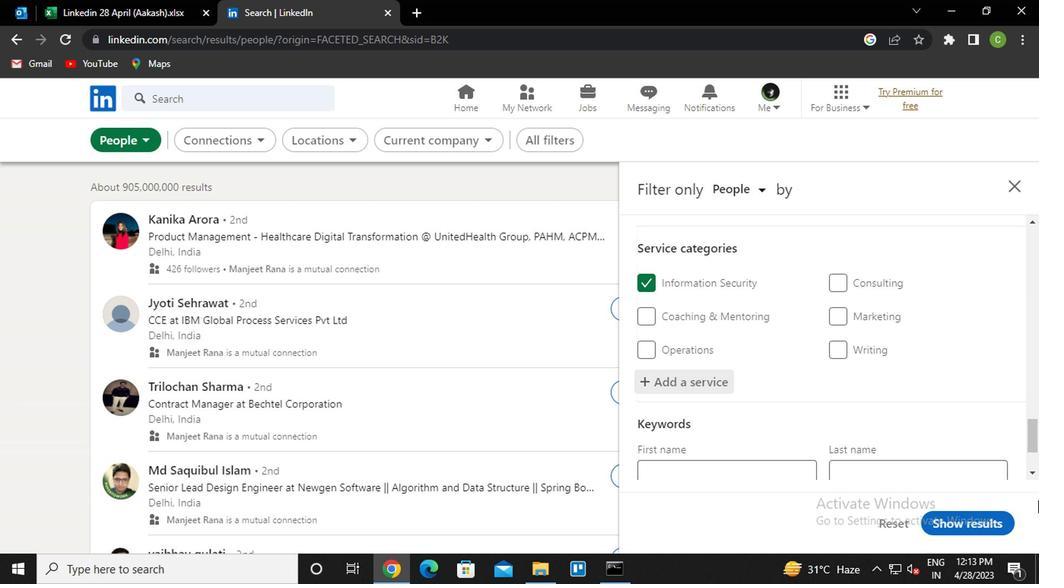 
Action: Mouse scrolled (1002, 498) with delta (0, 0)
Screenshot: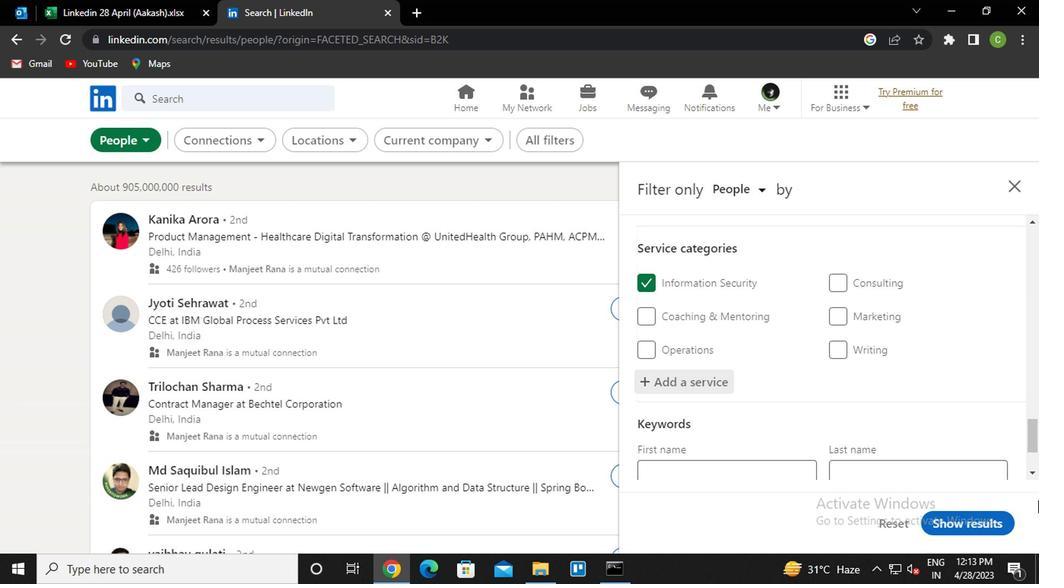 
Action: Mouse moved to (975, 492)
Screenshot: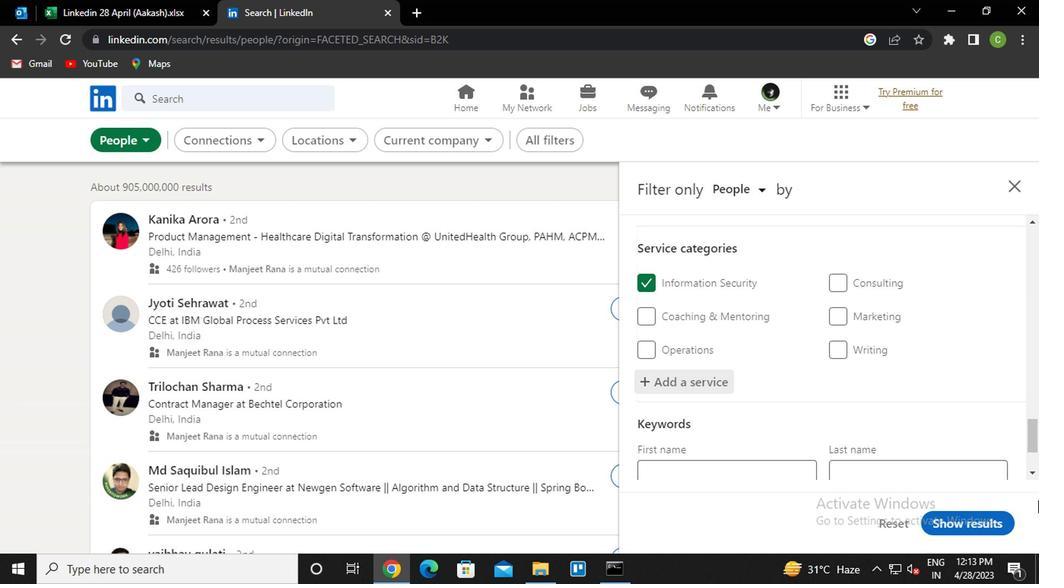 
Action: Mouse scrolled (975, 491) with delta (0, -1)
Screenshot: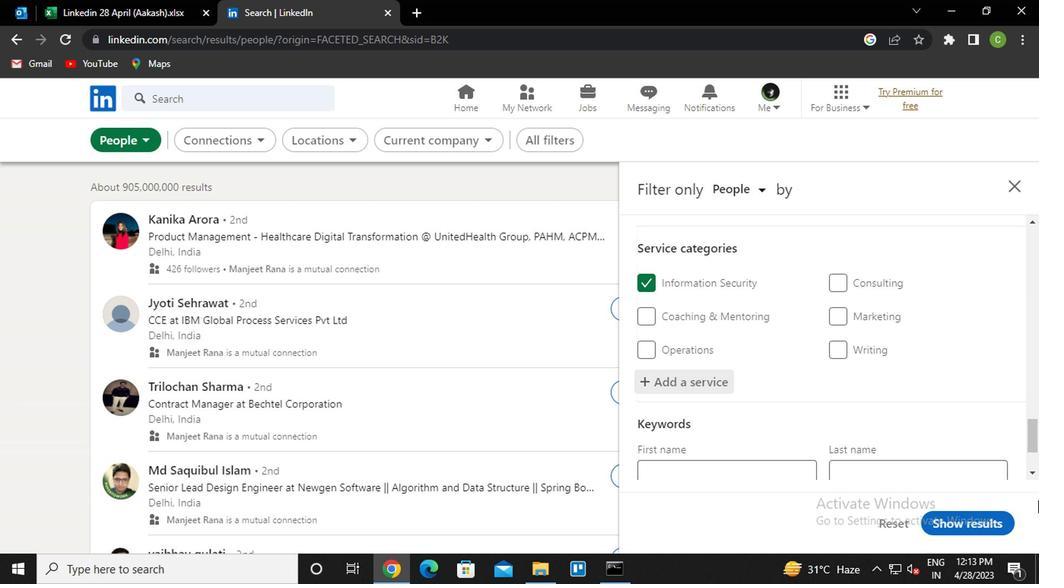 
Action: Mouse moved to (957, 484)
Screenshot: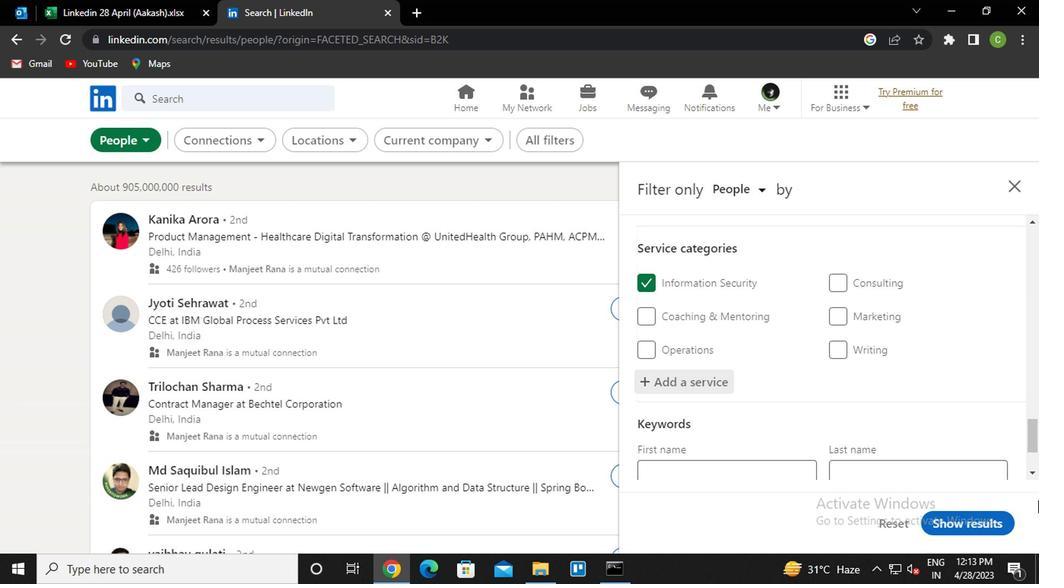 
Action: Mouse scrolled (957, 483) with delta (0, -1)
Screenshot: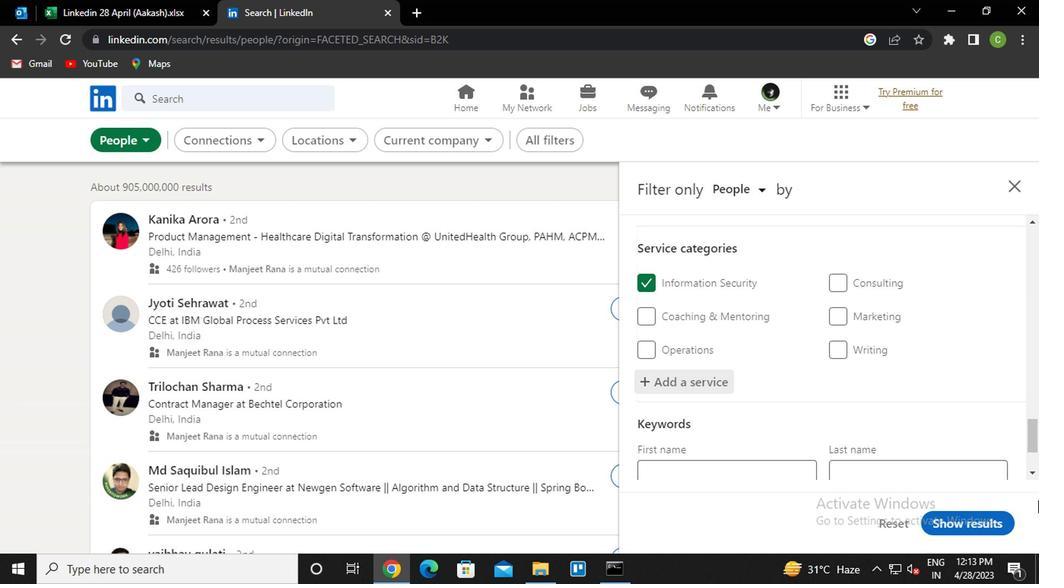 
Action: Mouse moved to (935, 469)
Screenshot: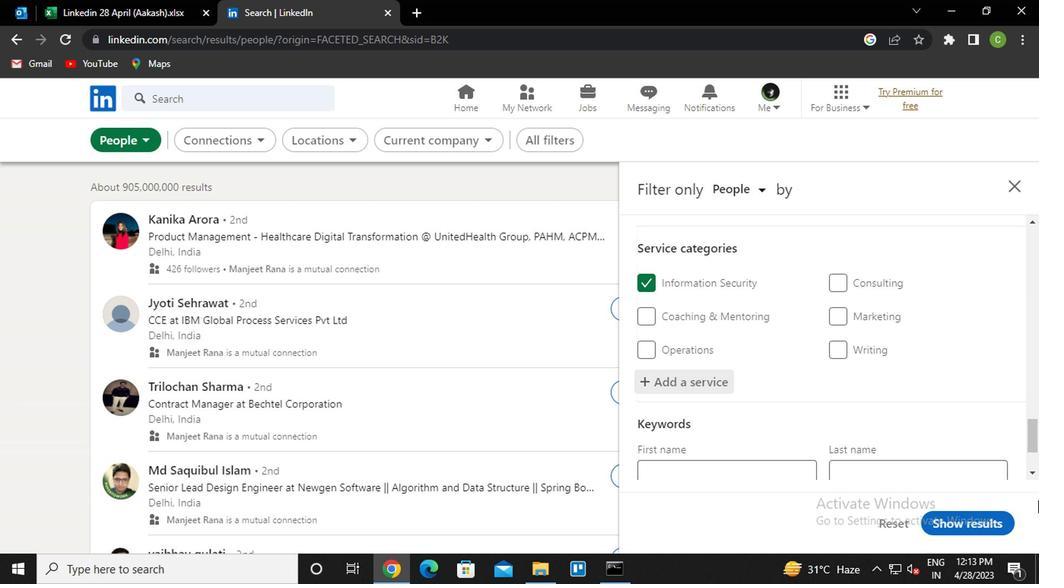
Action: Mouse scrolled (935, 468) with delta (0, 0)
Screenshot: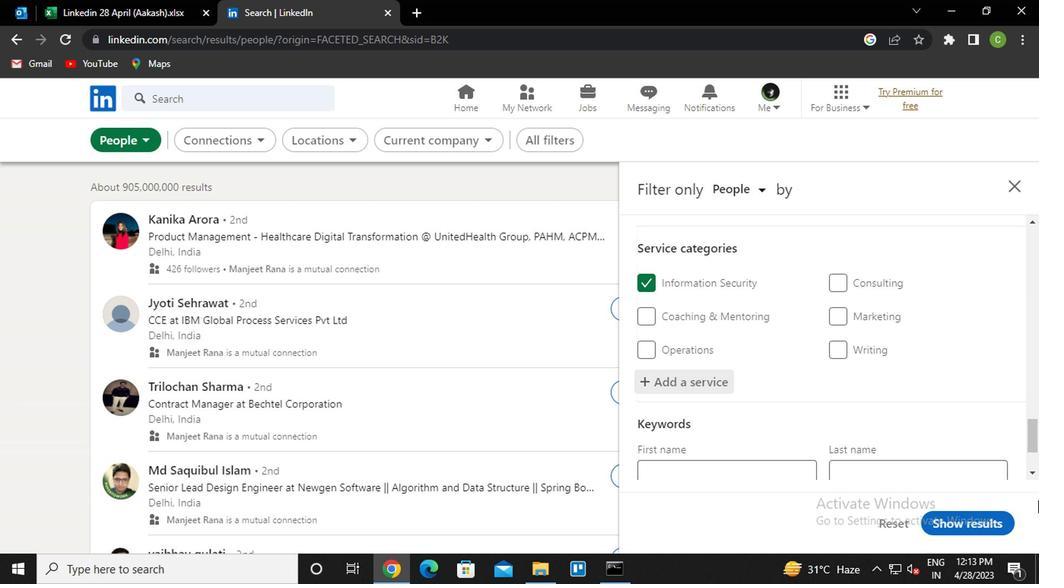 
Action: Mouse moved to (918, 453)
Screenshot: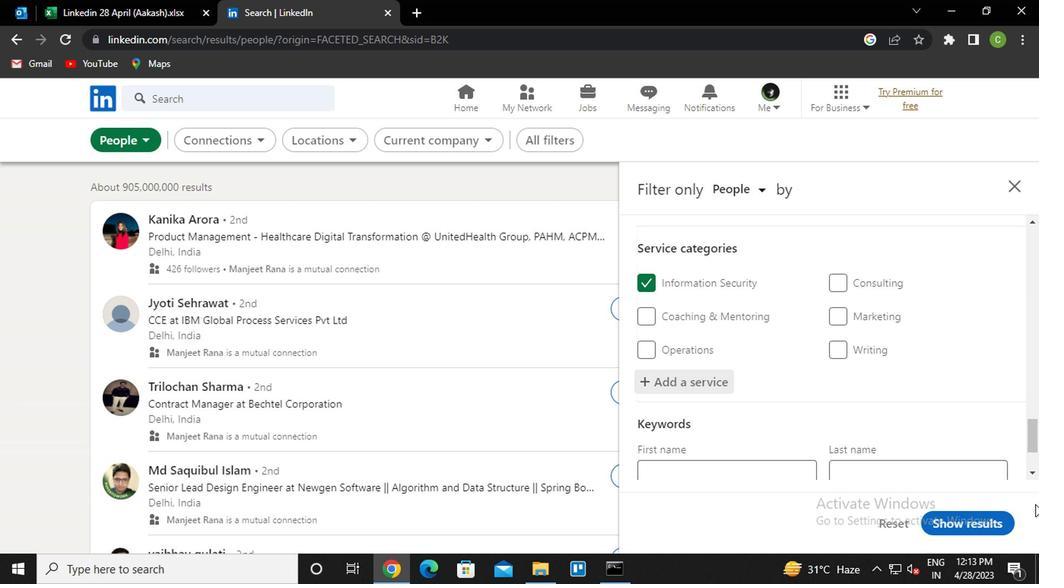 
Action: Mouse scrolled (918, 452) with delta (0, -1)
Screenshot: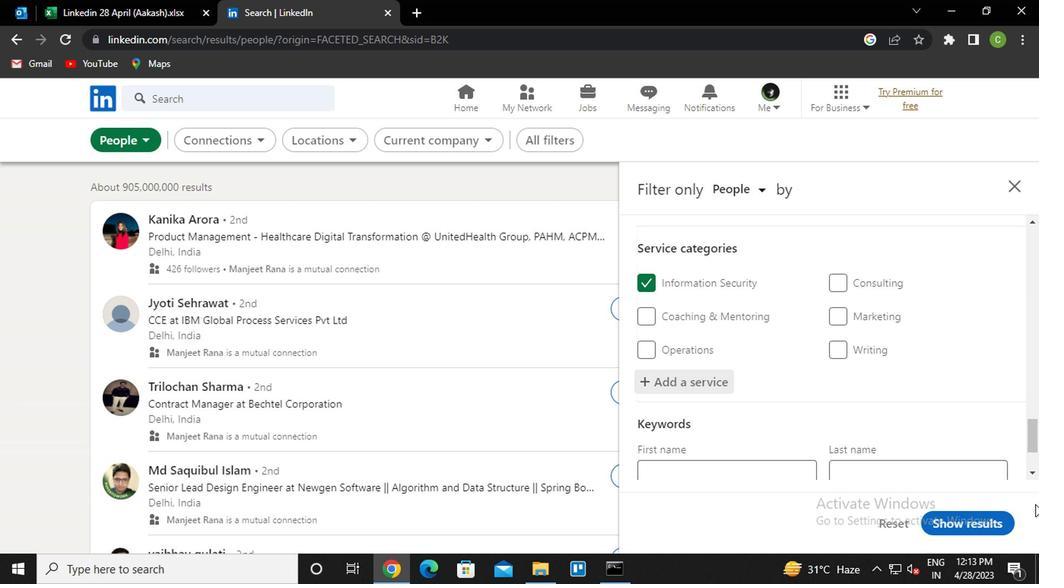 
Action: Mouse moved to (881, 424)
Screenshot: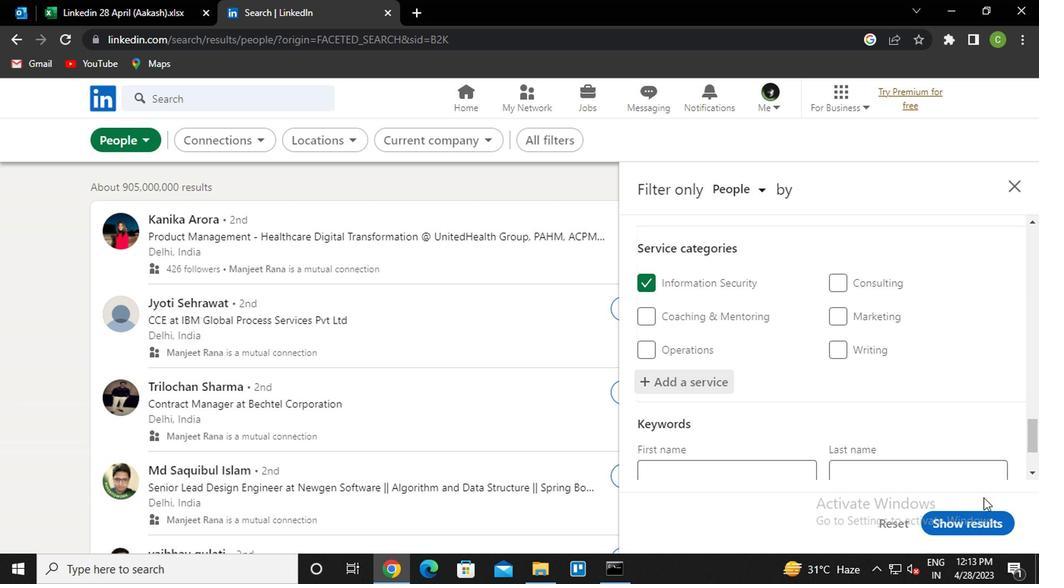 
Action: Mouse scrolled (881, 424) with delta (0, 0)
Screenshot: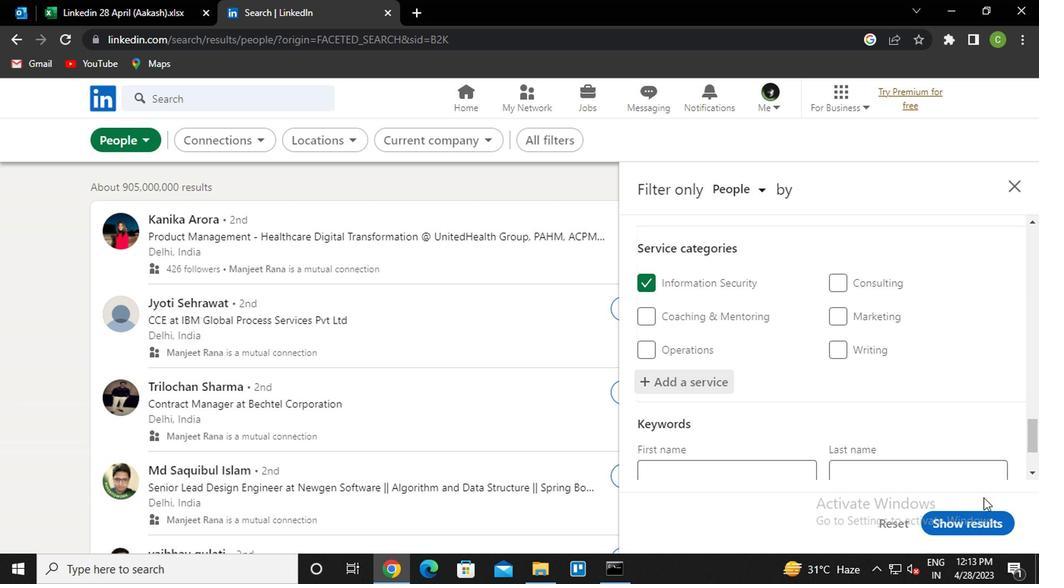 
Action: Mouse moved to (848, 402)
Screenshot: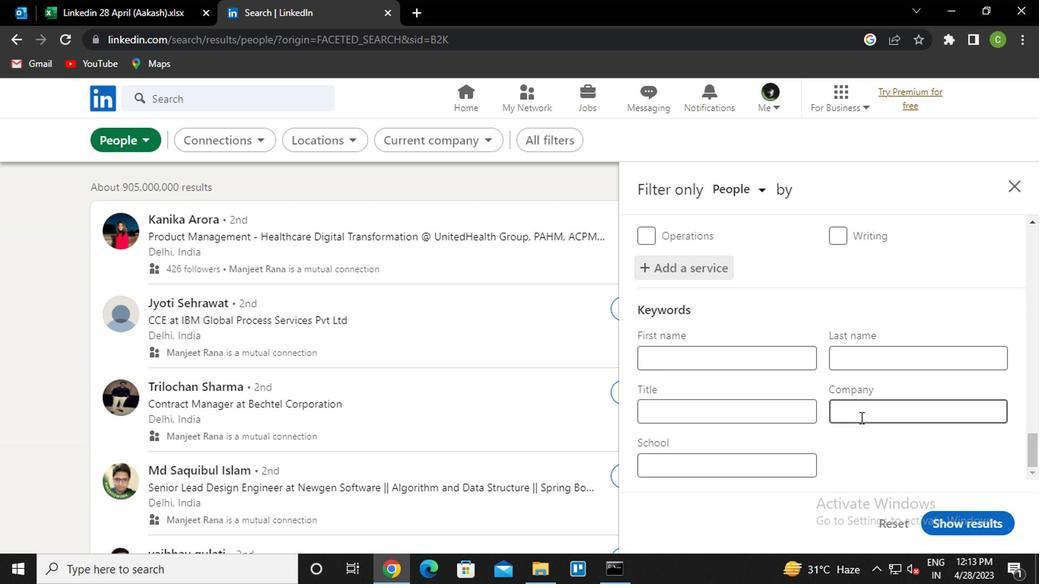 
Action: Mouse scrolled (848, 402) with delta (0, 0)
Screenshot: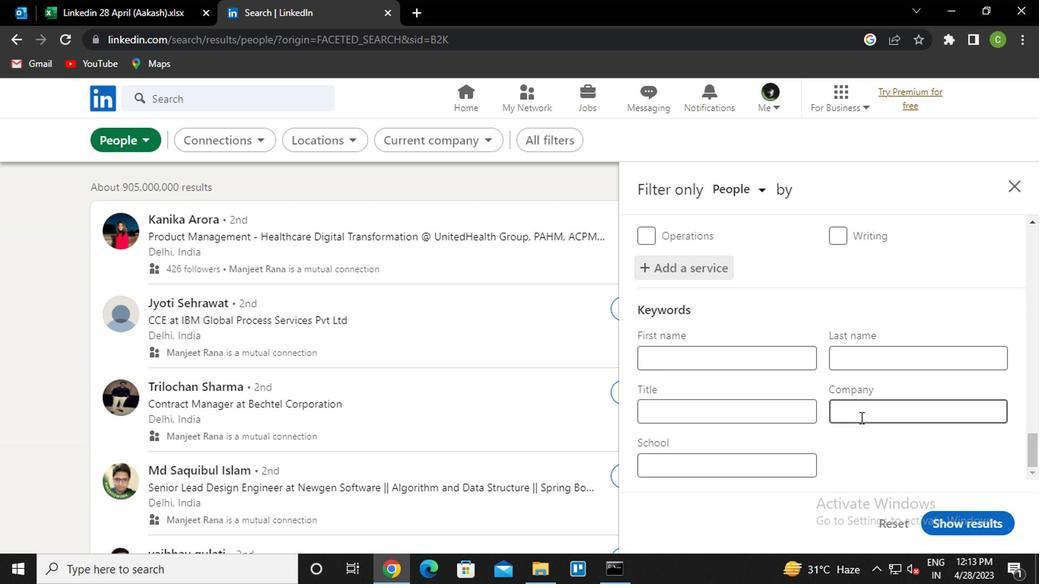 
Action: Mouse moved to (848, 403)
Screenshot: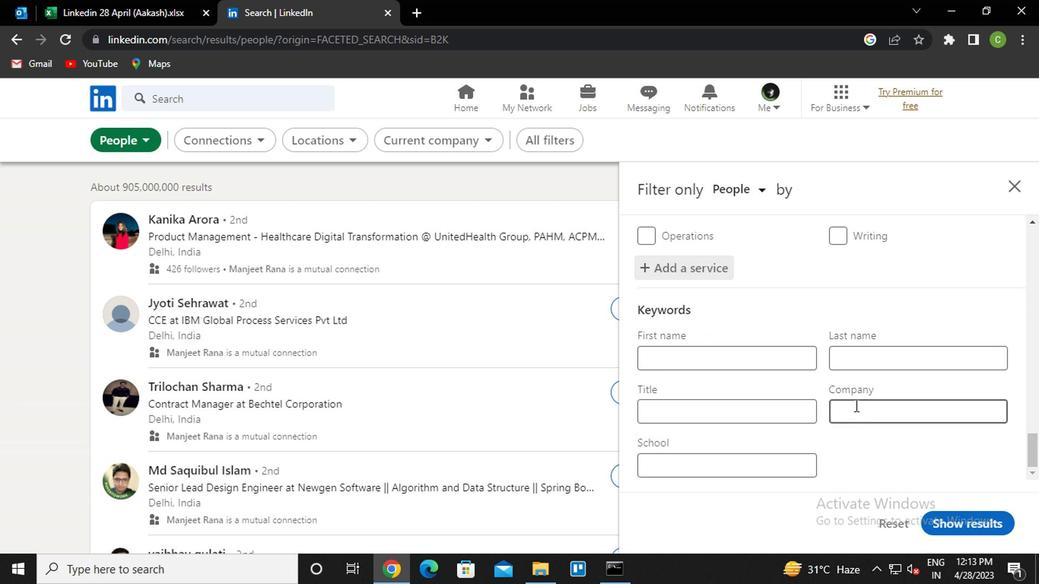 
Action: Mouse scrolled (848, 402) with delta (0, -1)
Screenshot: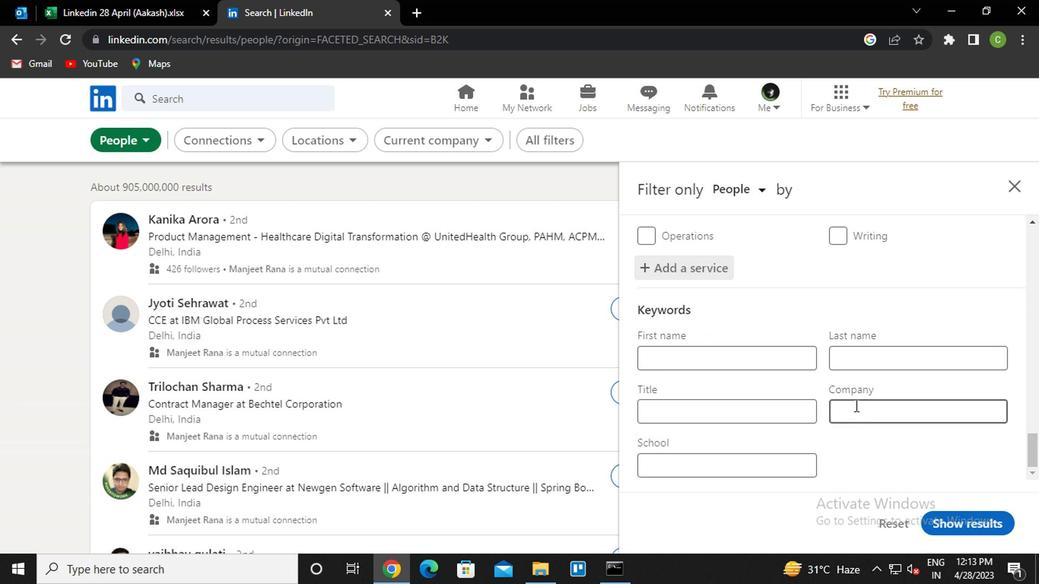 
Action: Mouse scrolled (848, 402) with delta (0, -1)
Screenshot: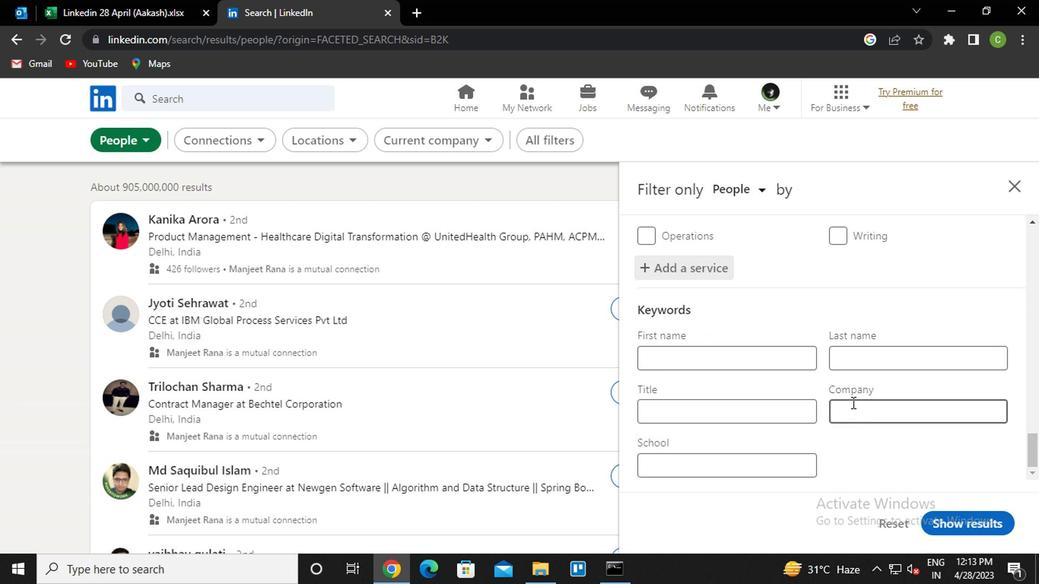
Action: Mouse scrolled (848, 402) with delta (0, -1)
Screenshot: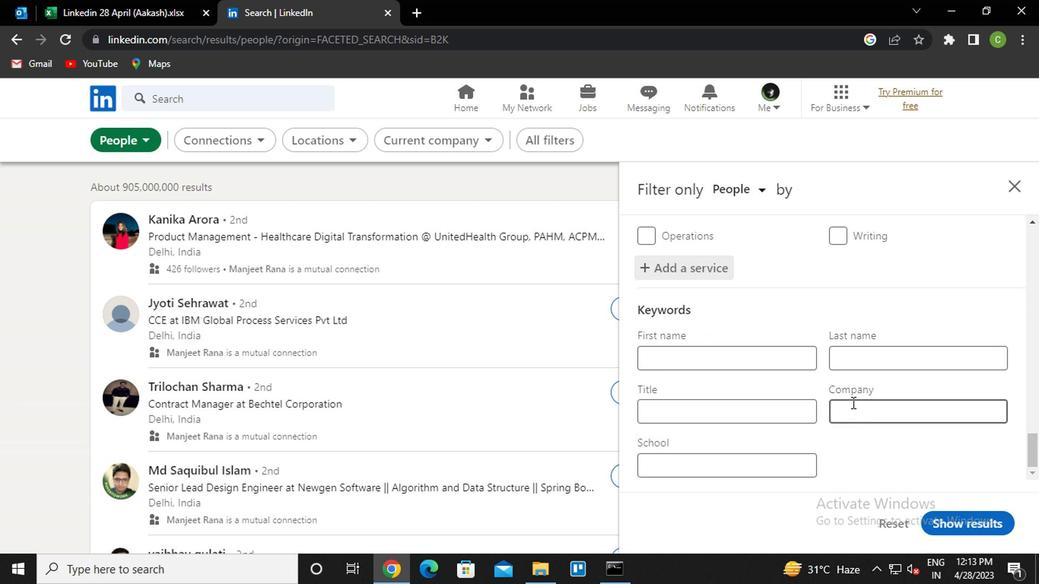 
Action: Mouse scrolled (848, 402) with delta (0, -1)
Screenshot: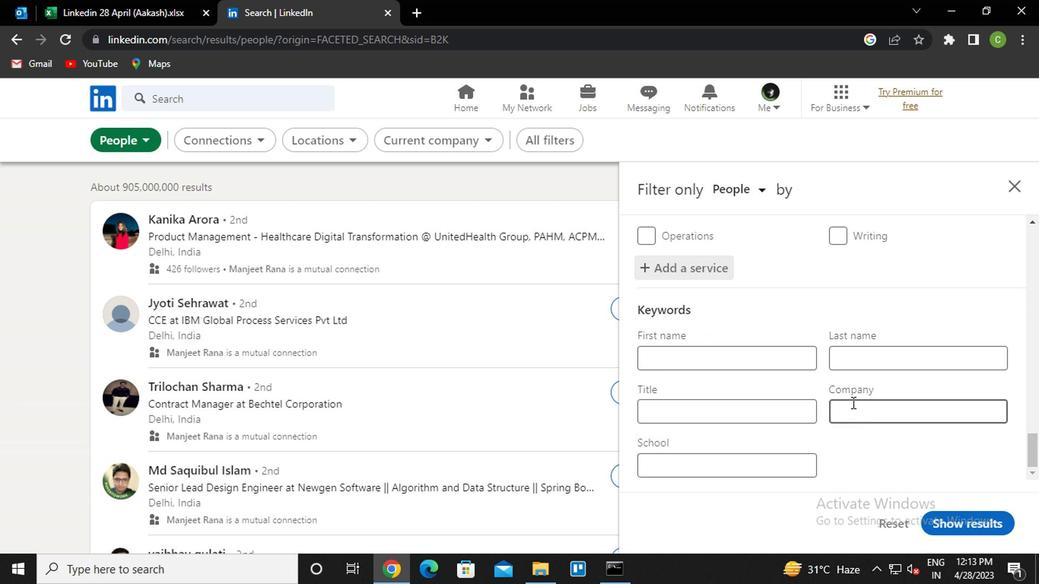 
Action: Mouse moved to (848, 405)
Screenshot: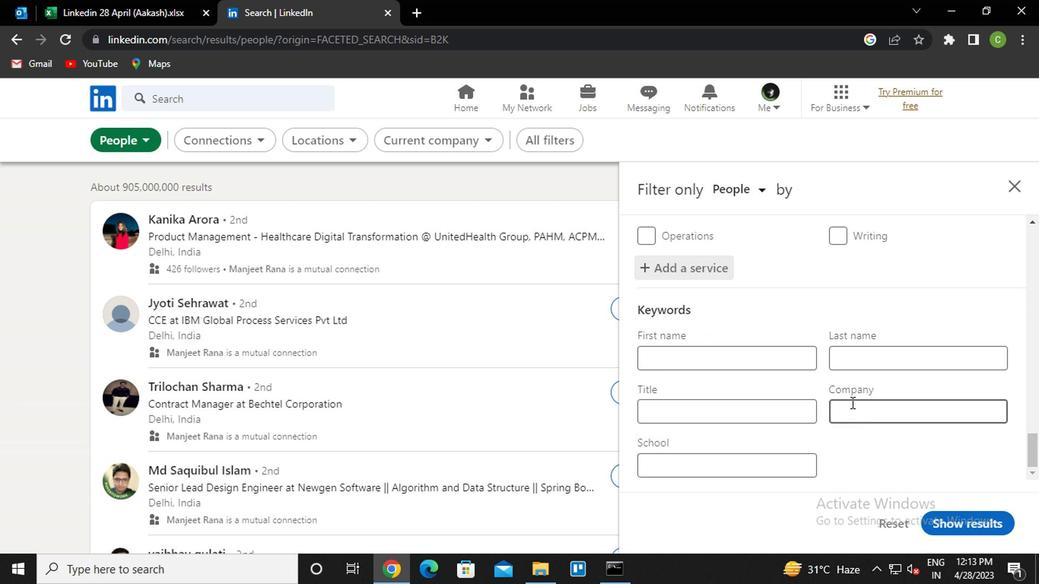 
Action: Mouse scrolled (848, 404) with delta (0, 0)
Screenshot: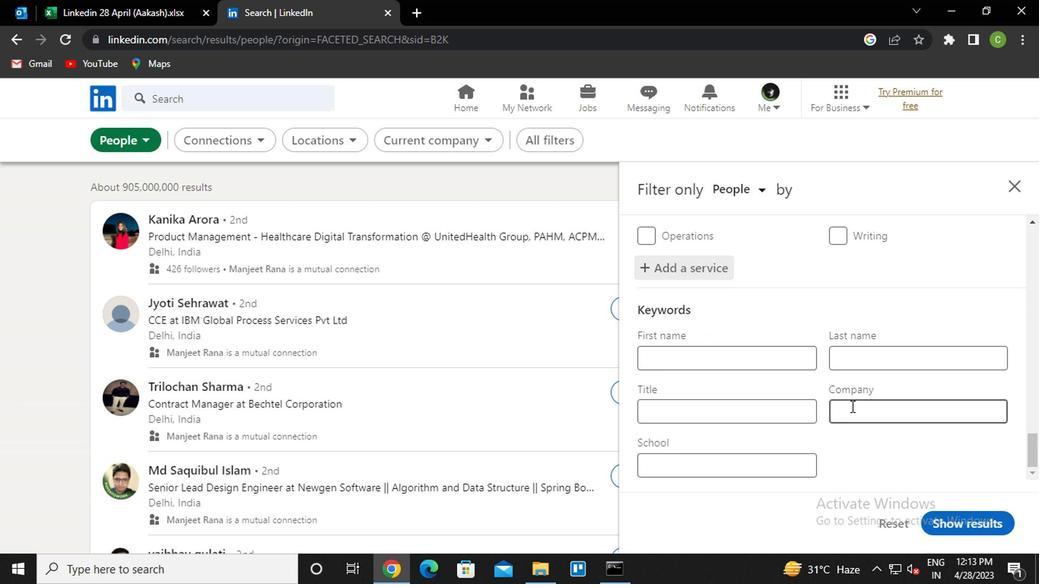 
Action: Mouse moved to (741, 412)
Screenshot: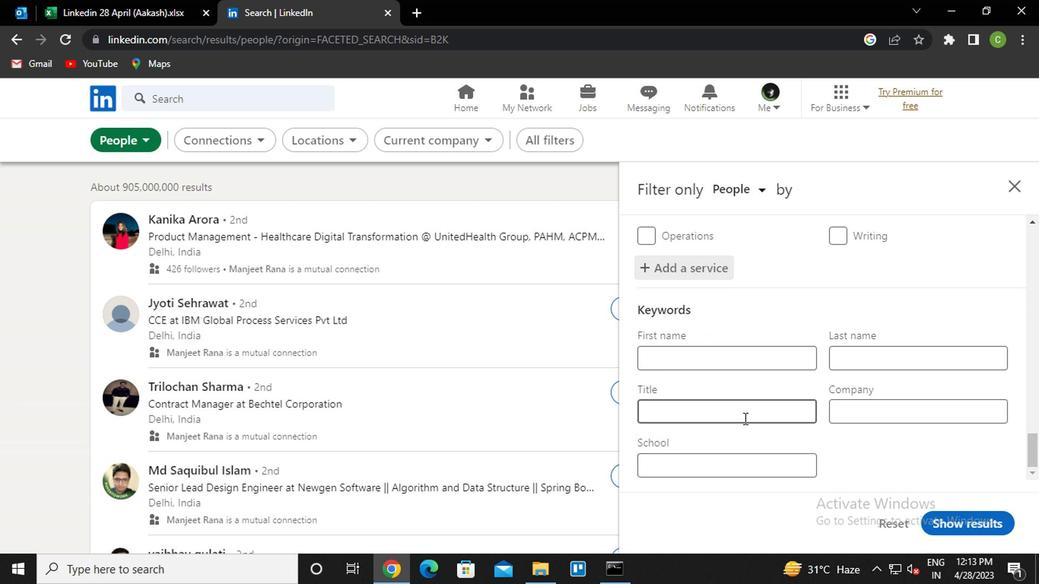 
Action: Mouse pressed left at (741, 412)
Screenshot: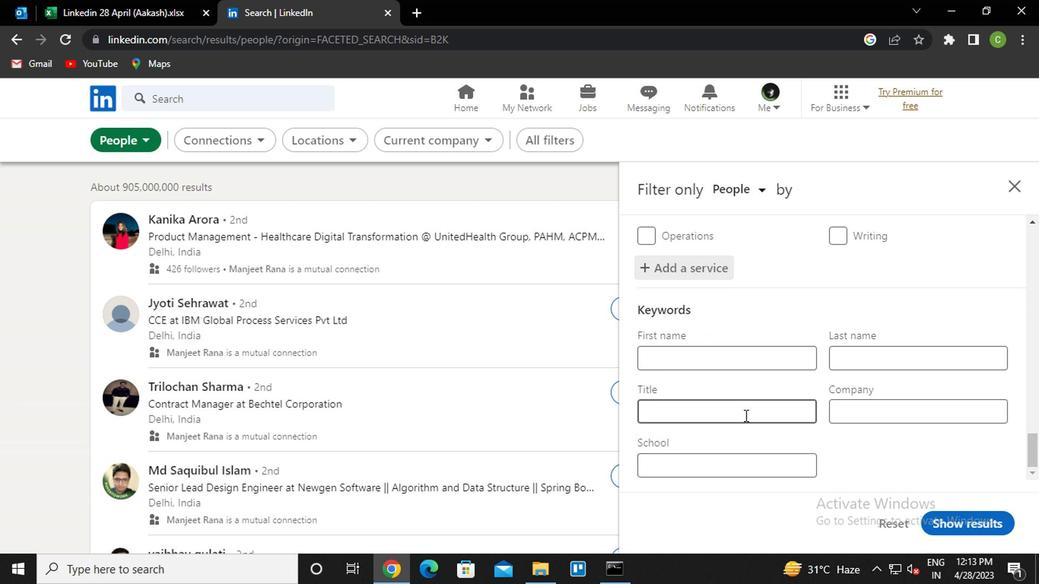 
Action: Key pressed <Key.caps_lock>a<Key.caps_lock>nimal<Key.space><Key.caps_lock>b<Key.caps_lock>reeder
Screenshot: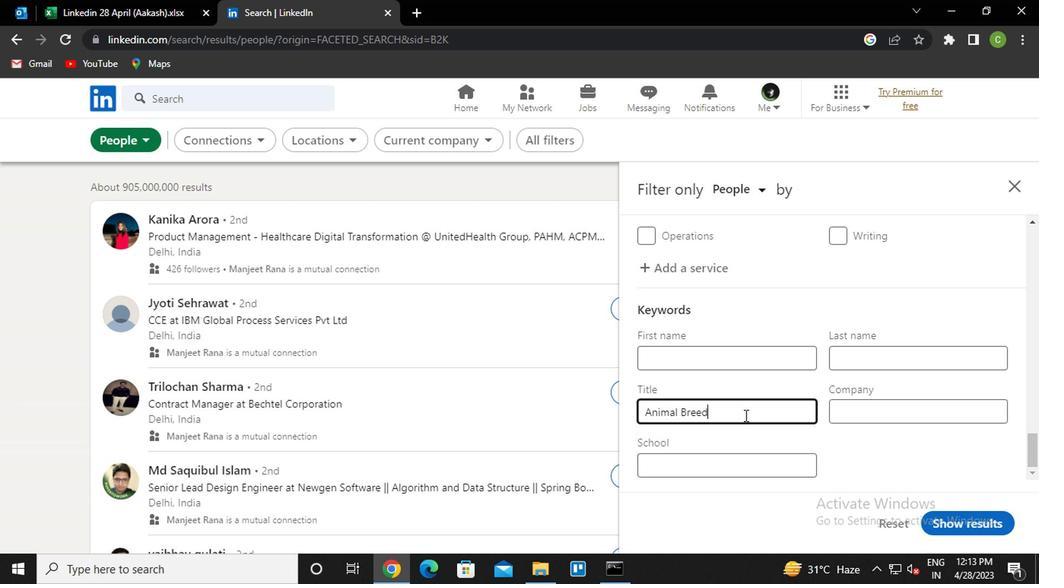 
Action: Mouse moved to (943, 513)
Screenshot: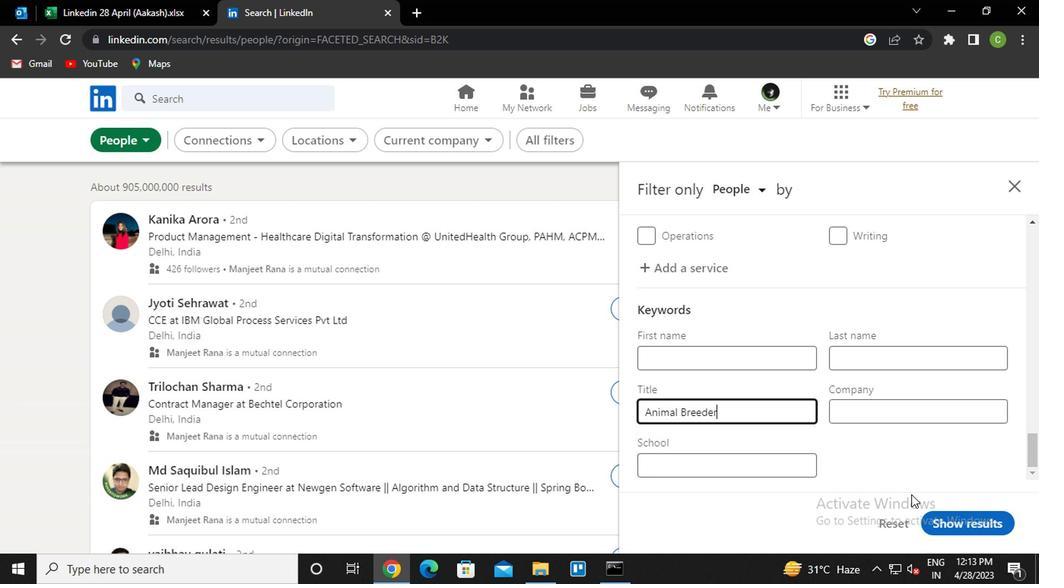 
Action: Mouse pressed left at (943, 513)
Screenshot: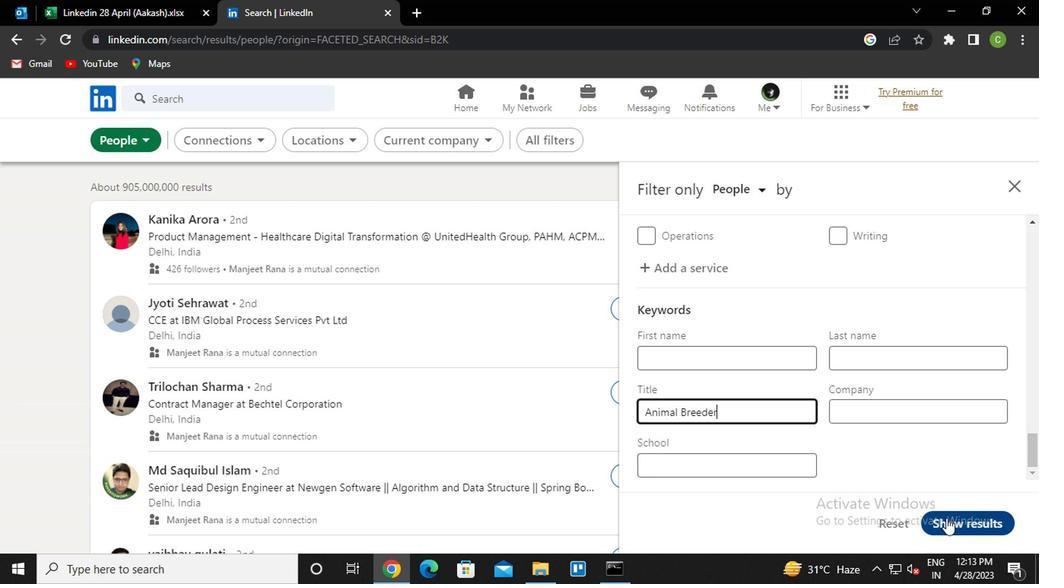 
Action: Mouse moved to (586, 506)
Screenshot: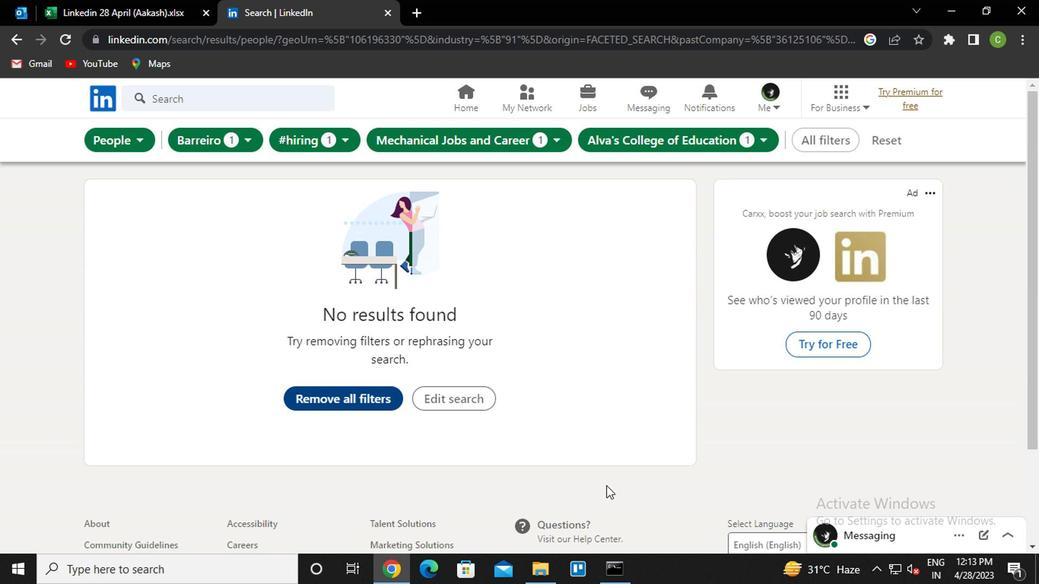
